 Task: Search one way flight ticket for 2 adults, 2 children, 2 infants in seat in first from Tupelo: Tupelo Regional Airport (c.d. Lemons Field) to Greenville: Pitt-greenville Airport on 5-2-2023. Choice of flights is JetBlue. Number of bags: 7 checked bags. Price is upto 50000. Outbound departure time preference is 12:00.
Action: Mouse moved to (343, 235)
Screenshot: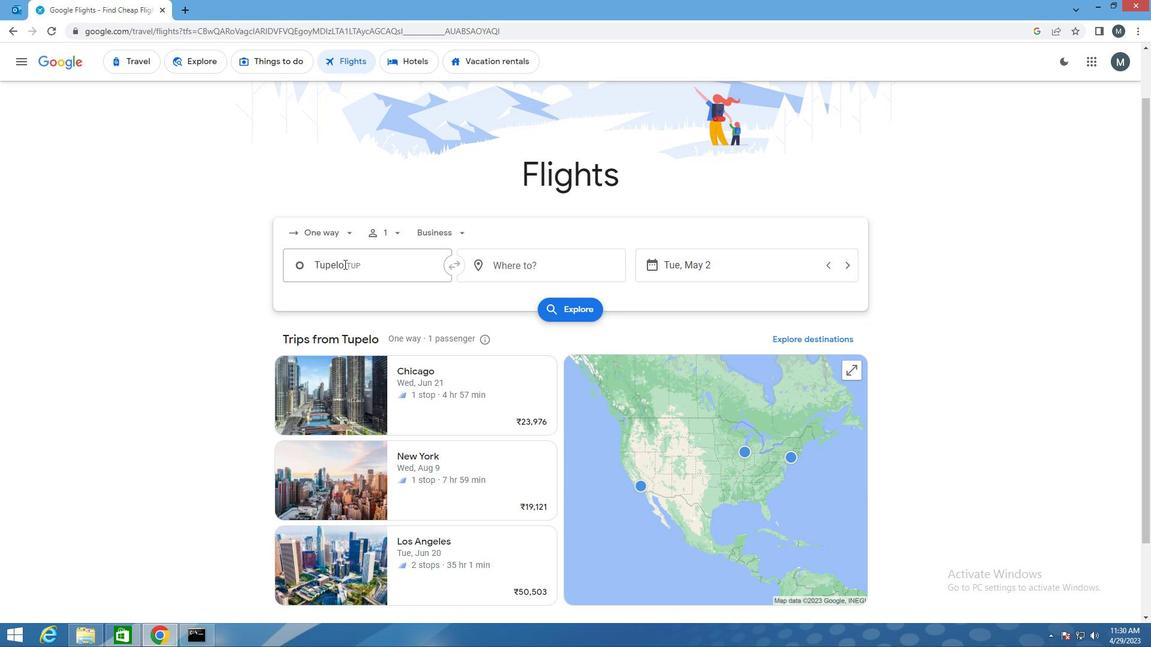 
Action: Mouse pressed left at (343, 235)
Screenshot: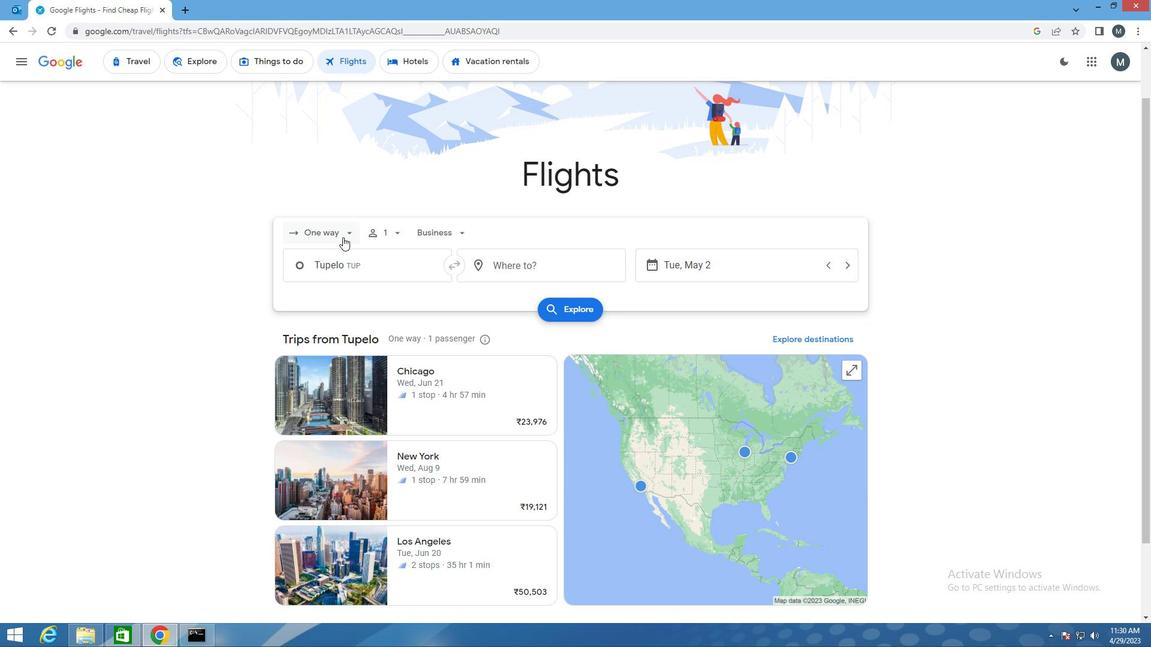 
Action: Mouse moved to (343, 291)
Screenshot: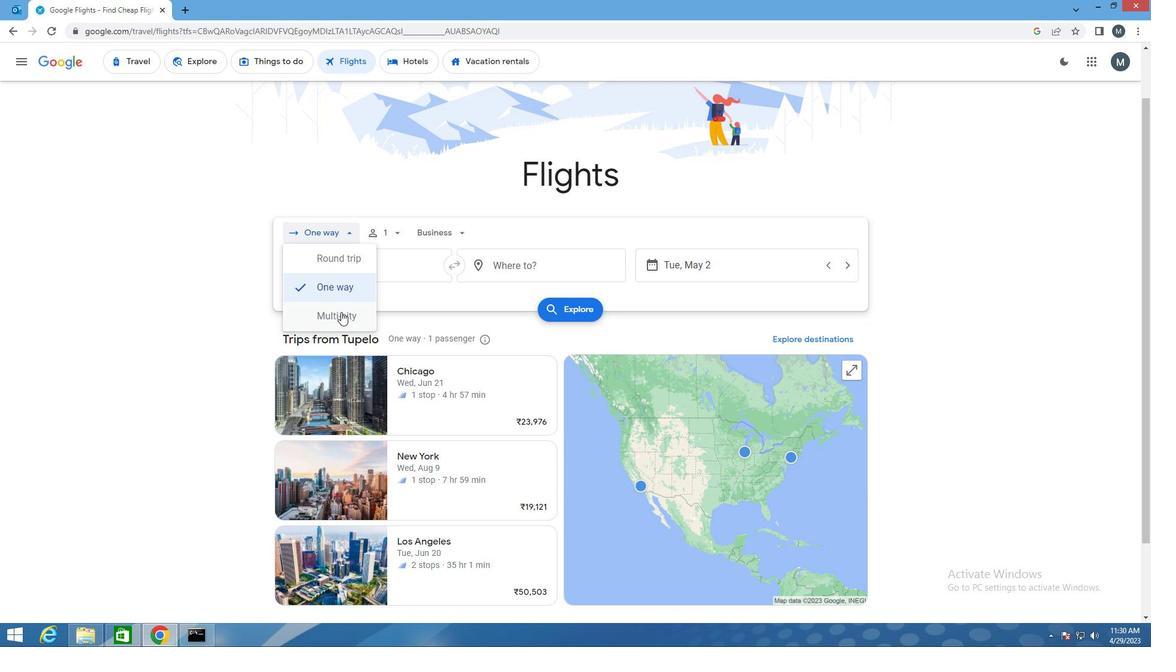 
Action: Mouse pressed left at (343, 291)
Screenshot: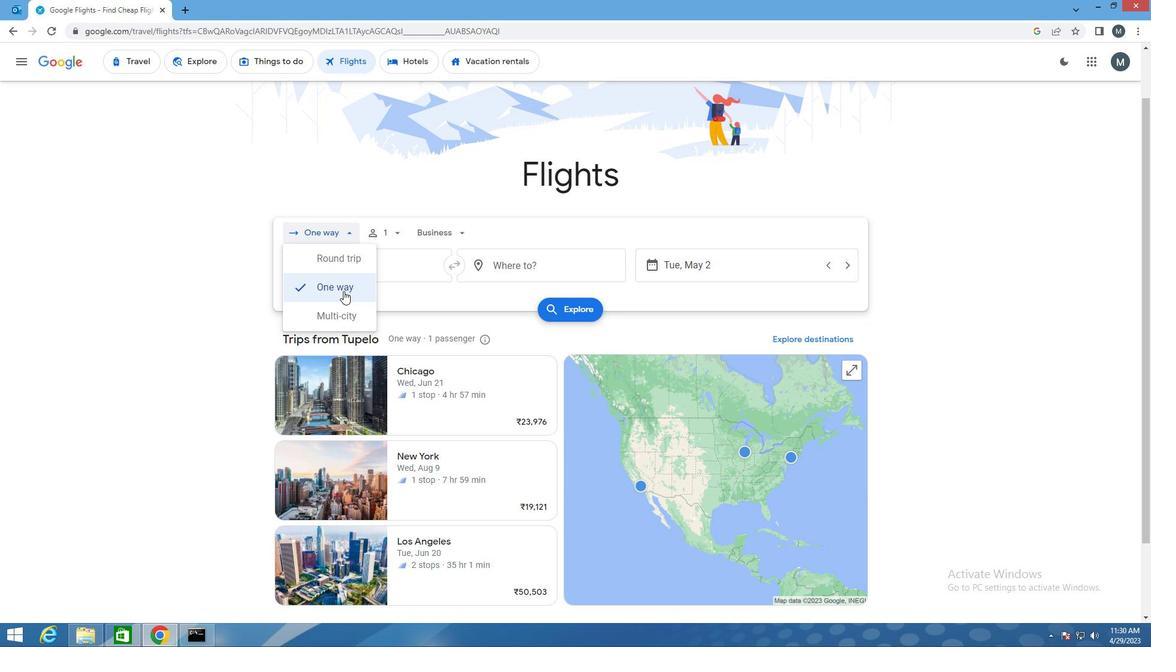
Action: Mouse moved to (395, 235)
Screenshot: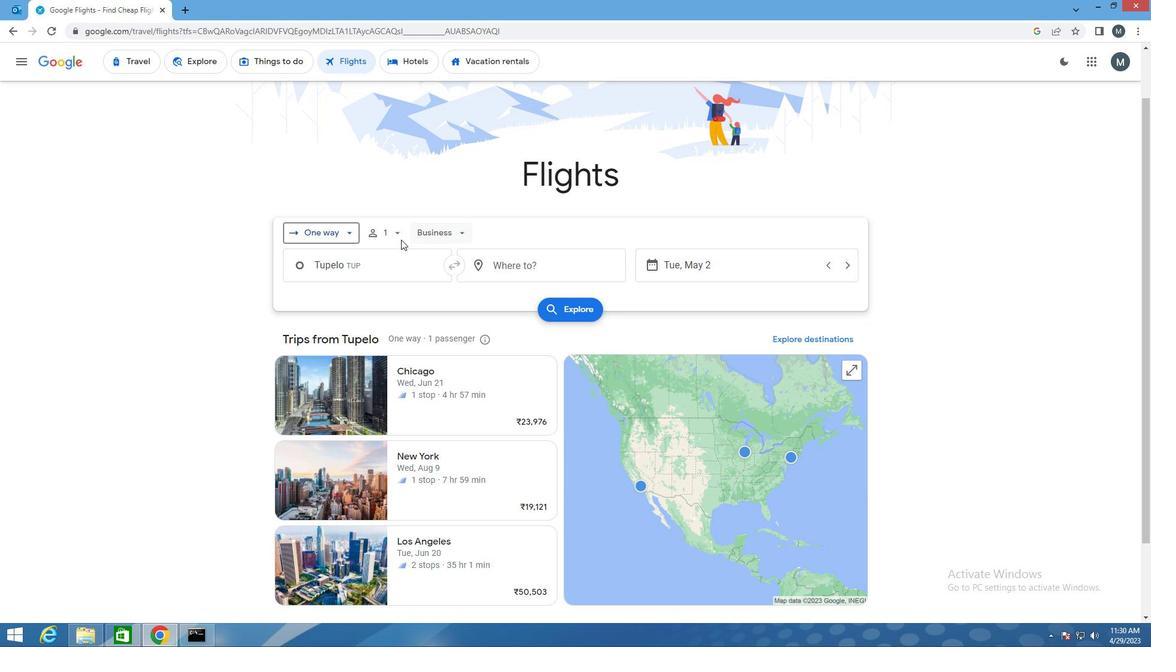 
Action: Mouse pressed left at (395, 235)
Screenshot: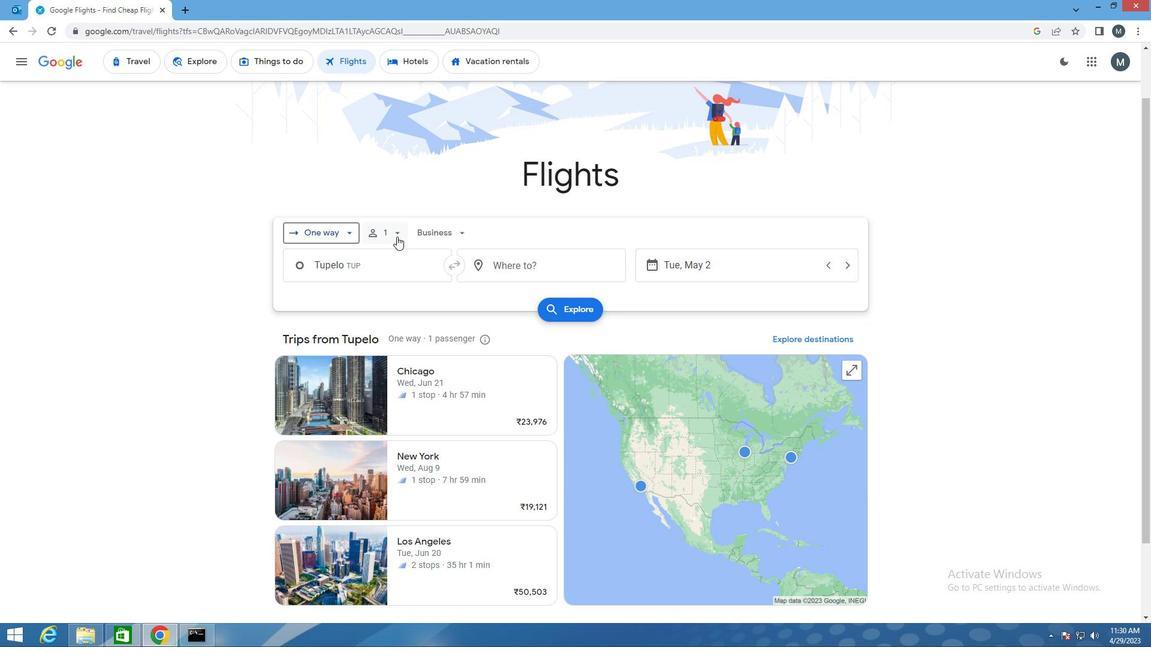 
Action: Mouse moved to (483, 264)
Screenshot: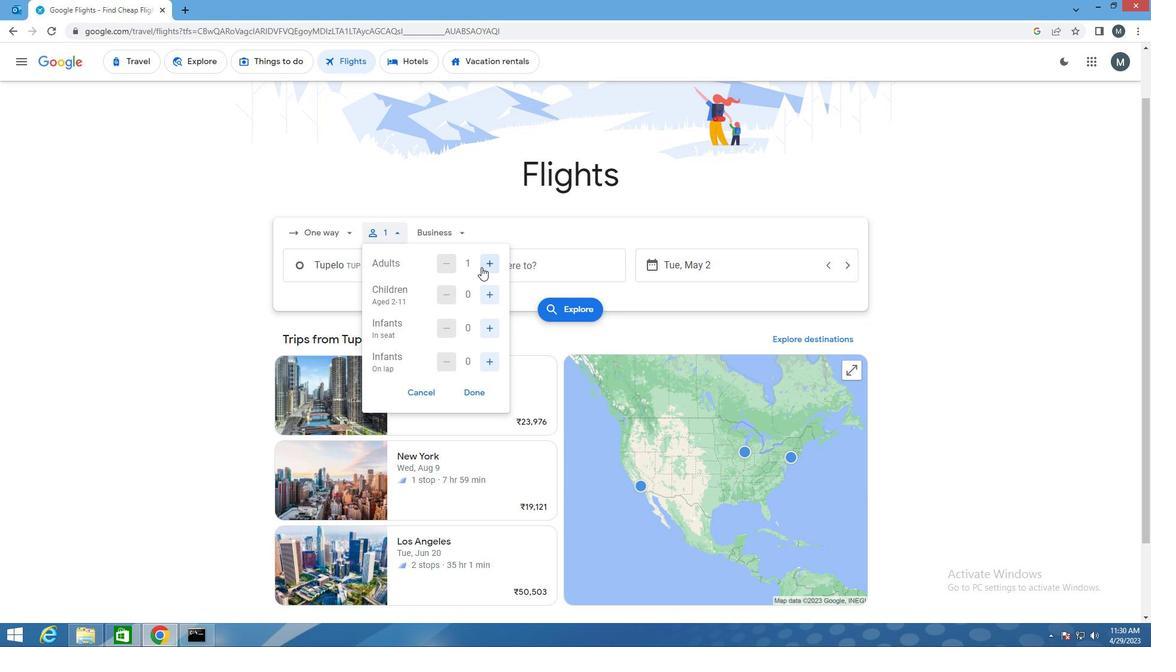 
Action: Mouse pressed left at (483, 264)
Screenshot: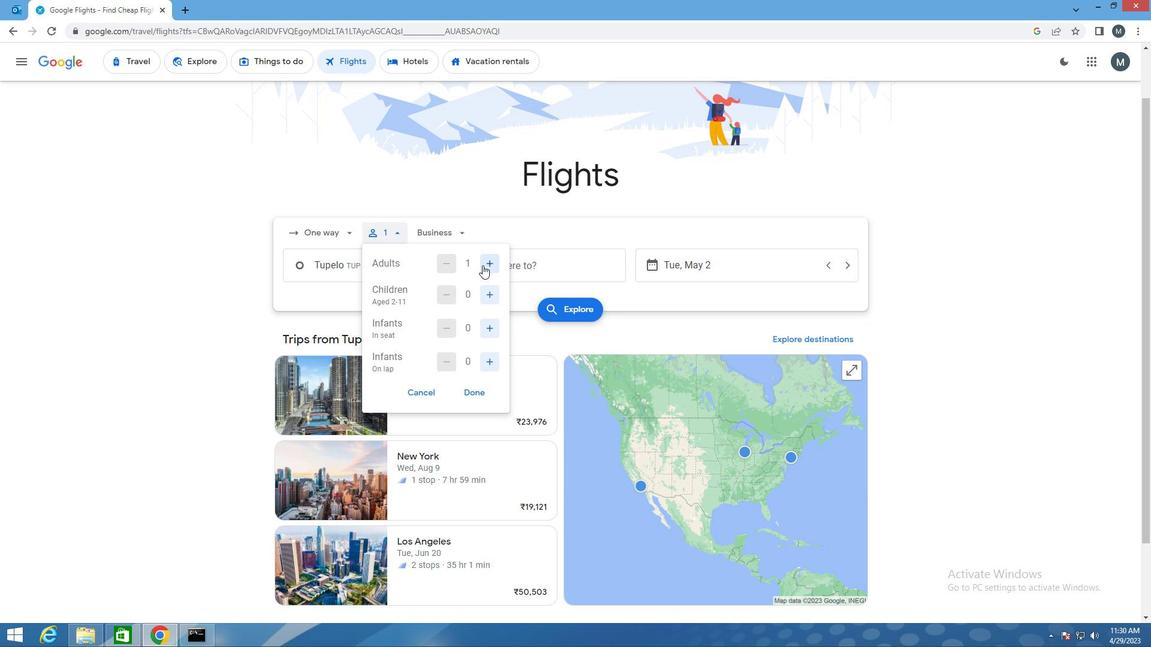 
Action: Mouse moved to (489, 295)
Screenshot: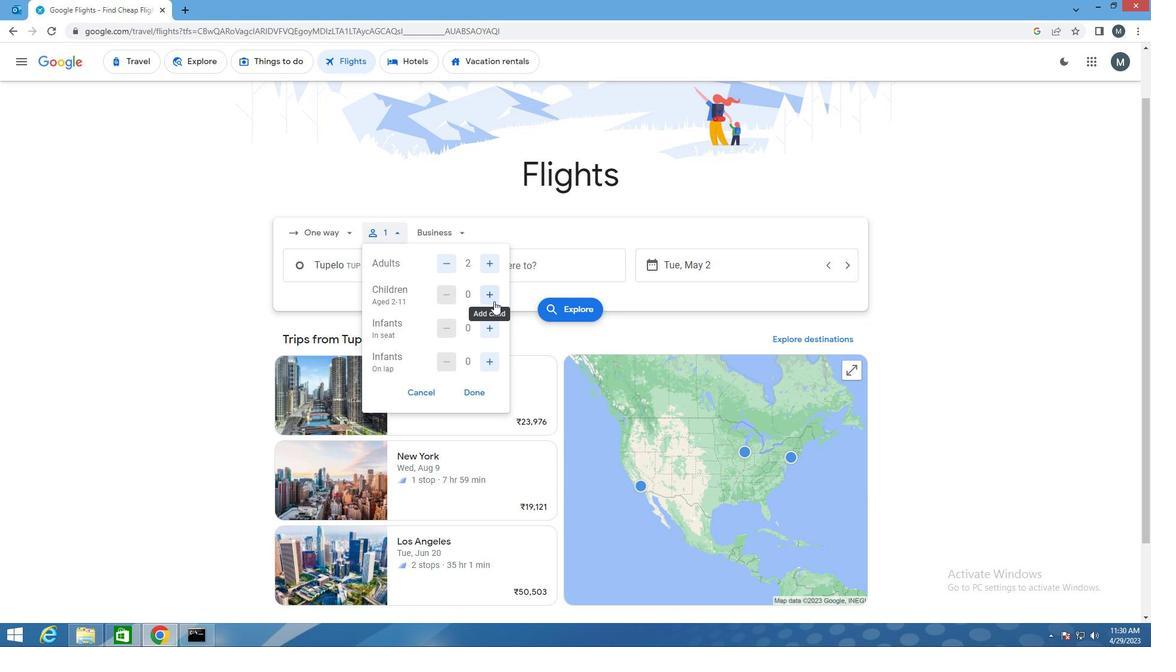 
Action: Mouse pressed left at (489, 295)
Screenshot: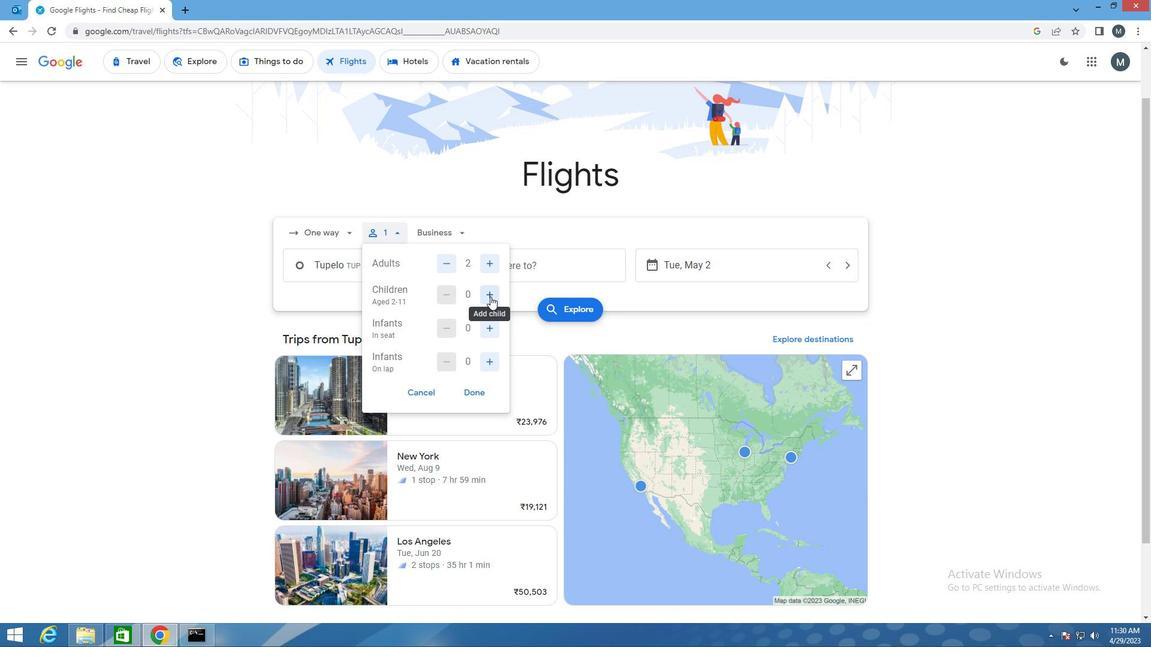 
Action: Mouse pressed left at (489, 295)
Screenshot: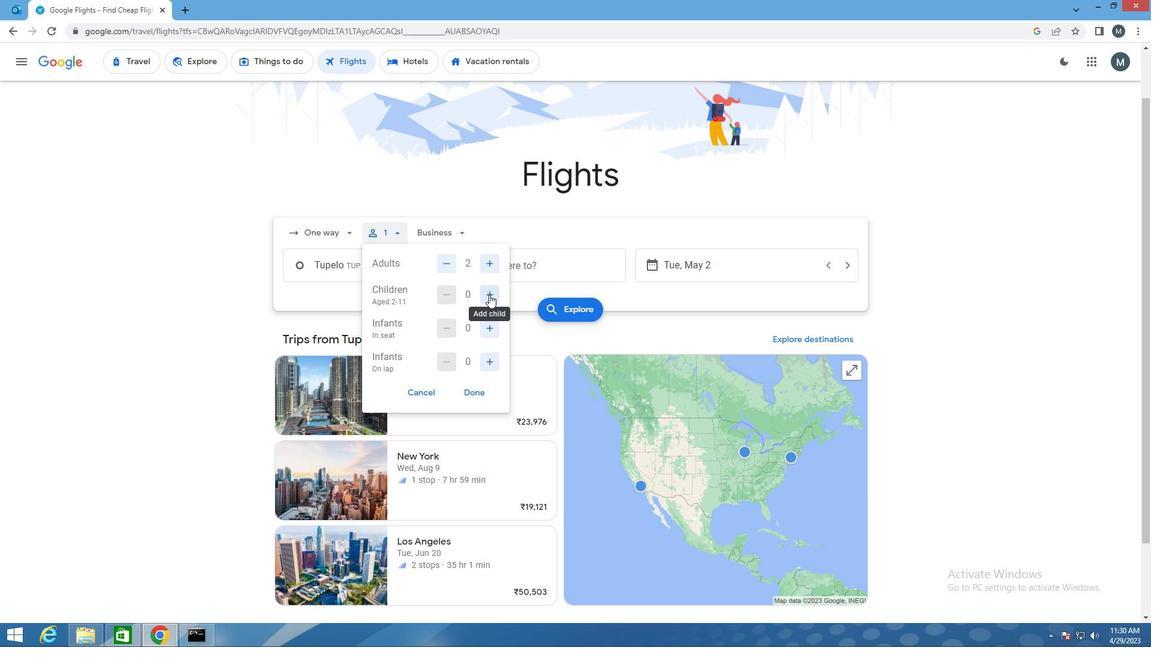 
Action: Mouse pressed left at (489, 295)
Screenshot: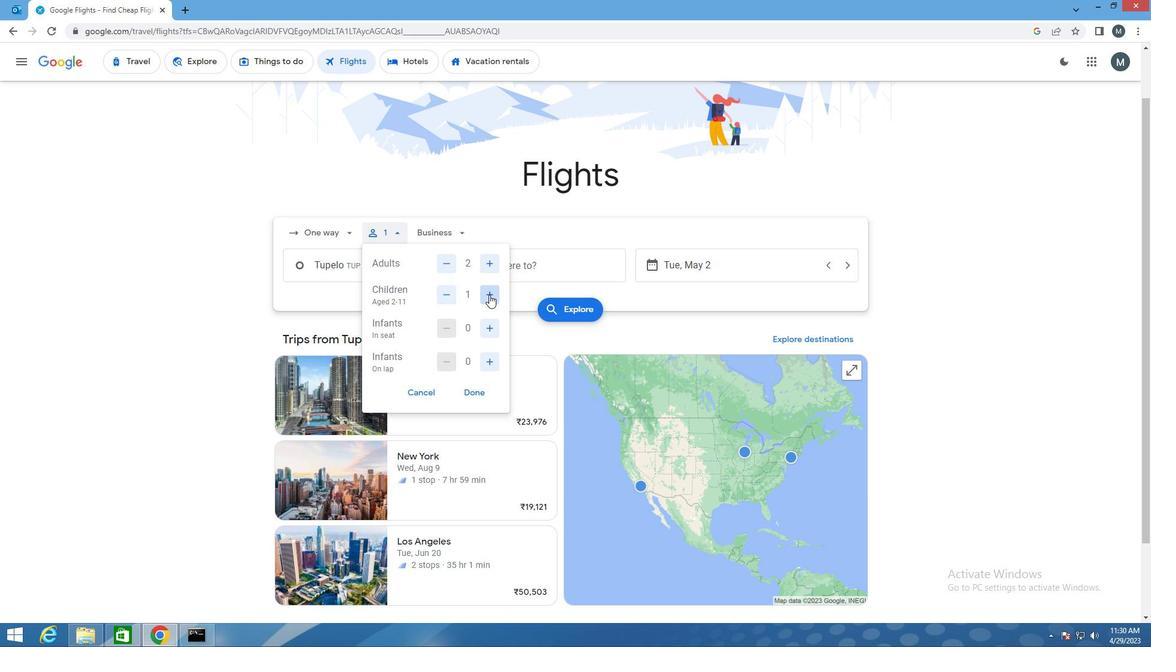 
Action: Mouse moved to (445, 296)
Screenshot: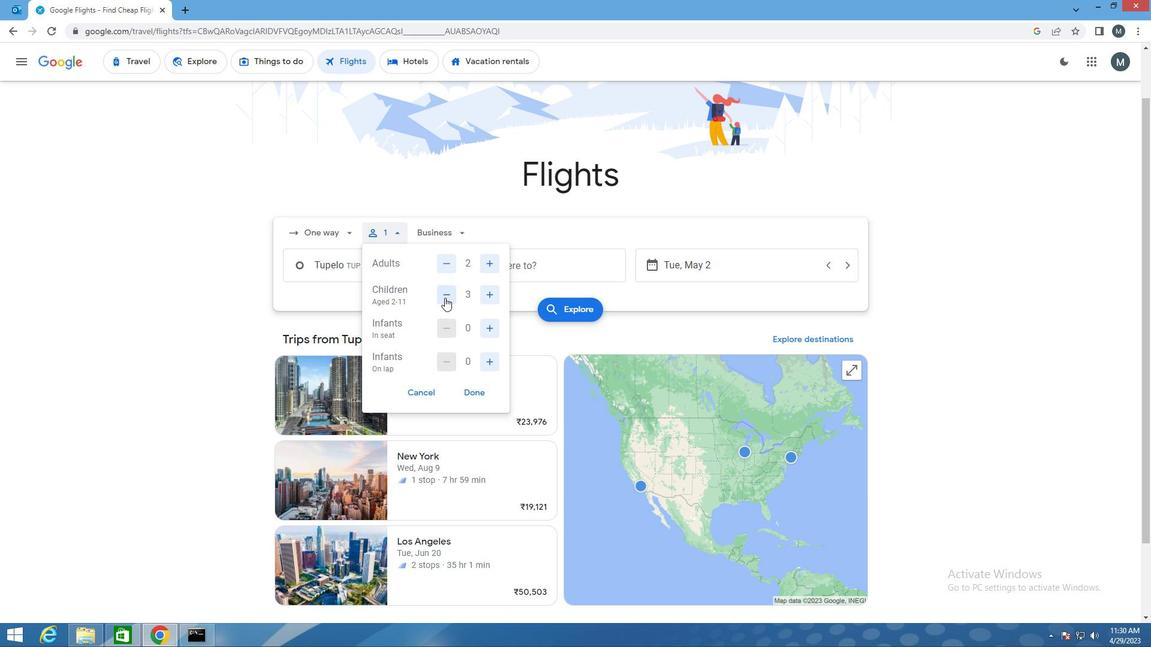 
Action: Mouse pressed left at (445, 296)
Screenshot: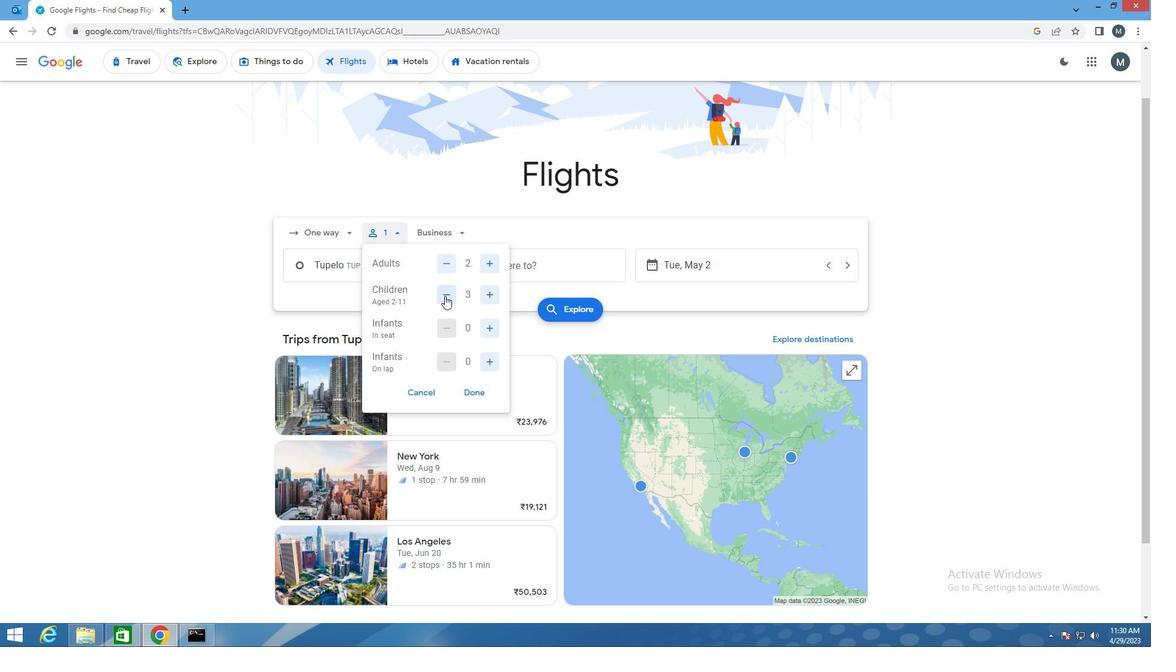 
Action: Mouse moved to (490, 328)
Screenshot: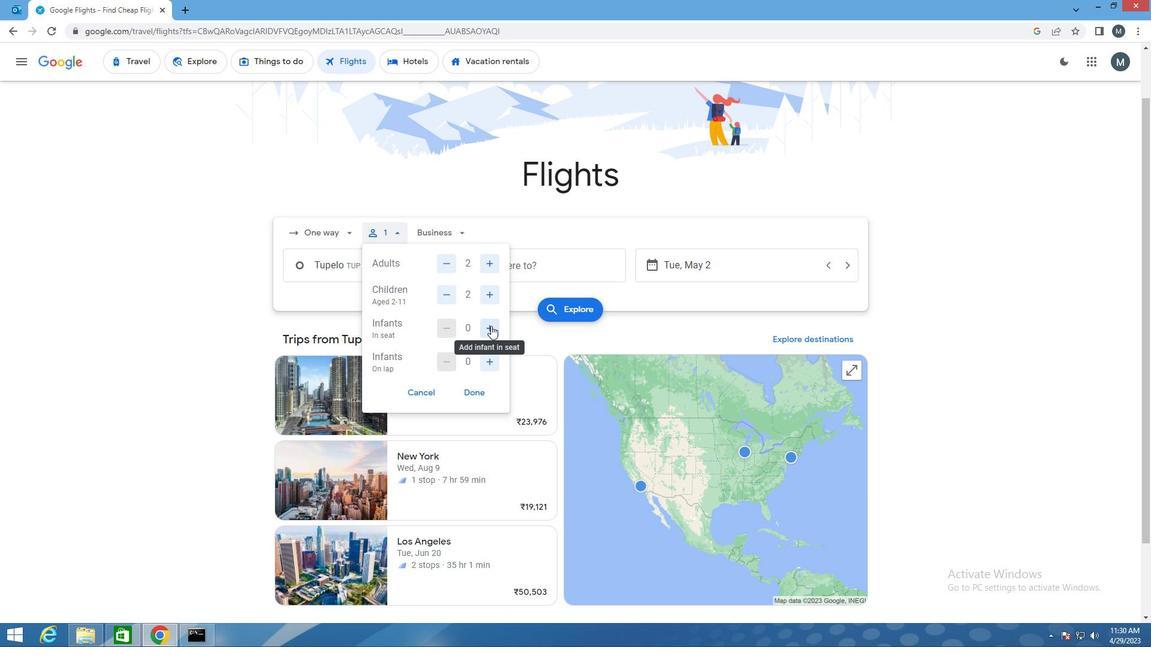 
Action: Mouse pressed left at (490, 328)
Screenshot: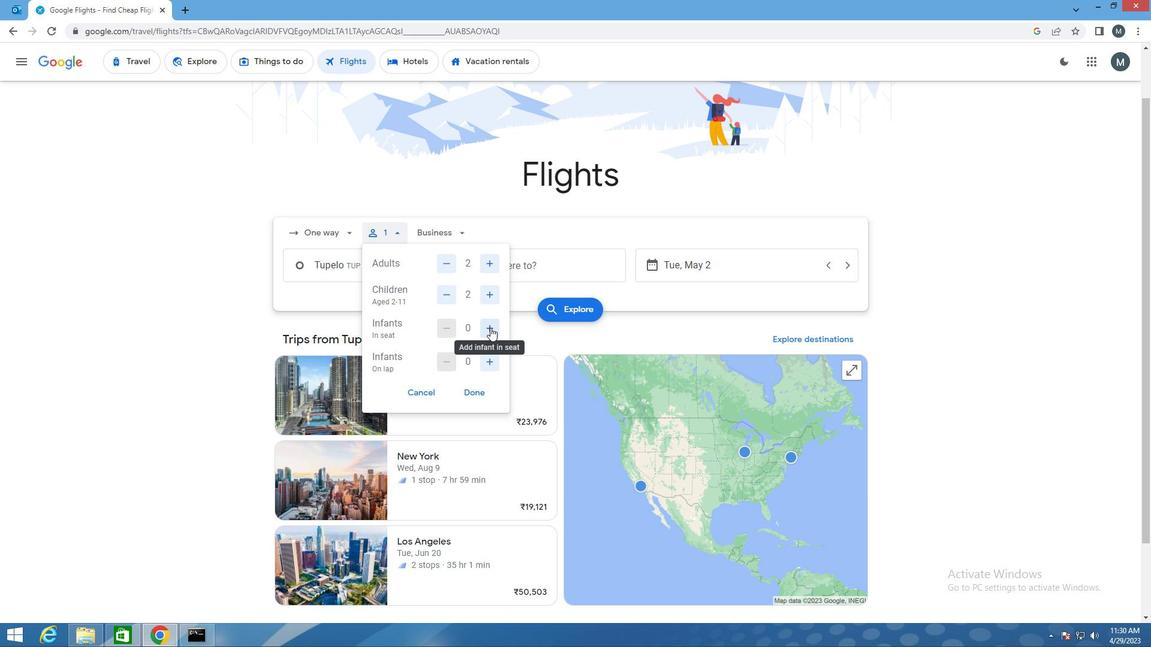 
Action: Mouse pressed left at (490, 328)
Screenshot: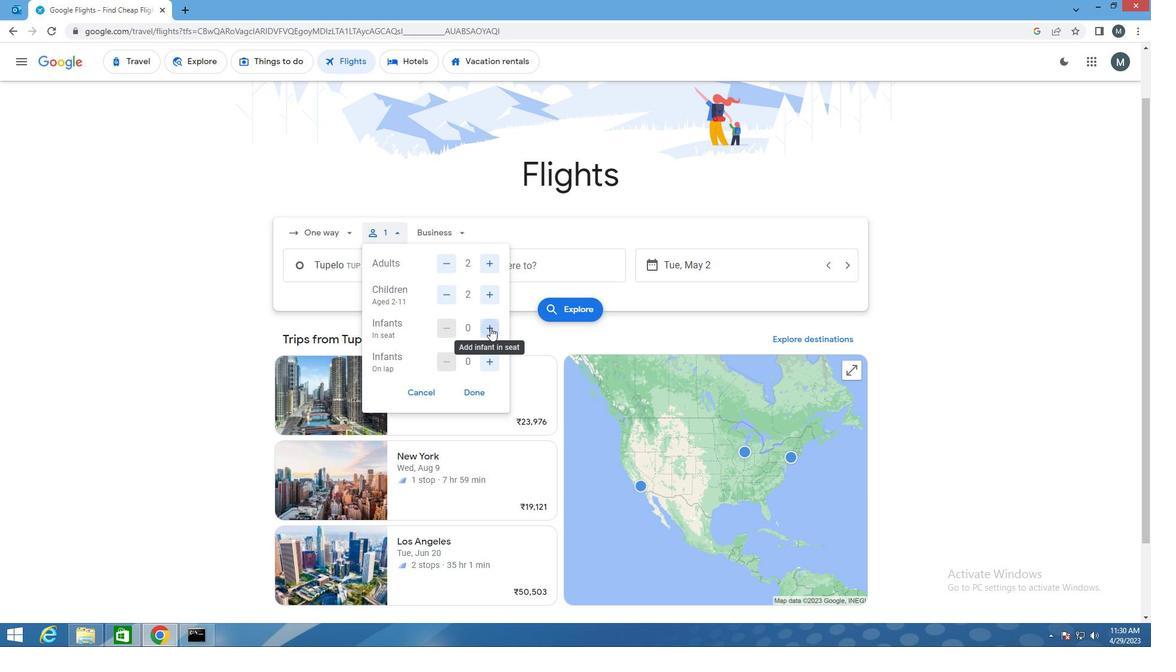 
Action: Mouse moved to (470, 392)
Screenshot: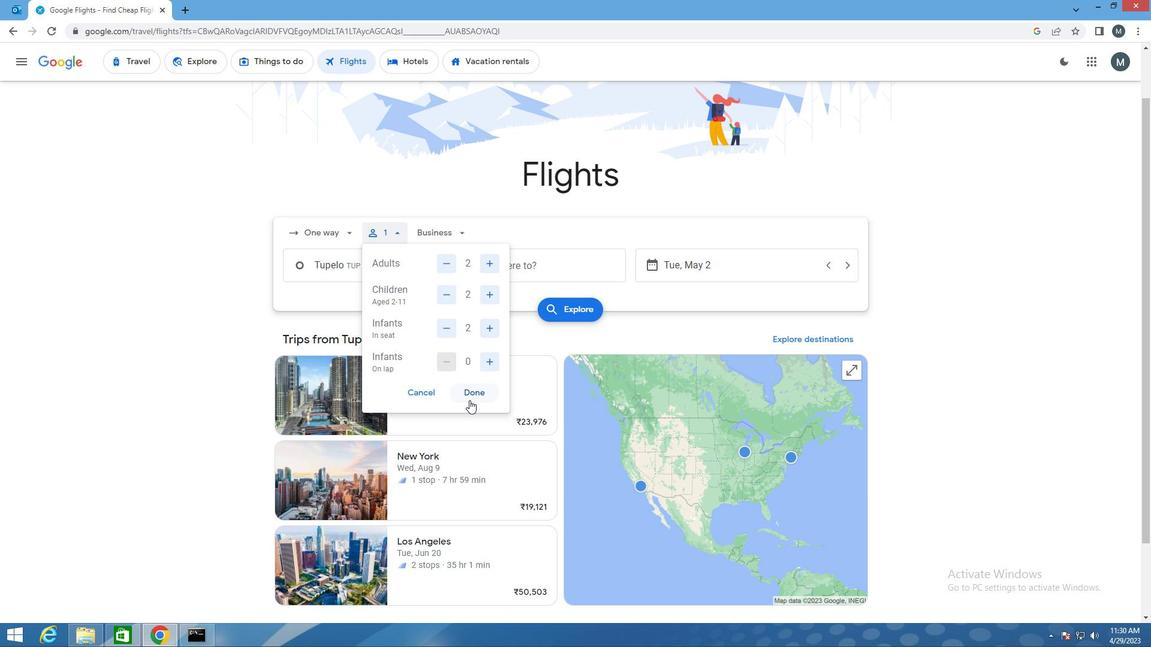 
Action: Mouse pressed left at (470, 392)
Screenshot: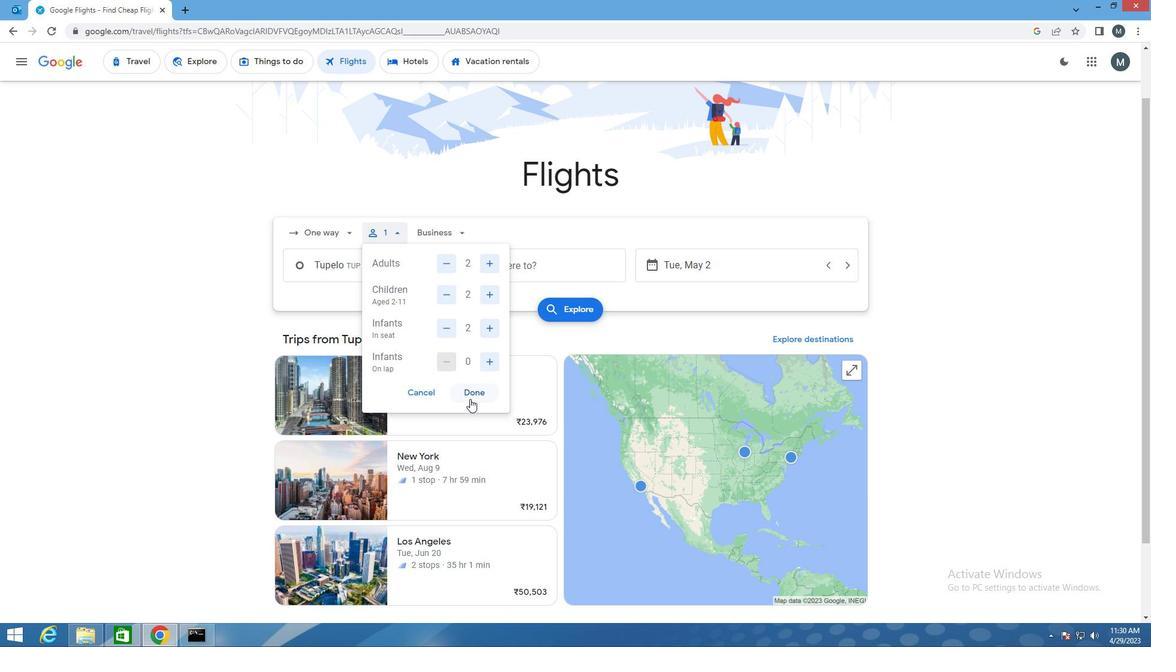 
Action: Mouse moved to (383, 269)
Screenshot: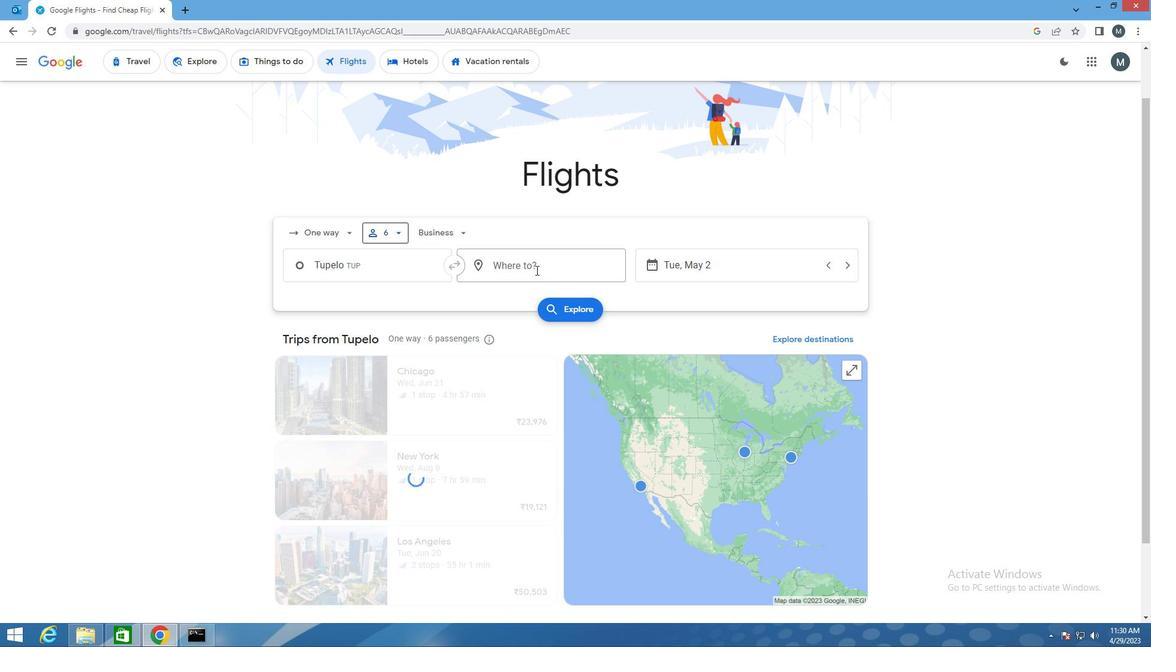 
Action: Mouse pressed left at (383, 269)
Screenshot: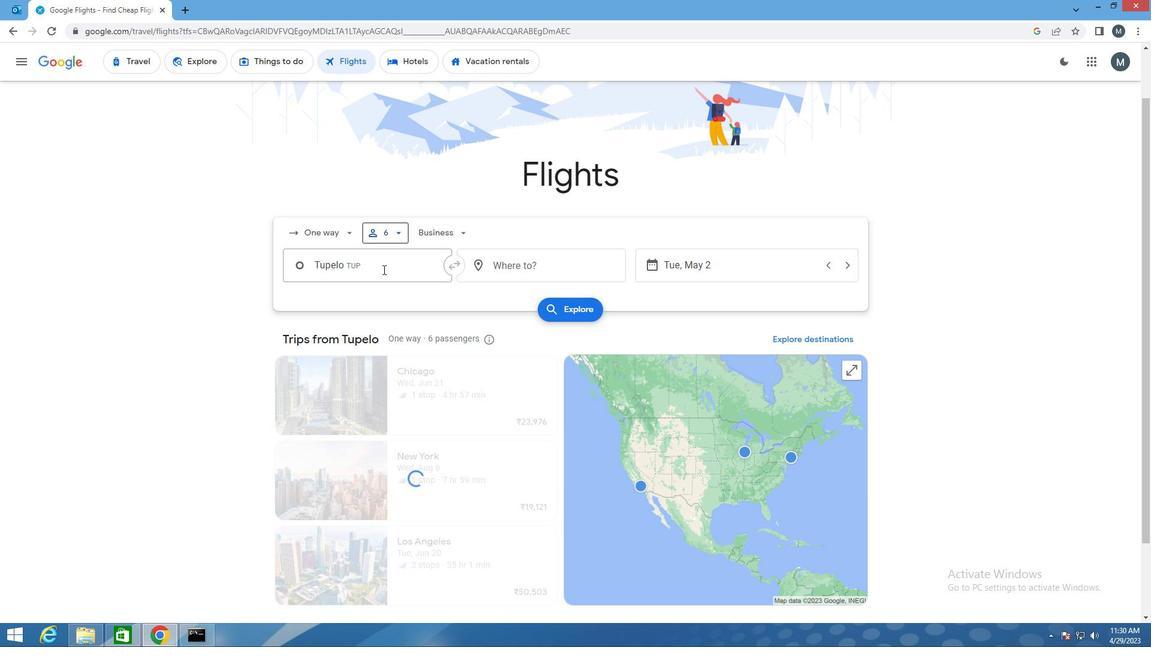 
Action: Key pressed tup
Screenshot: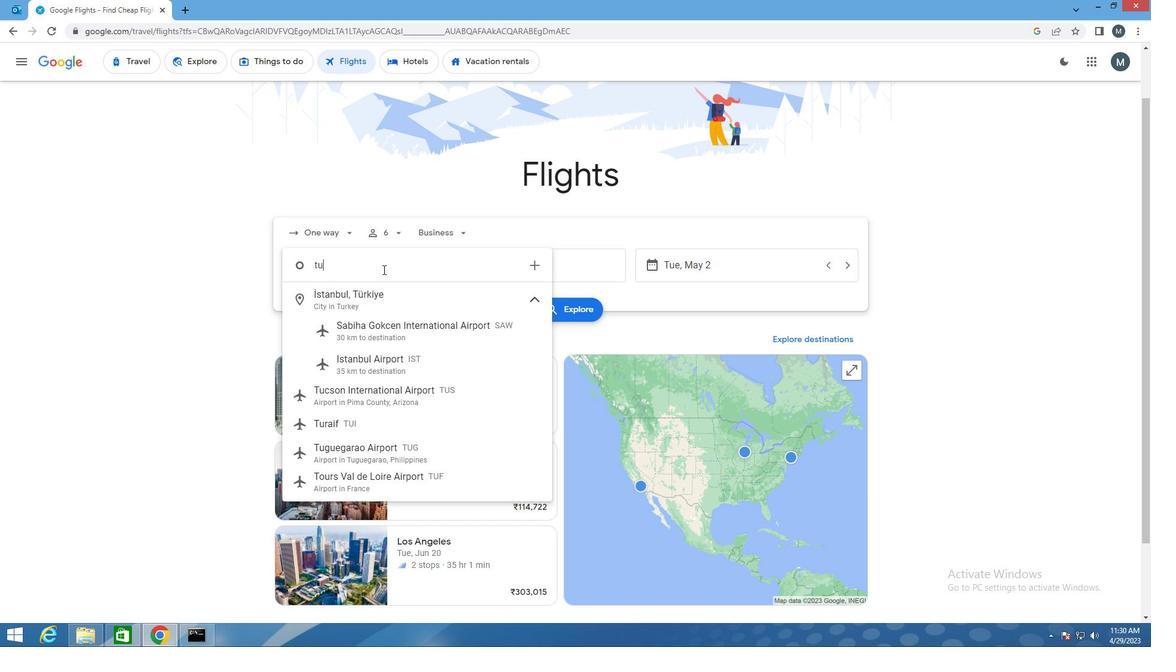 
Action: Mouse moved to (383, 296)
Screenshot: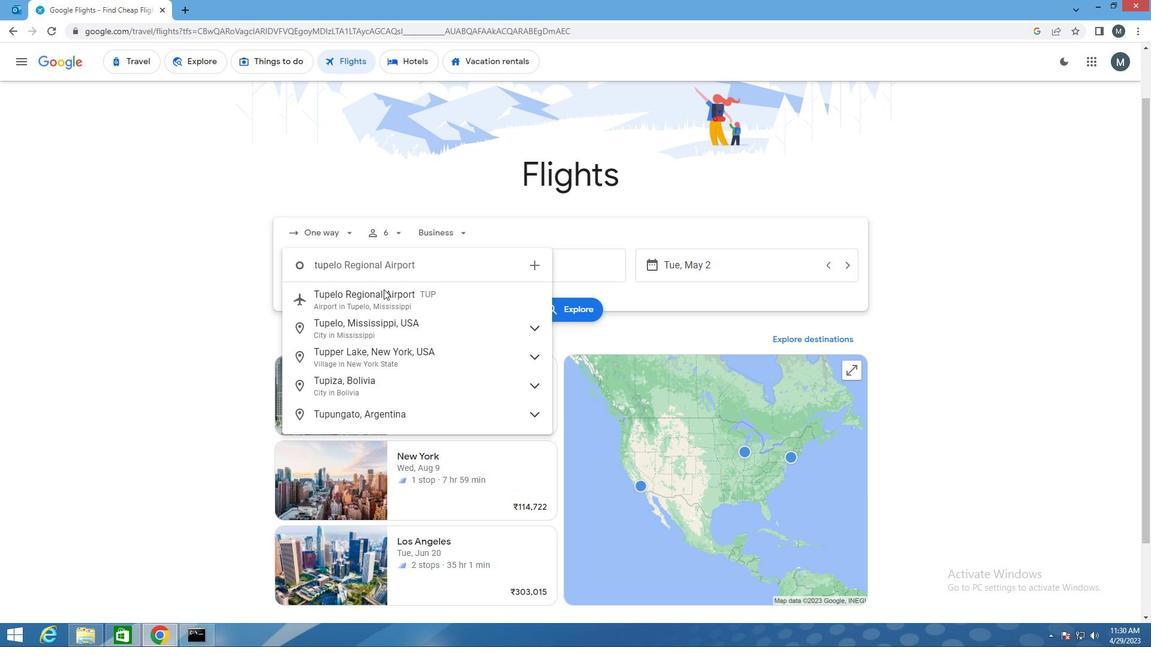 
Action: Mouse pressed left at (383, 296)
Screenshot: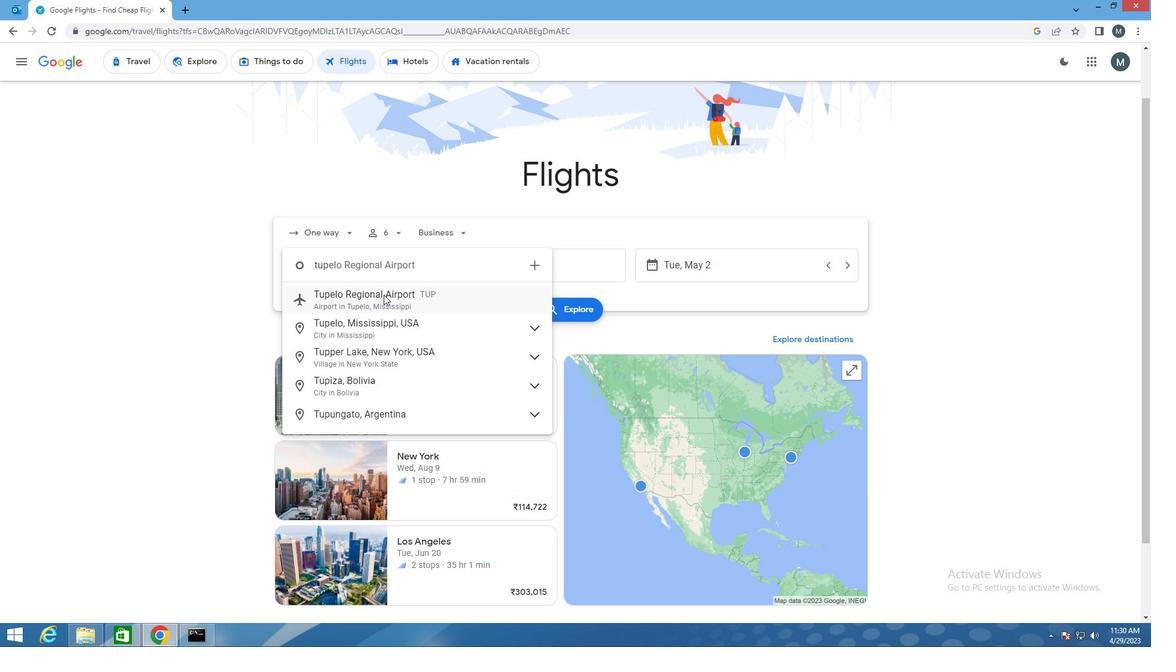 
Action: Mouse moved to (506, 263)
Screenshot: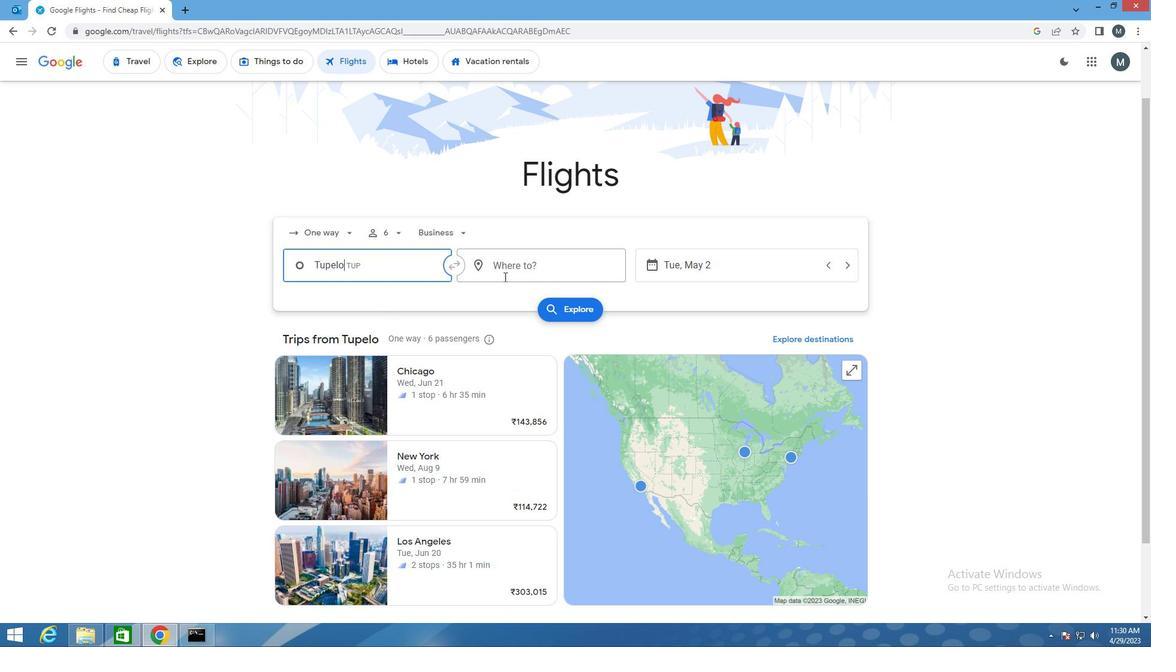 
Action: Mouse pressed left at (506, 263)
Screenshot: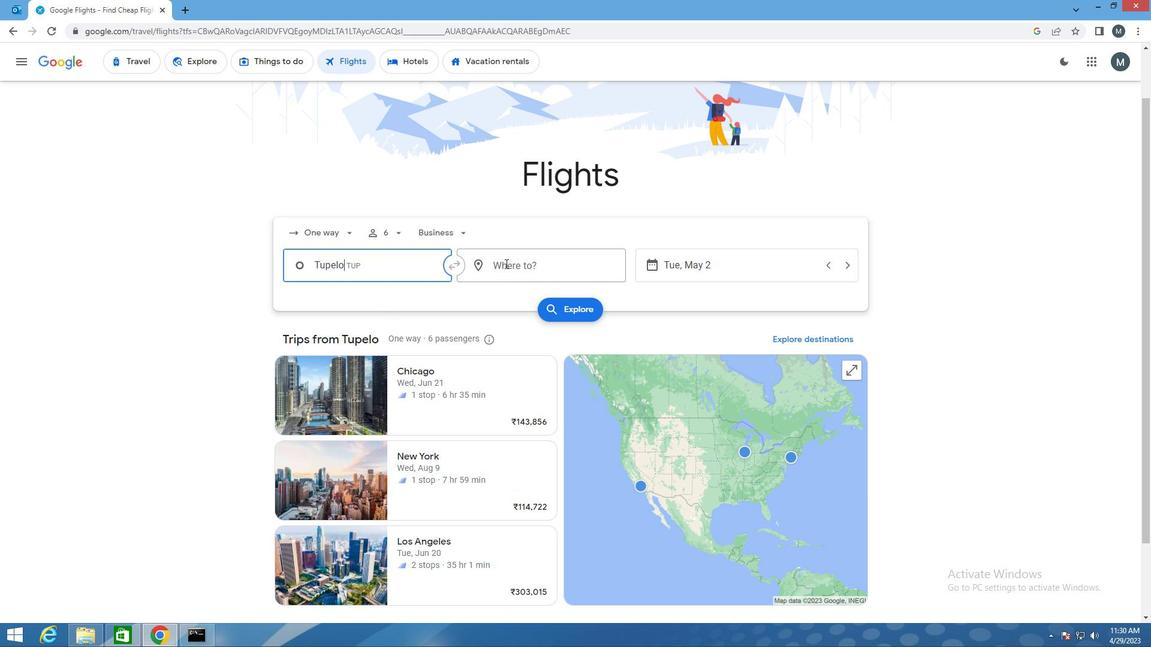
Action: Mouse moved to (498, 268)
Screenshot: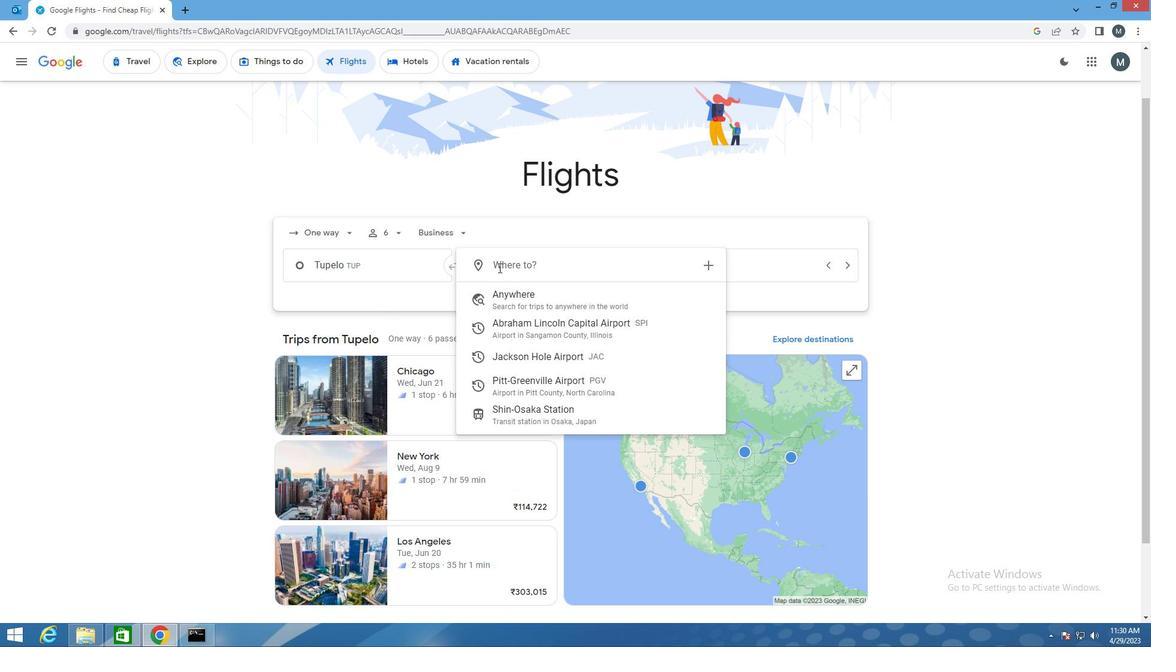 
Action: Key pressed p
Screenshot: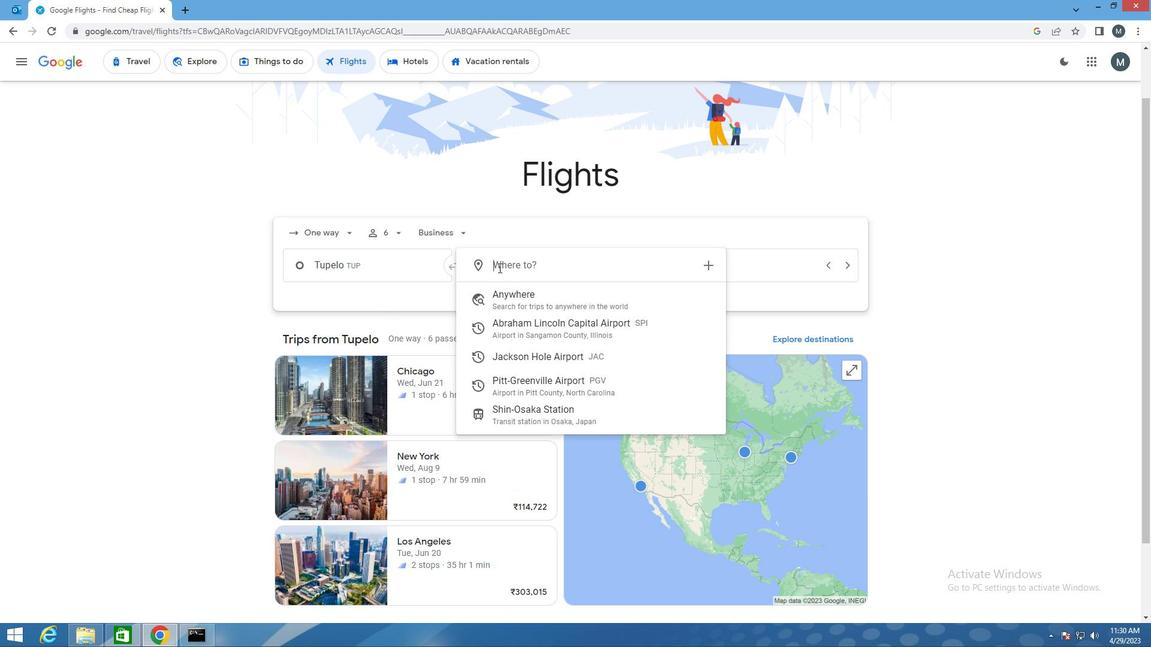 
Action: Mouse moved to (494, 271)
Screenshot: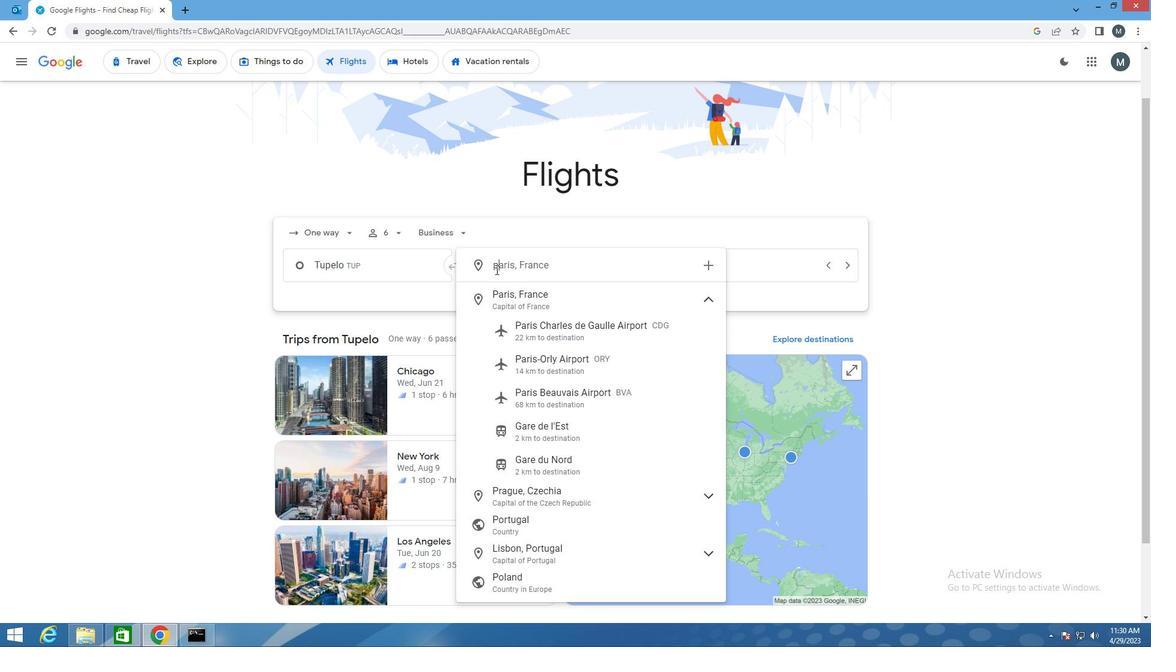
Action: Key pressed gv
Screenshot: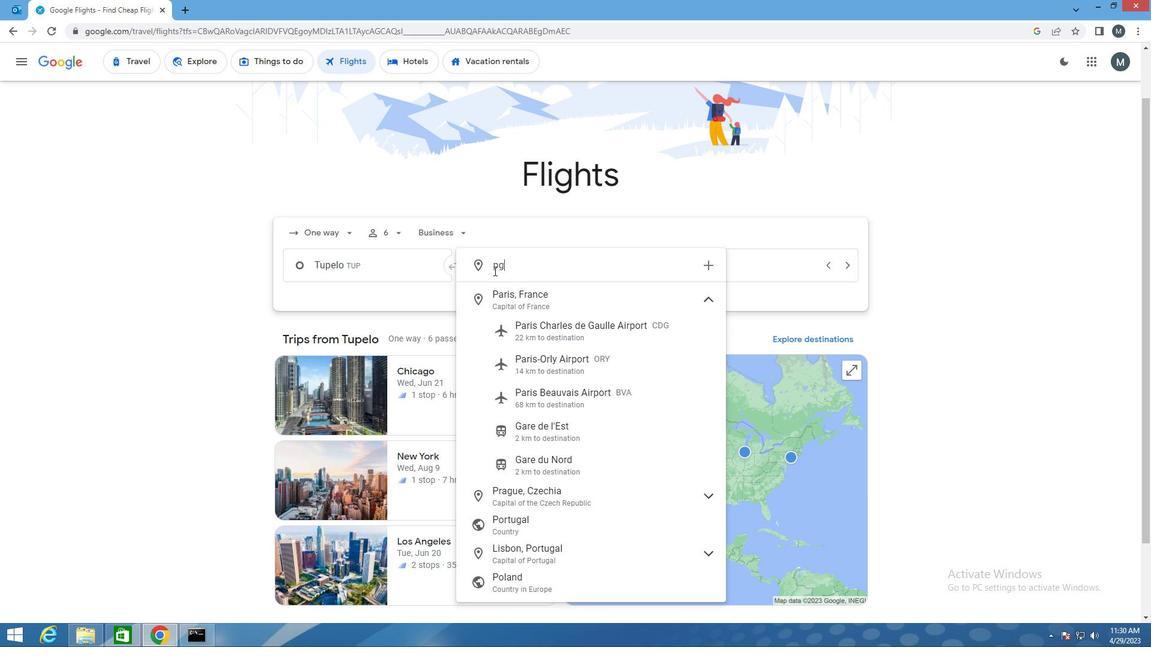 
Action: Mouse moved to (551, 296)
Screenshot: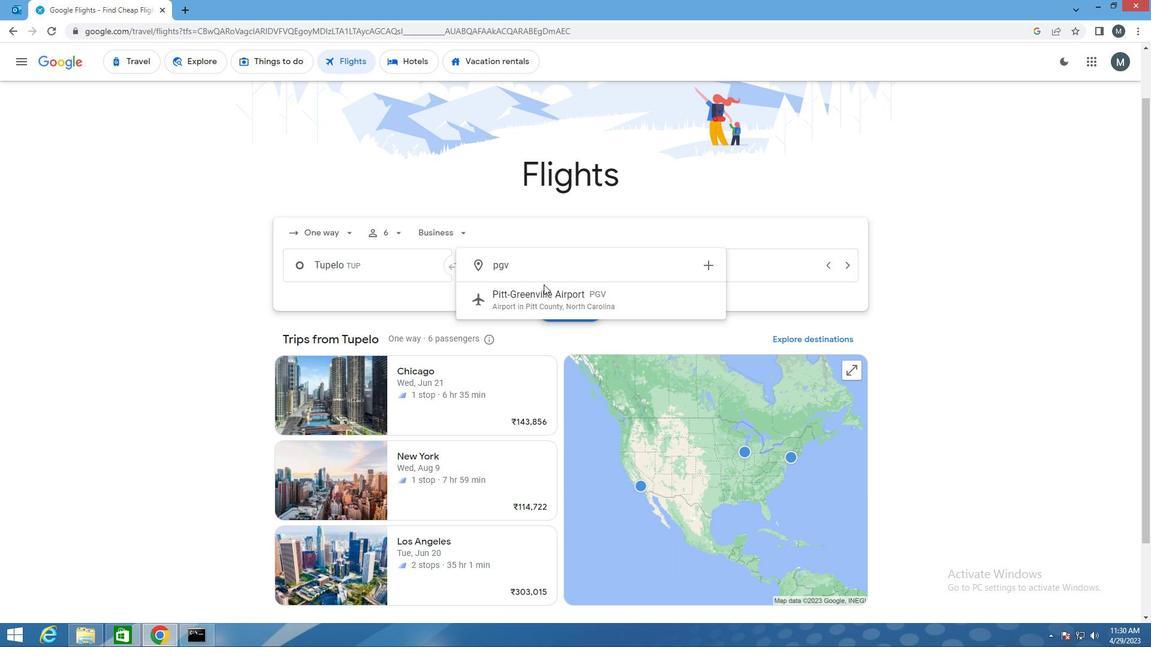 
Action: Mouse pressed left at (551, 296)
Screenshot: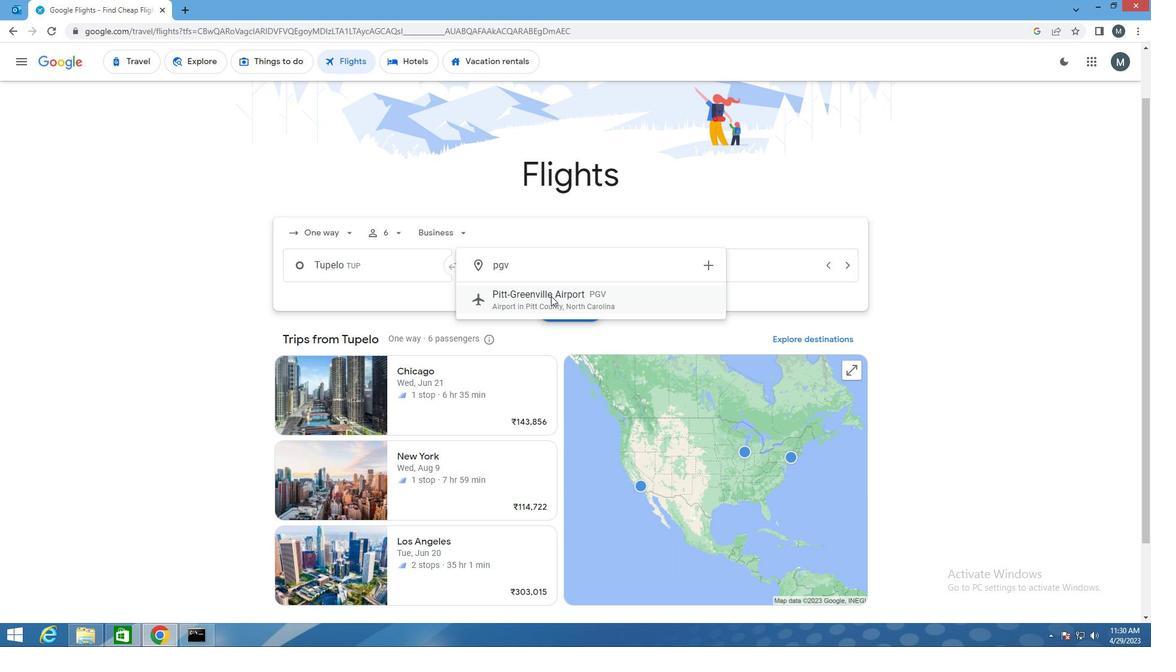 
Action: Mouse moved to (656, 265)
Screenshot: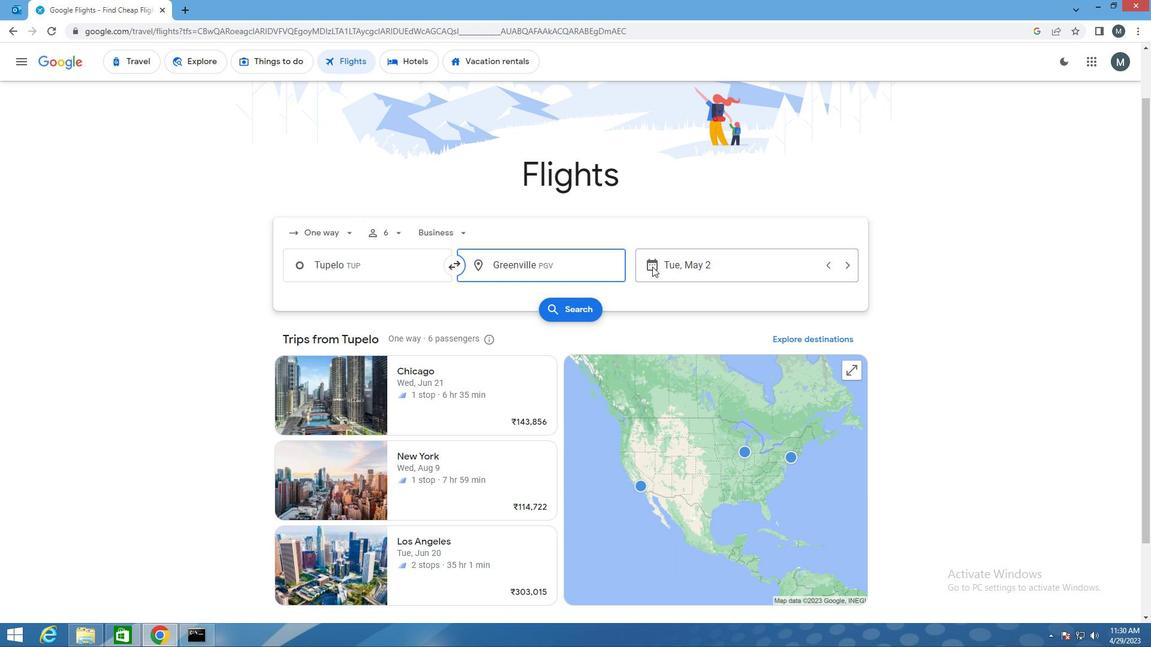 
Action: Mouse pressed left at (656, 265)
Screenshot: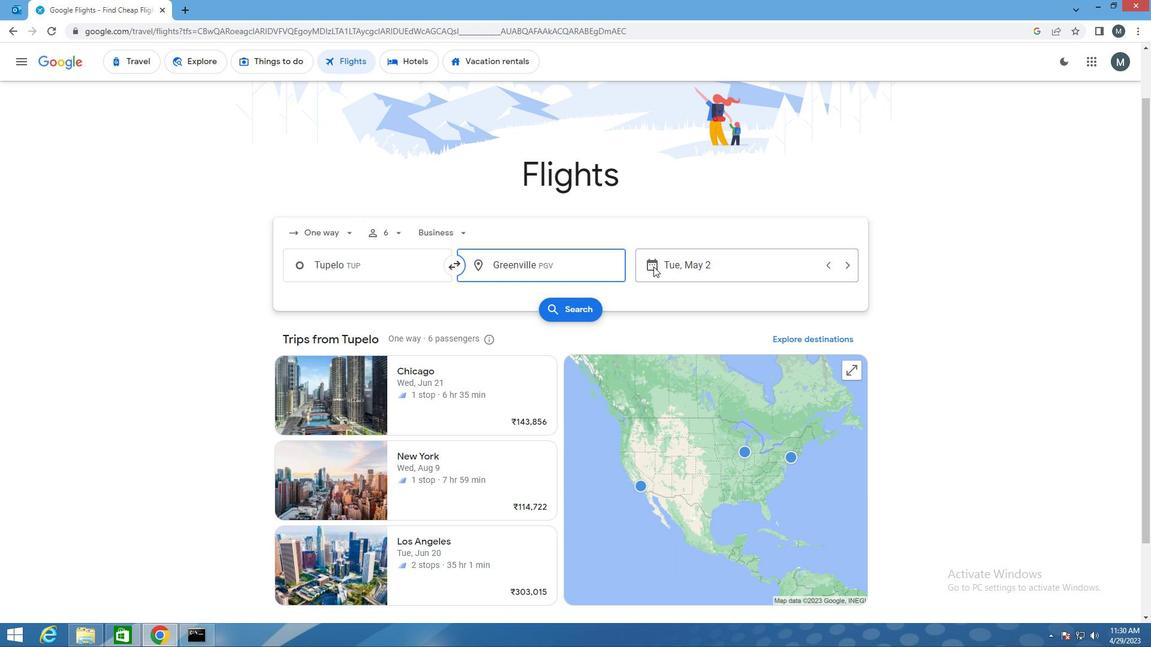 
Action: Mouse moved to (716, 363)
Screenshot: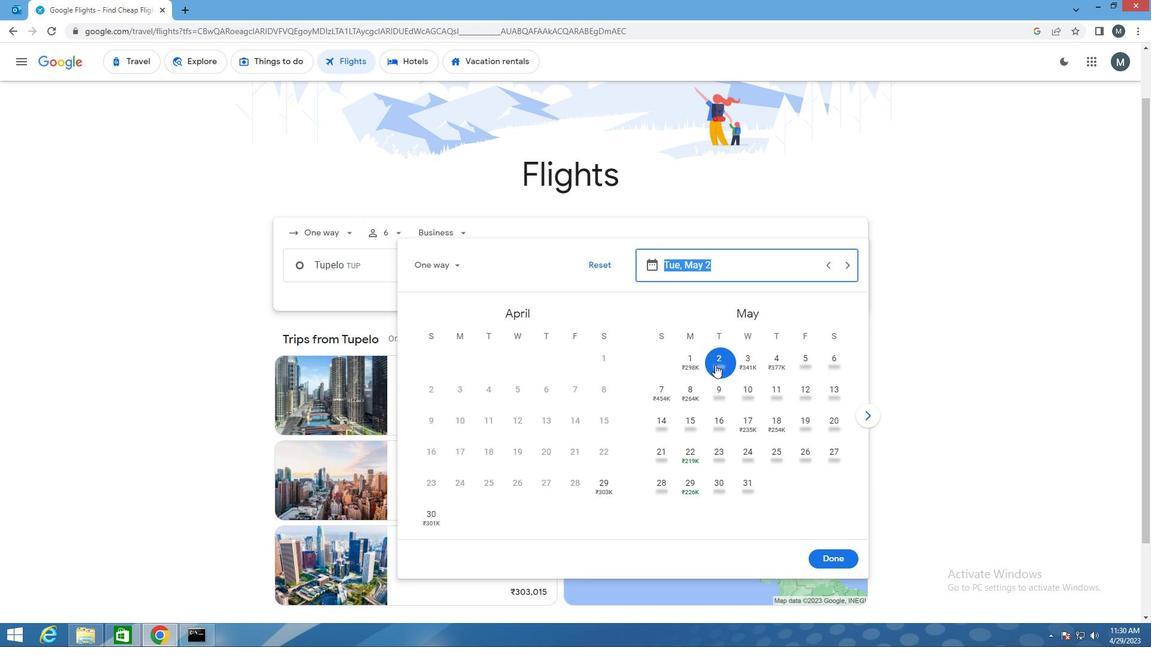 
Action: Mouse pressed left at (716, 363)
Screenshot: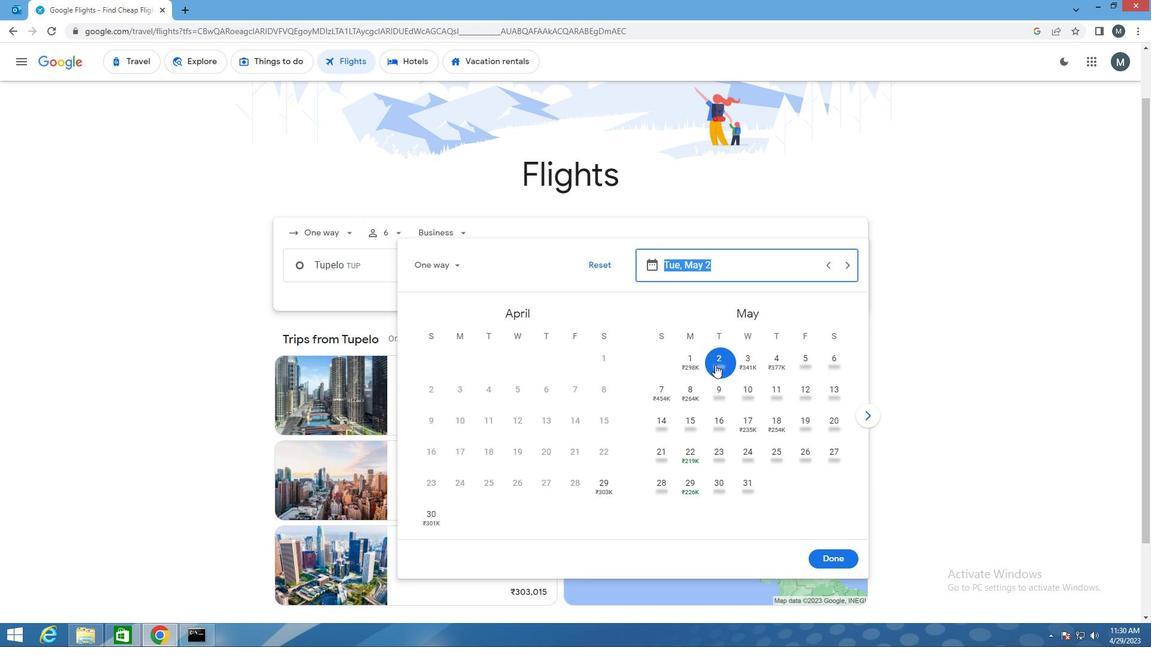 
Action: Mouse moved to (829, 553)
Screenshot: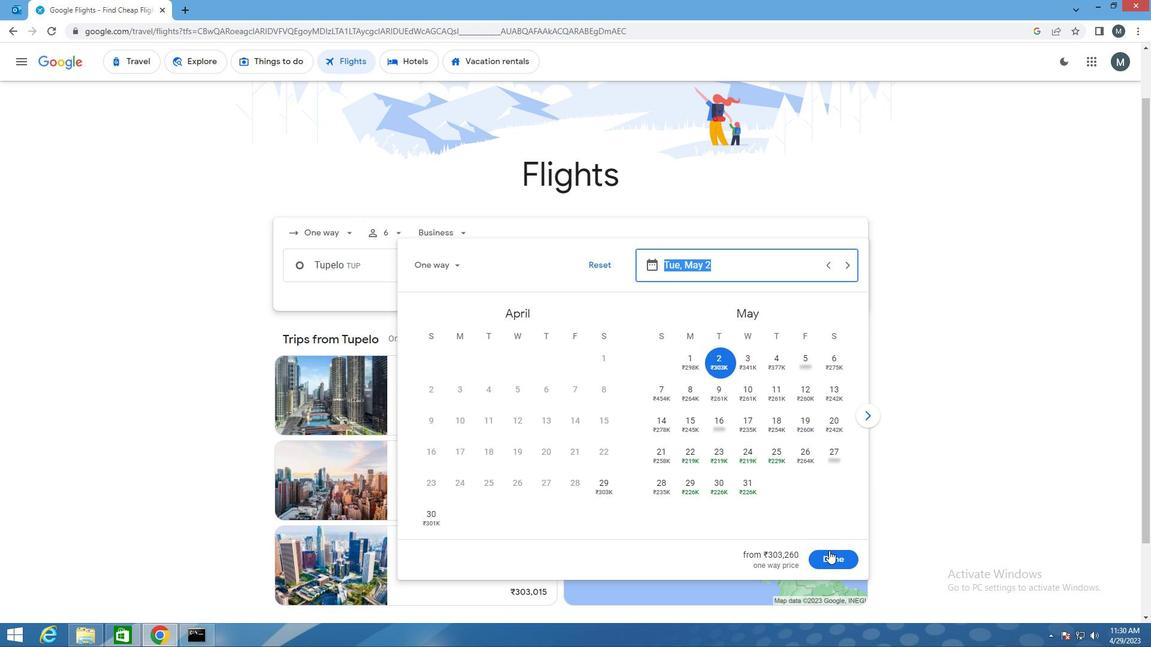 
Action: Mouse pressed left at (829, 553)
Screenshot: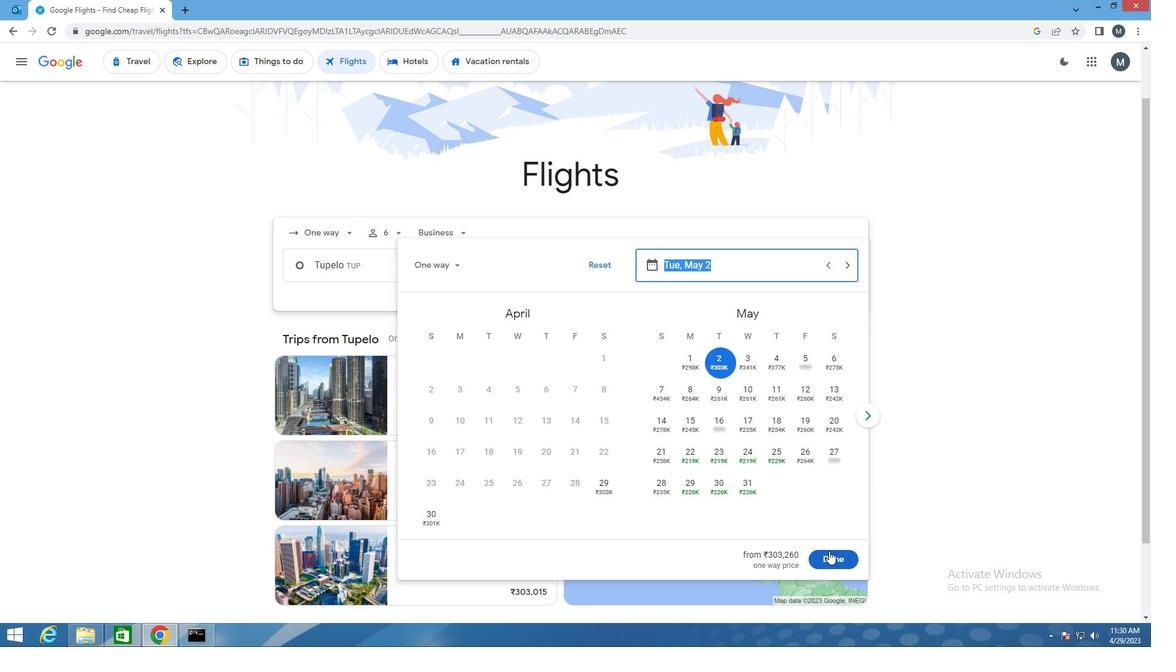 
Action: Mouse moved to (505, 283)
Screenshot: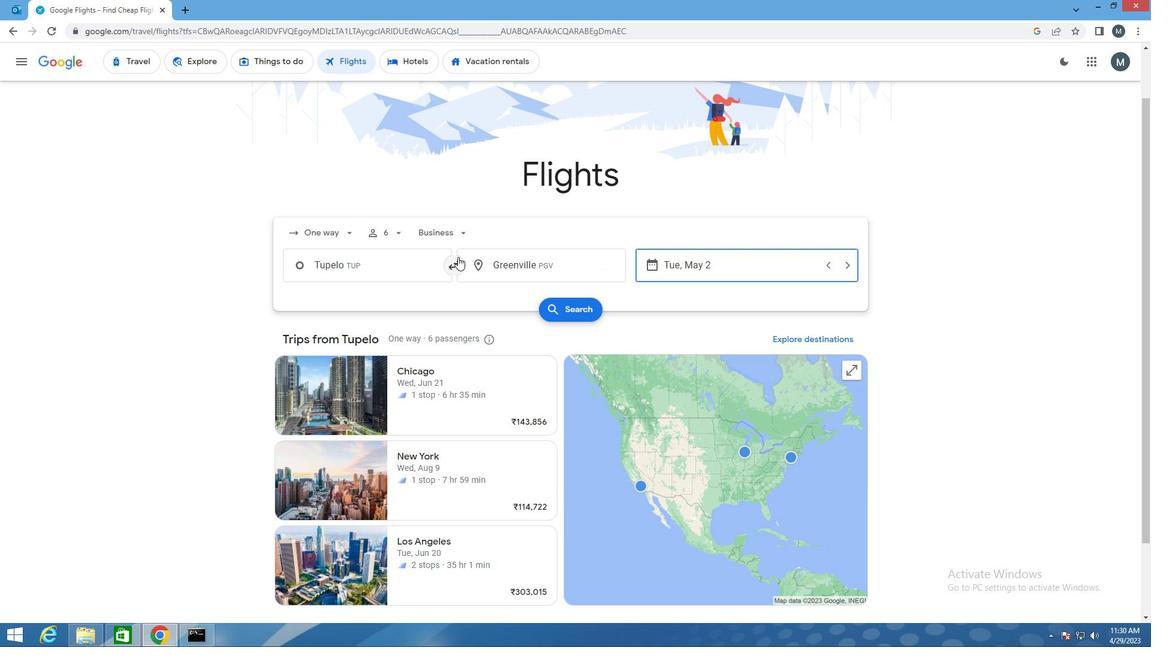 
Action: Mouse scrolled (497, 281) with delta (0, 0)
Screenshot: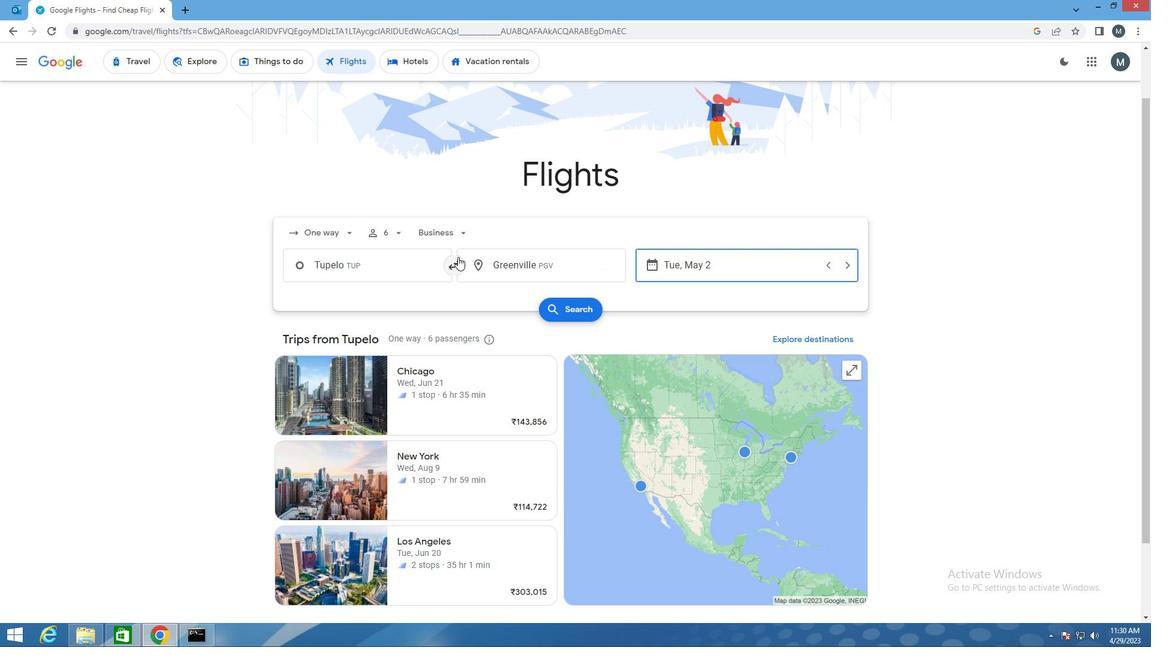 
Action: Mouse moved to (571, 252)
Screenshot: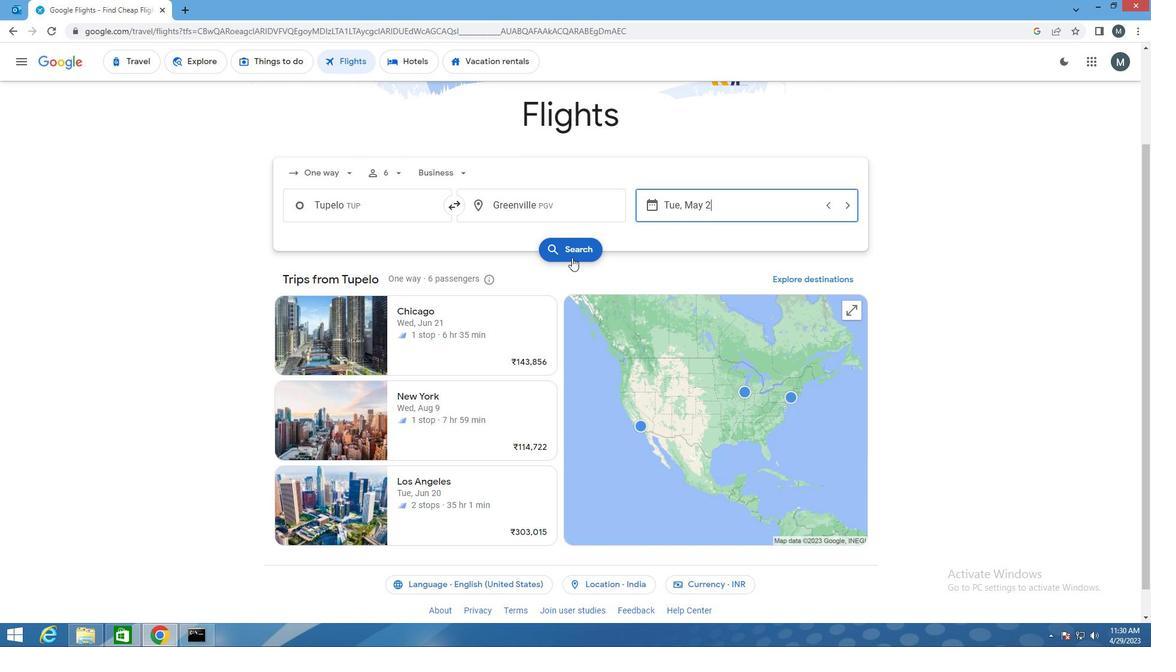 
Action: Mouse pressed left at (571, 252)
Screenshot: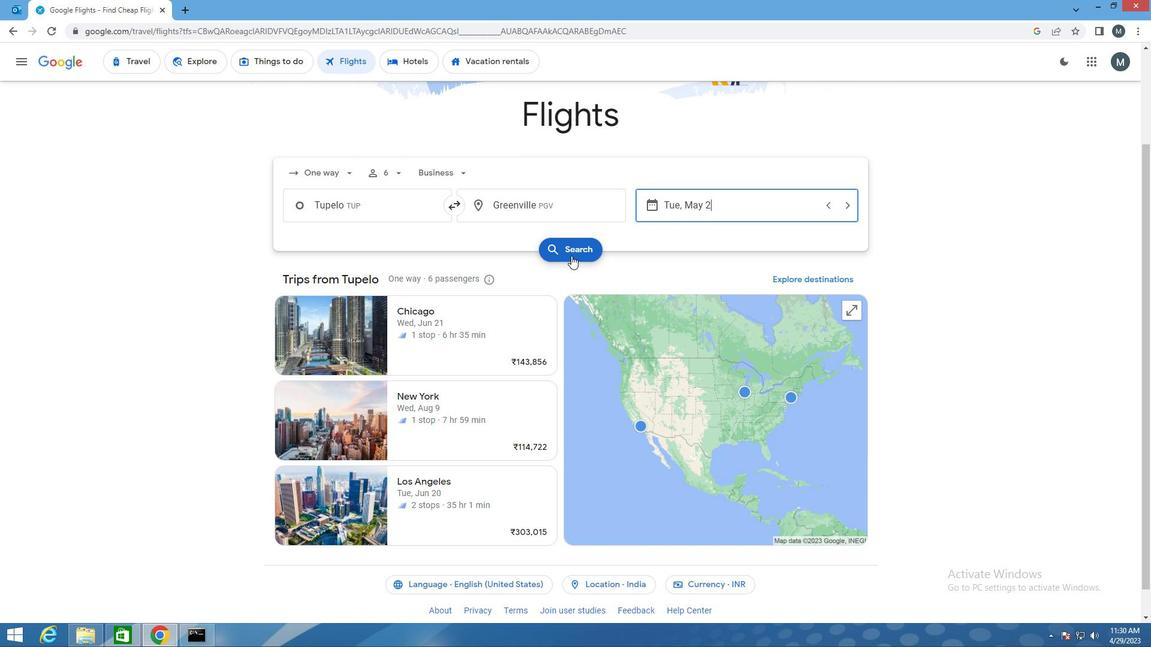 
Action: Mouse moved to (302, 173)
Screenshot: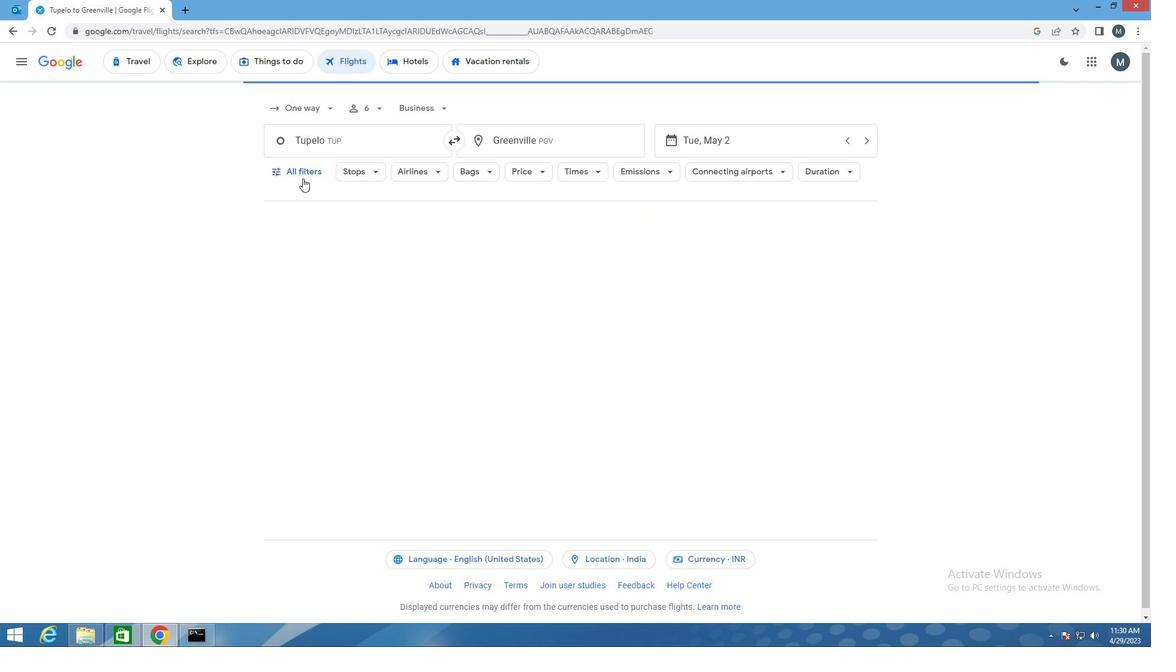 
Action: Mouse pressed left at (302, 173)
Screenshot: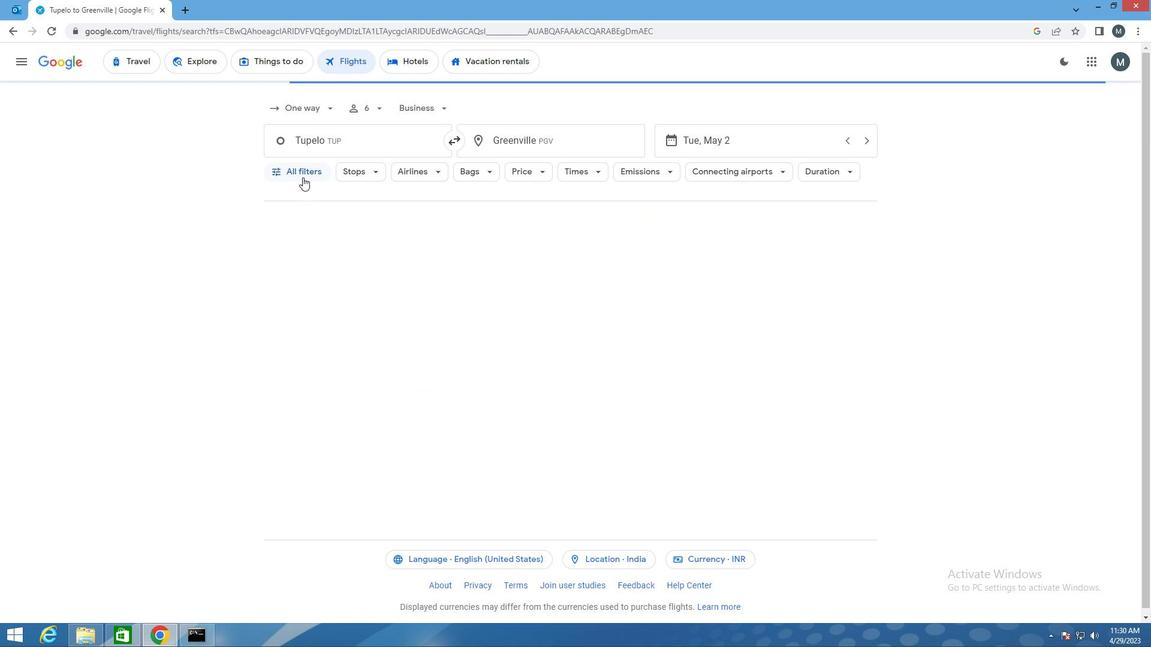 
Action: Mouse moved to (349, 364)
Screenshot: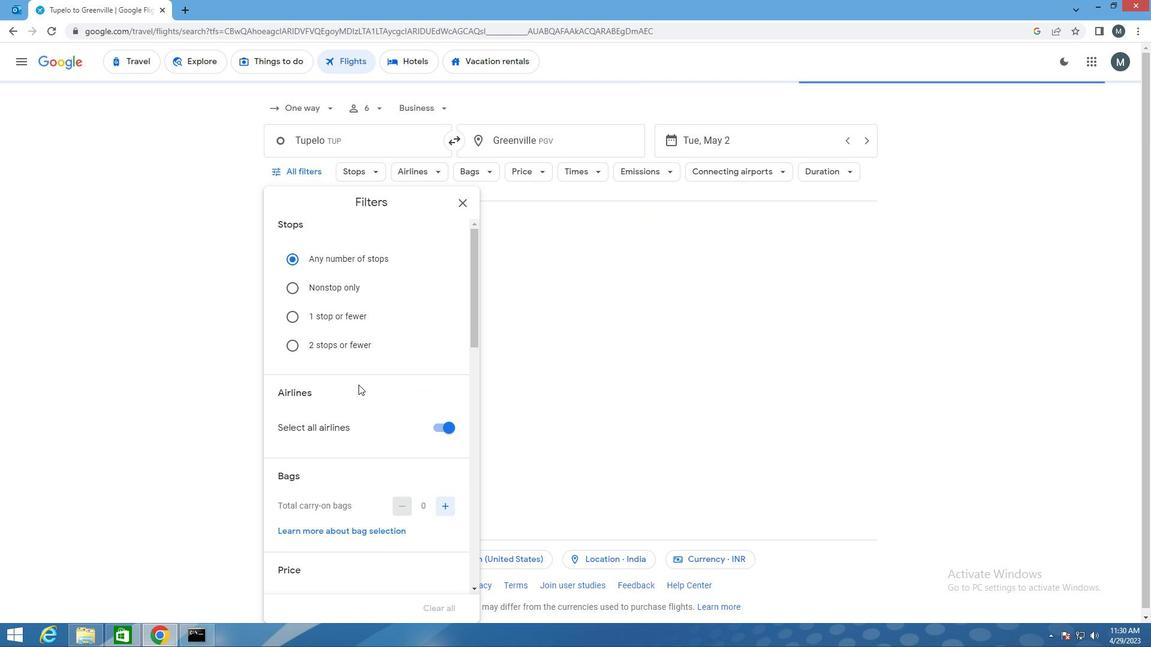 
Action: Mouse scrolled (349, 363) with delta (0, 0)
Screenshot: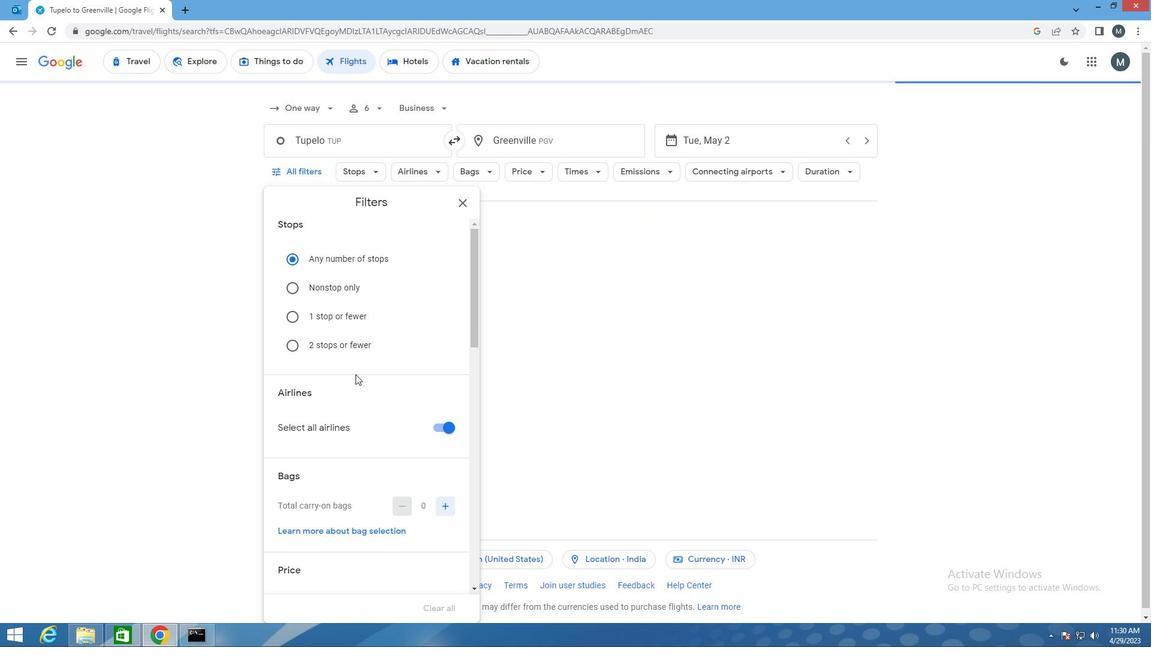 
Action: Mouse moved to (446, 367)
Screenshot: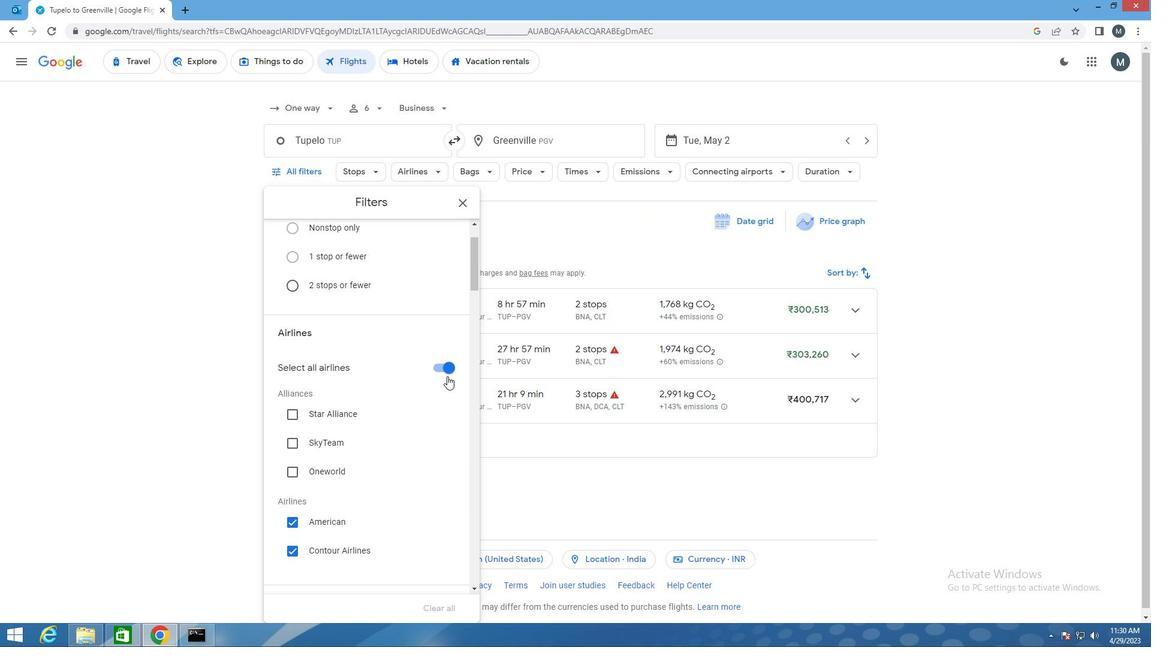 
Action: Mouse pressed left at (446, 367)
Screenshot: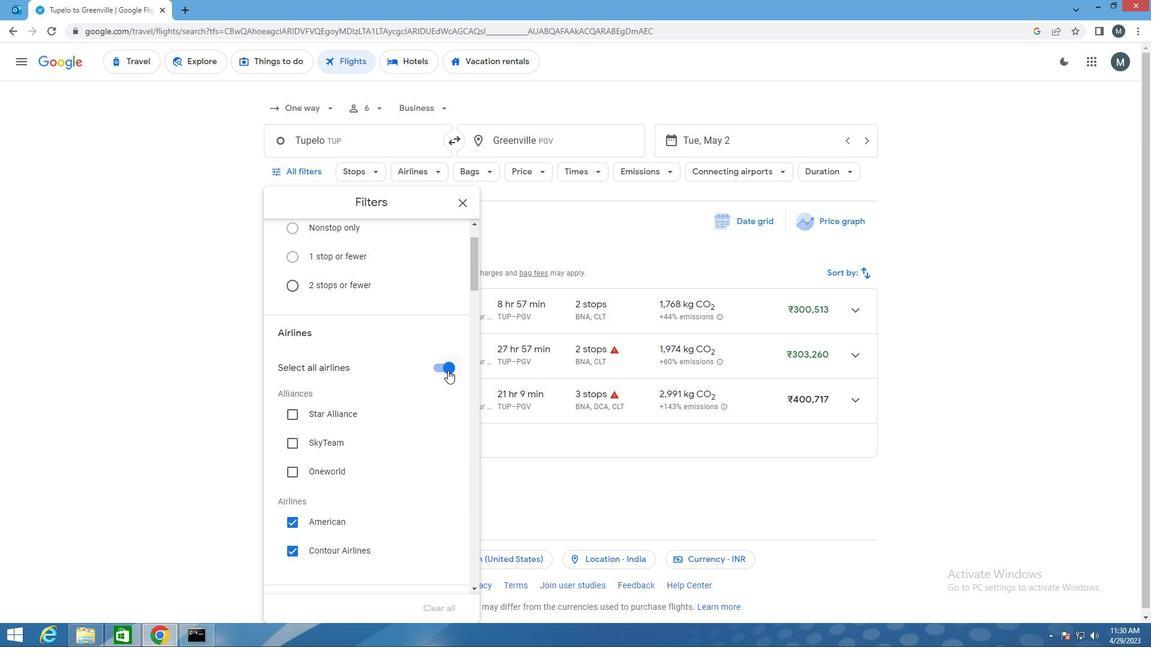
Action: Mouse moved to (326, 373)
Screenshot: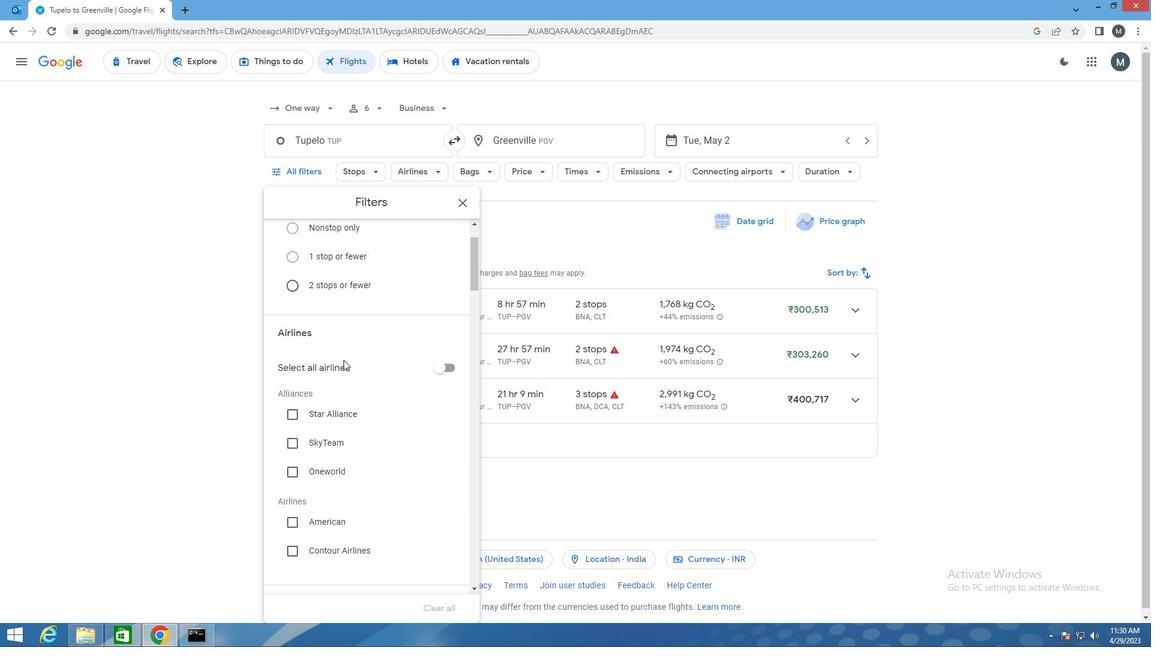 
Action: Mouse scrolled (326, 373) with delta (0, 0)
Screenshot: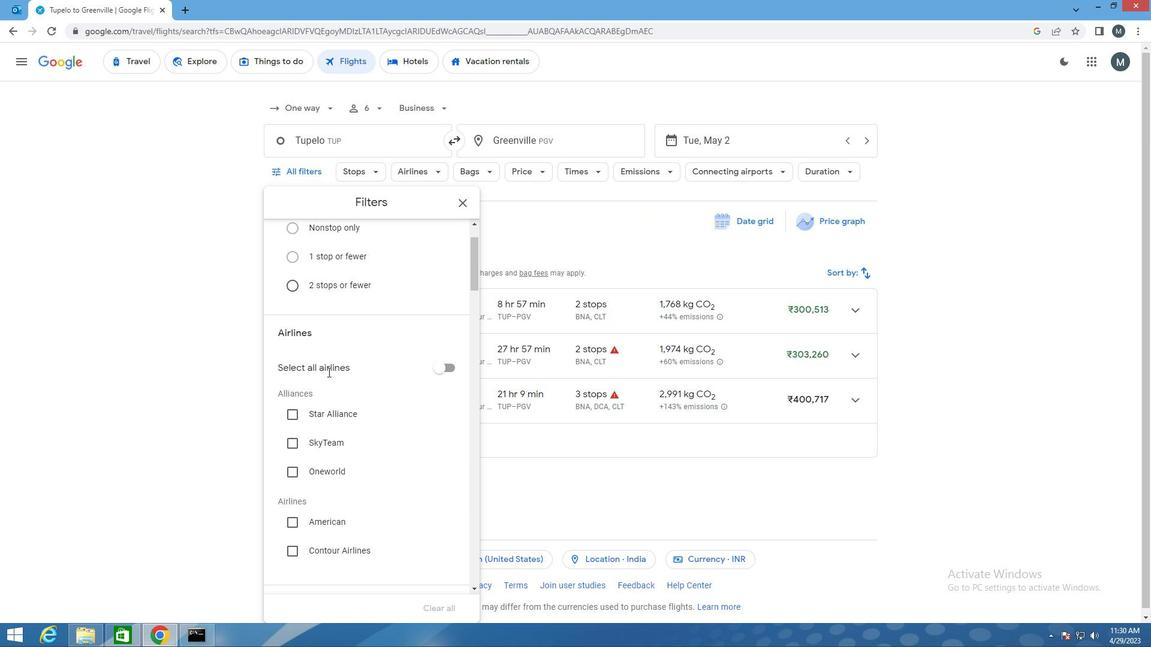 
Action: Mouse moved to (326, 374)
Screenshot: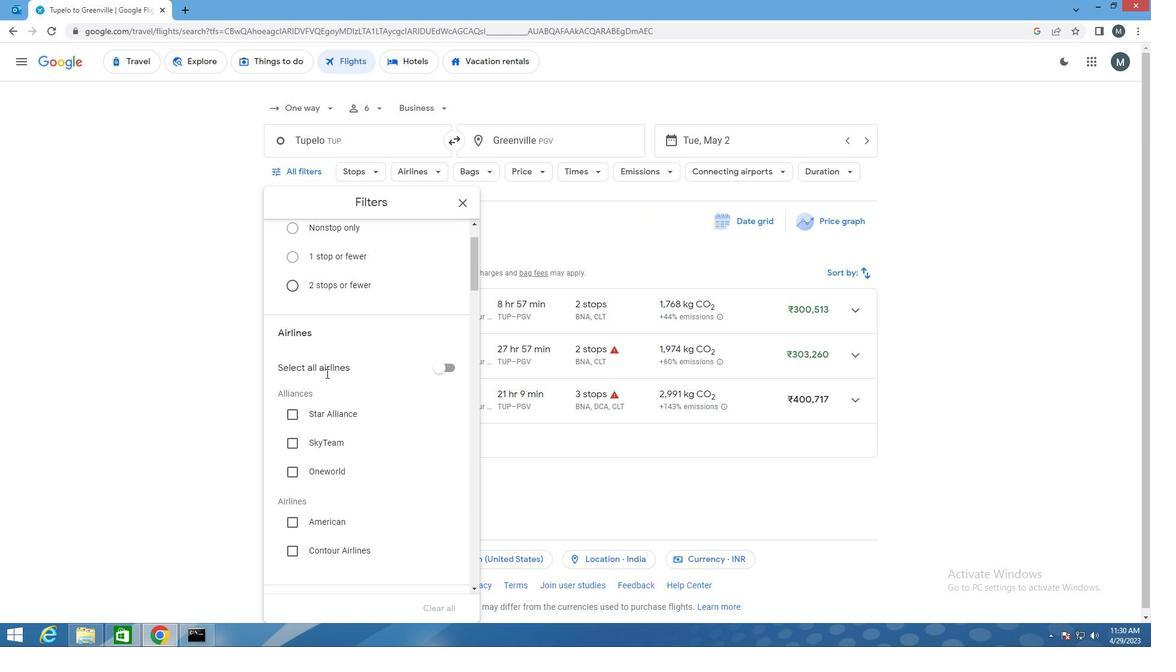 
Action: Mouse scrolled (326, 374) with delta (0, 0)
Screenshot: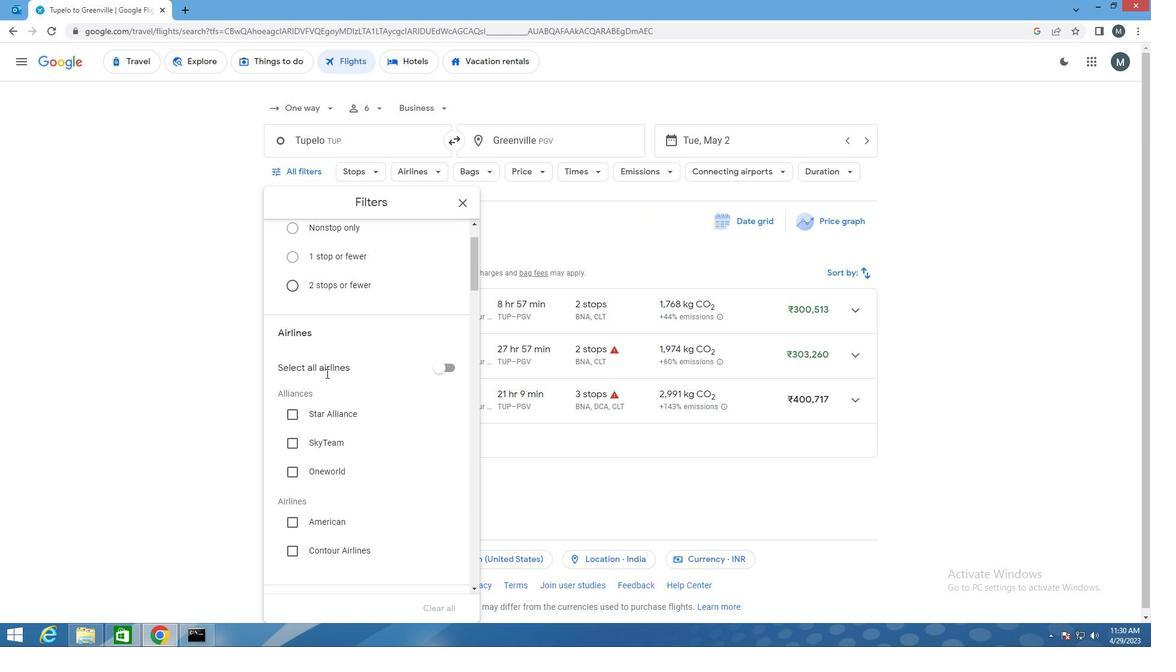 
Action: Mouse moved to (345, 356)
Screenshot: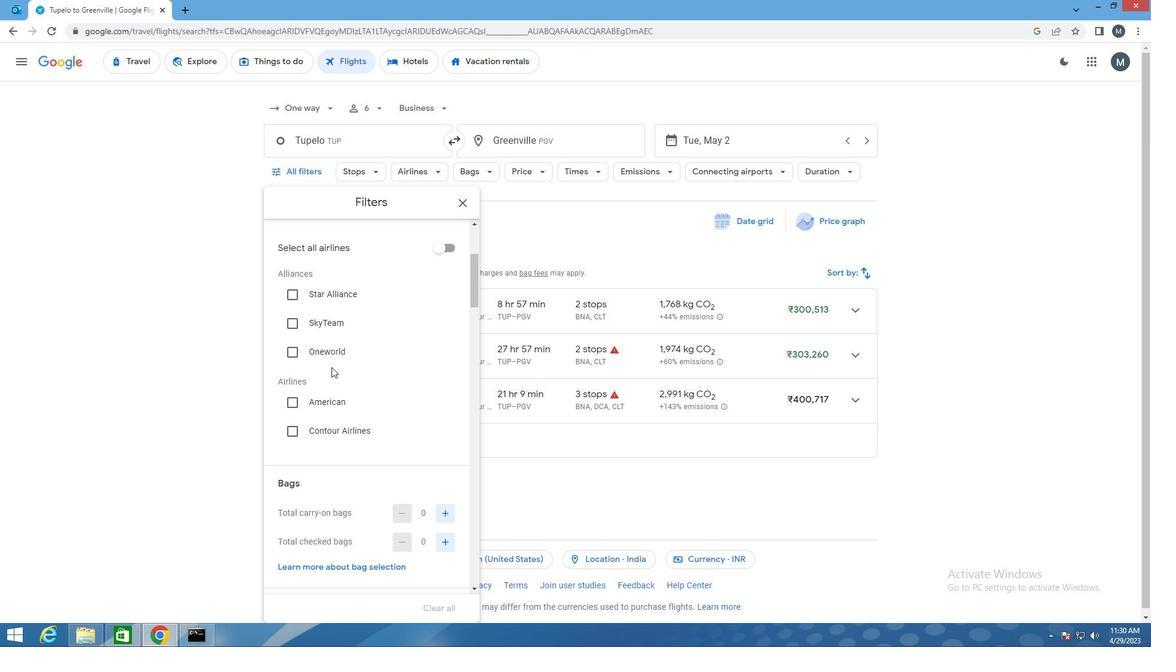 
Action: Mouse scrolled (345, 356) with delta (0, 0)
Screenshot: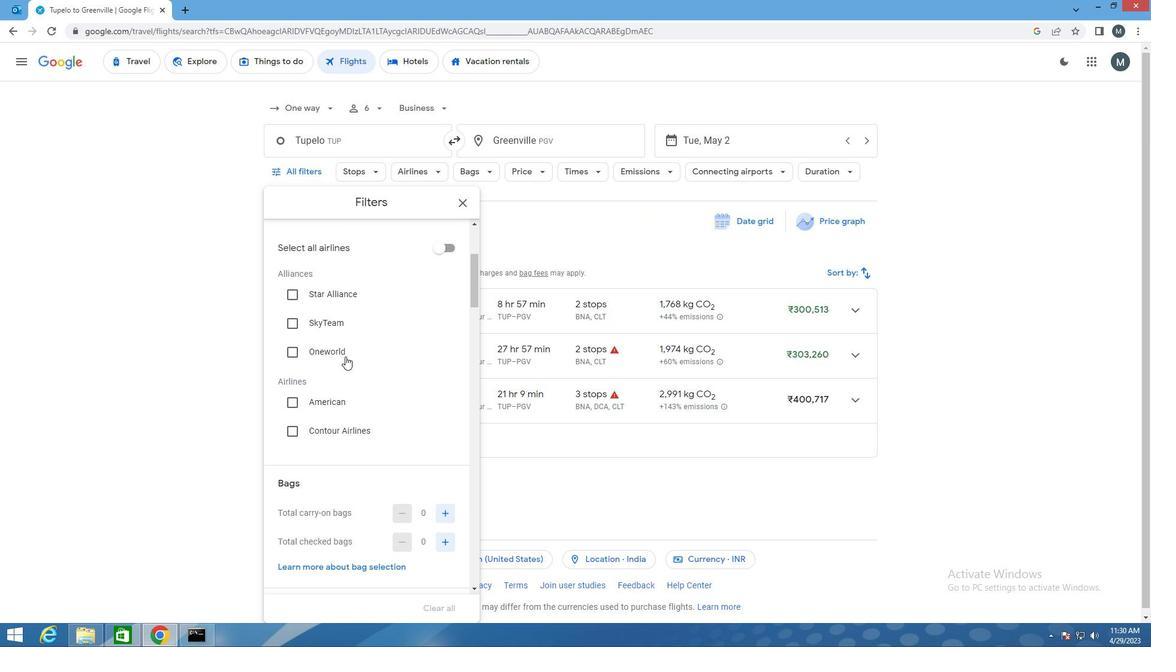 
Action: Mouse moved to (343, 355)
Screenshot: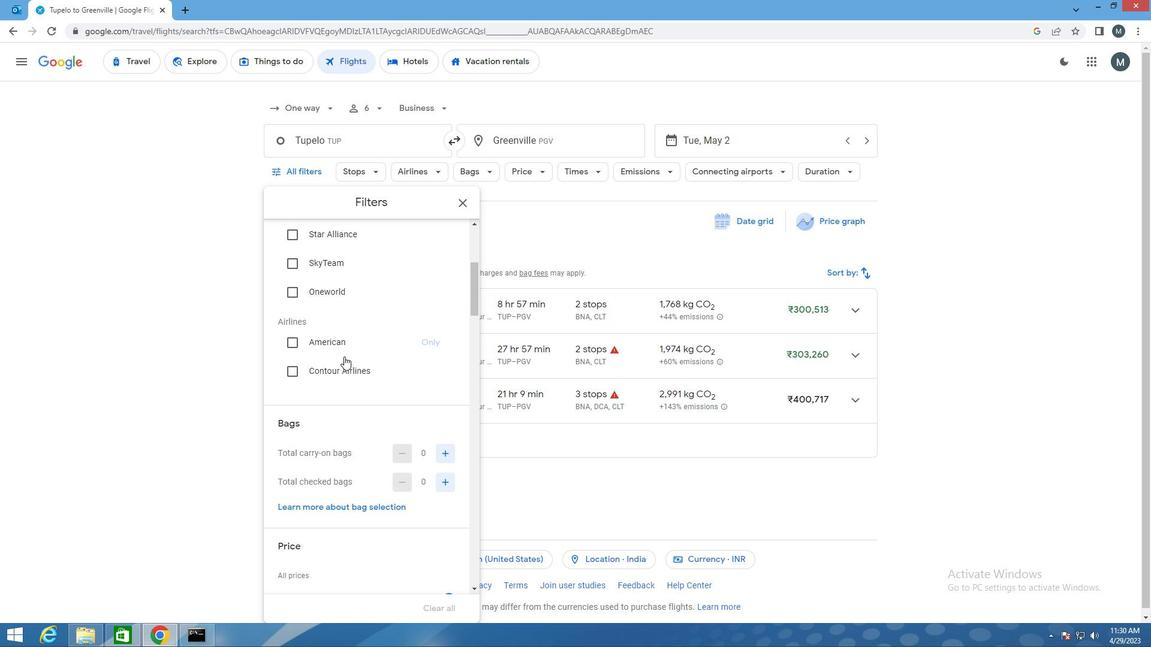 
Action: Mouse scrolled (343, 354) with delta (0, 0)
Screenshot: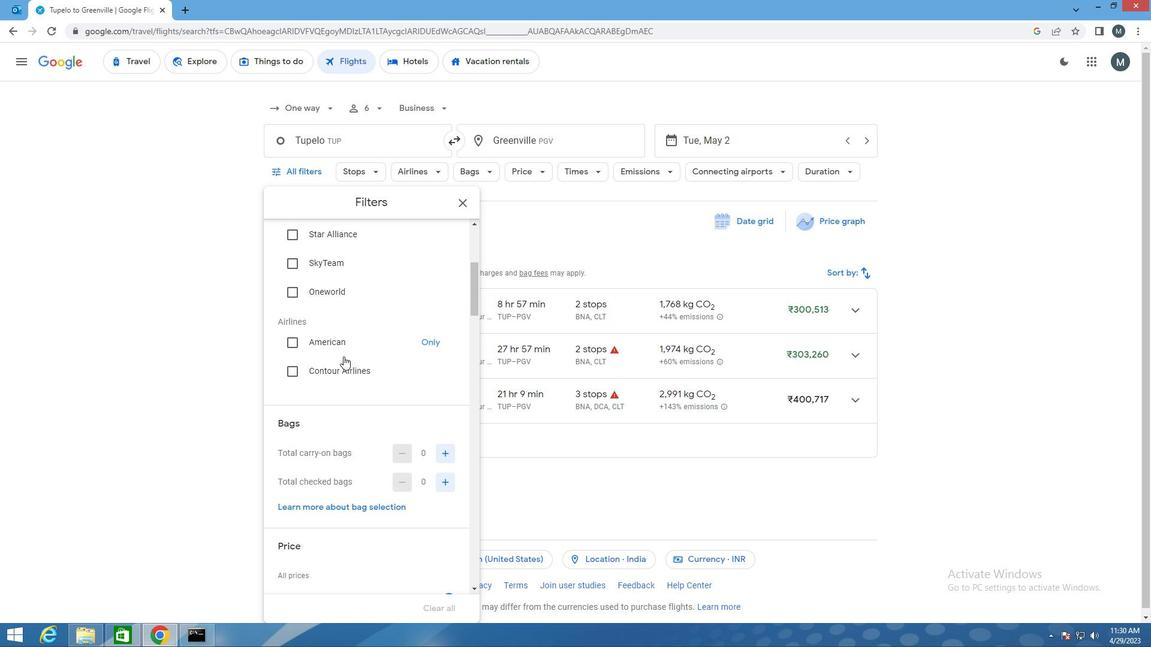 
Action: Mouse moved to (447, 423)
Screenshot: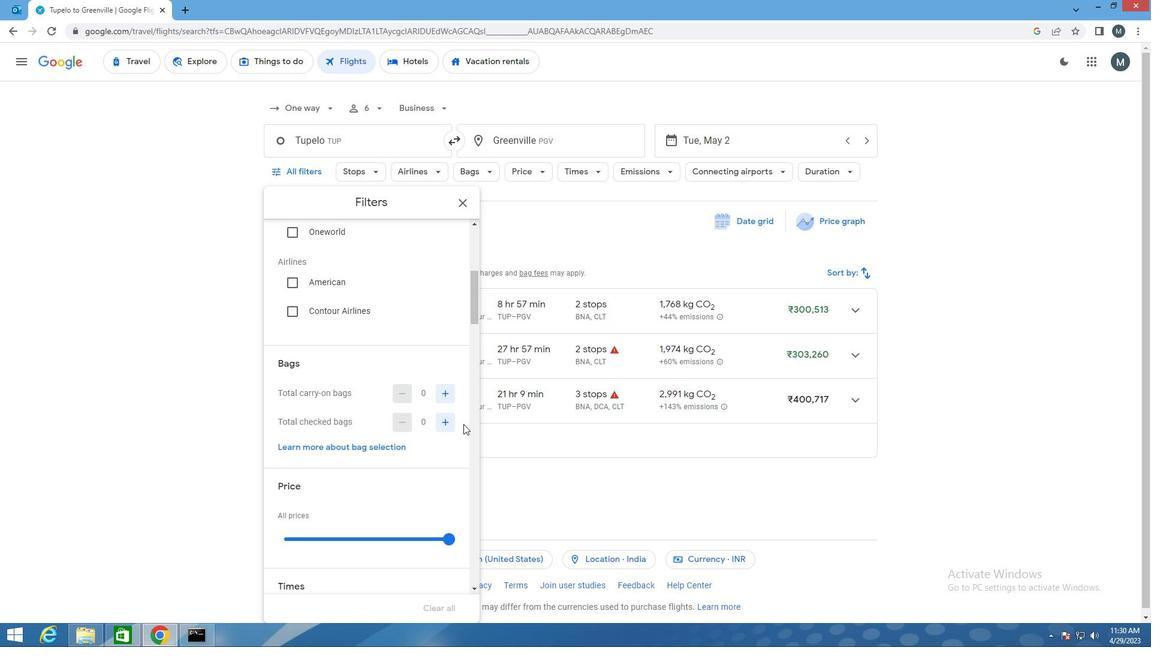 
Action: Mouse pressed left at (447, 423)
Screenshot: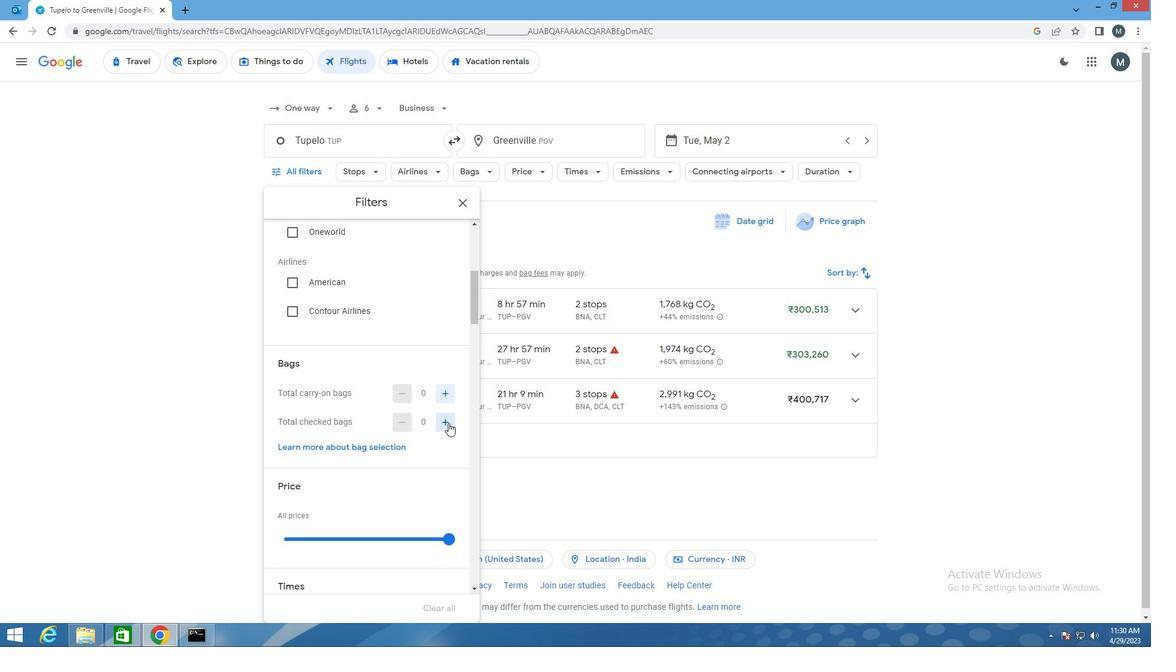 
Action: Mouse pressed left at (447, 423)
Screenshot: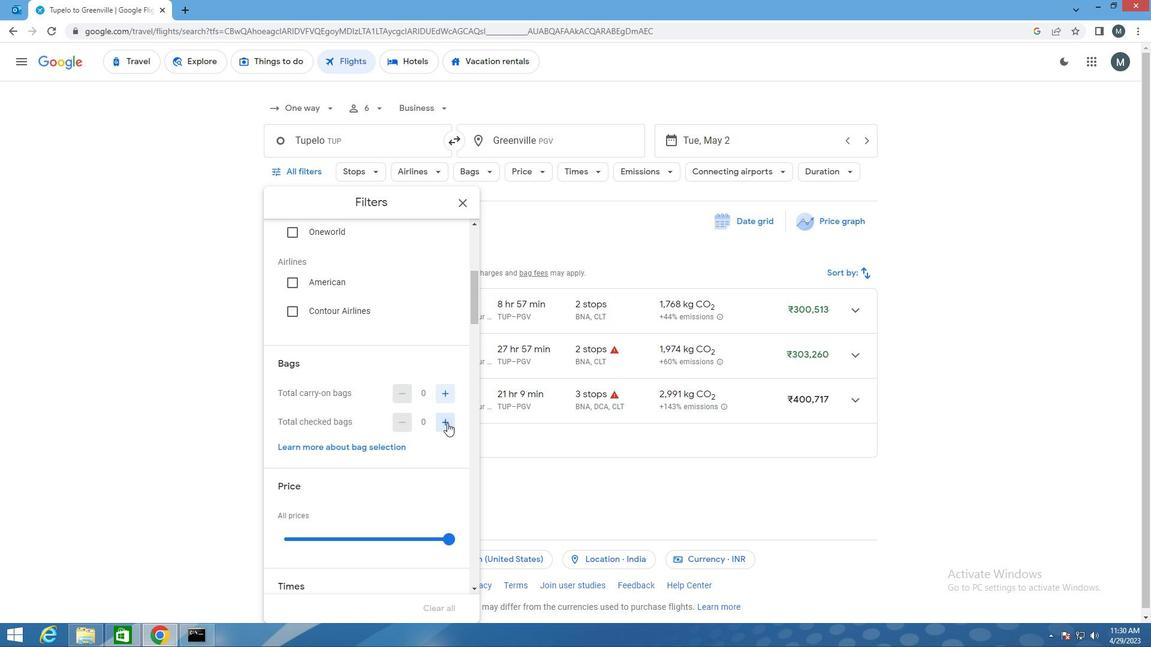 
Action: Mouse pressed left at (447, 423)
Screenshot: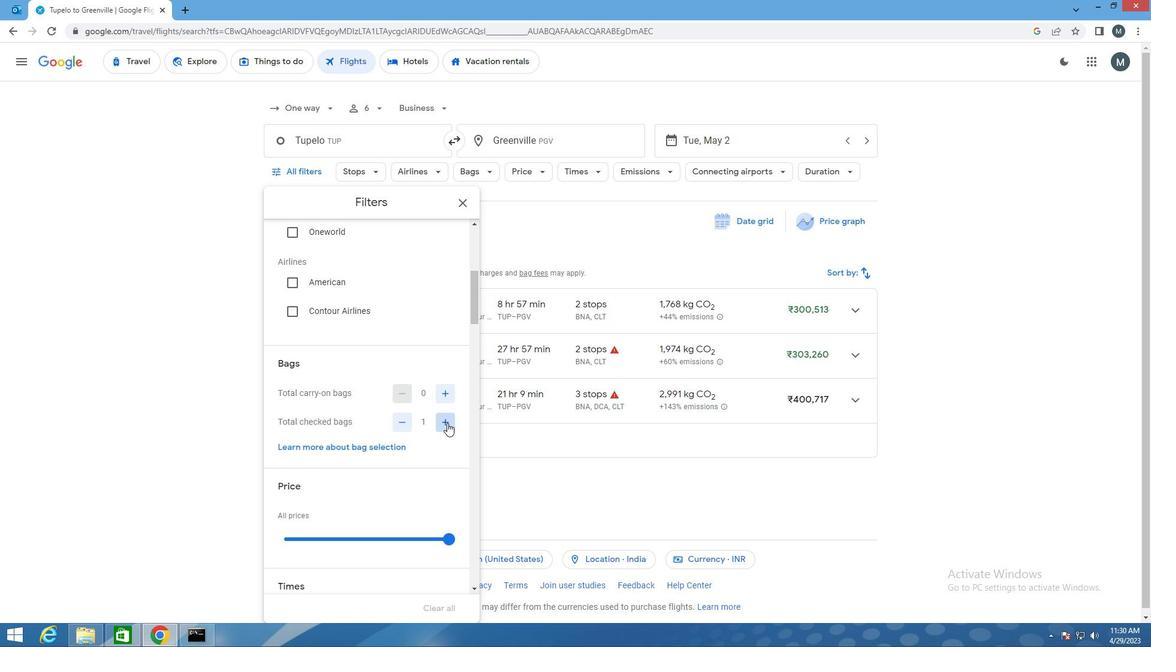 
Action: Mouse pressed left at (447, 423)
Screenshot: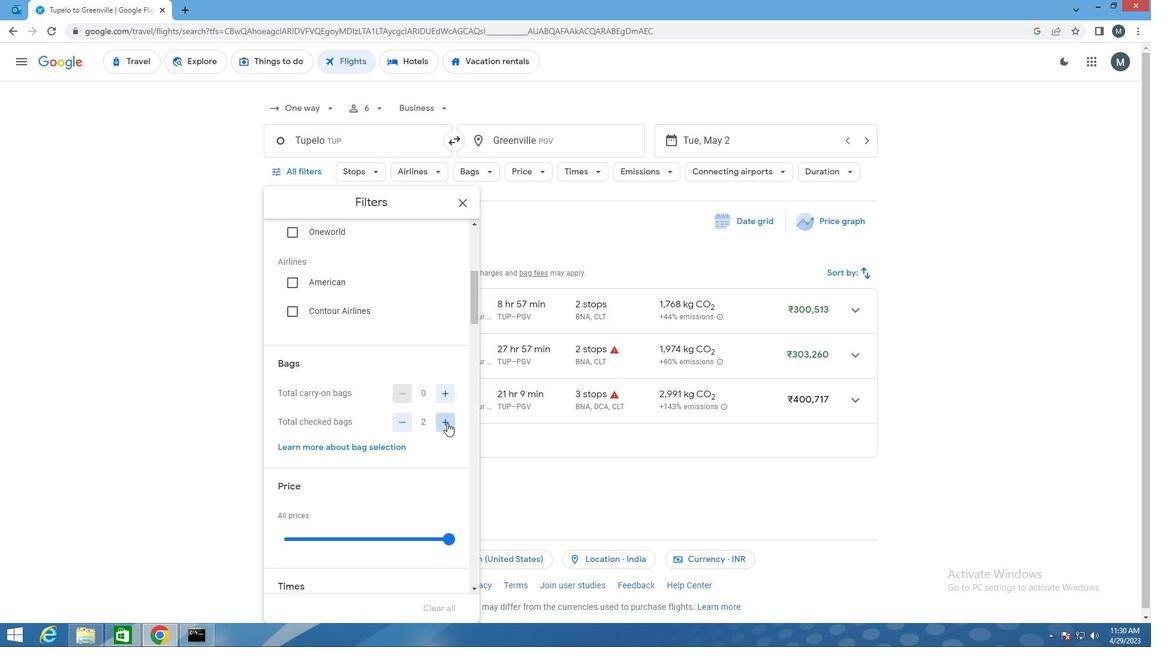 
Action: Mouse pressed left at (447, 423)
Screenshot: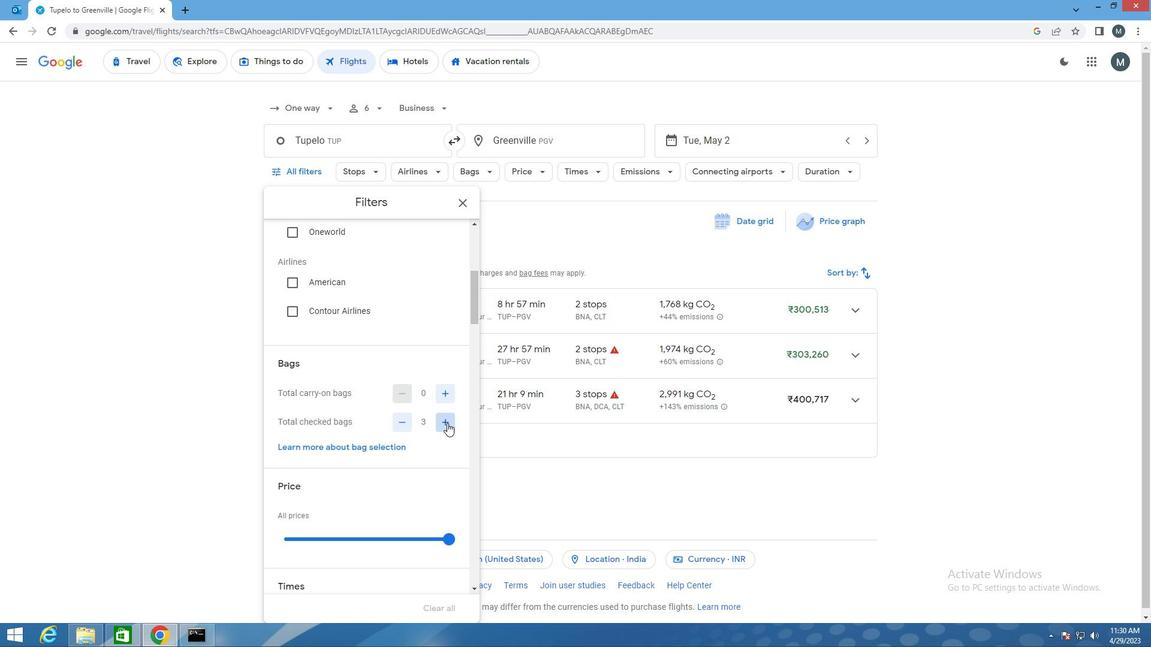
Action: Mouse pressed left at (447, 423)
Screenshot: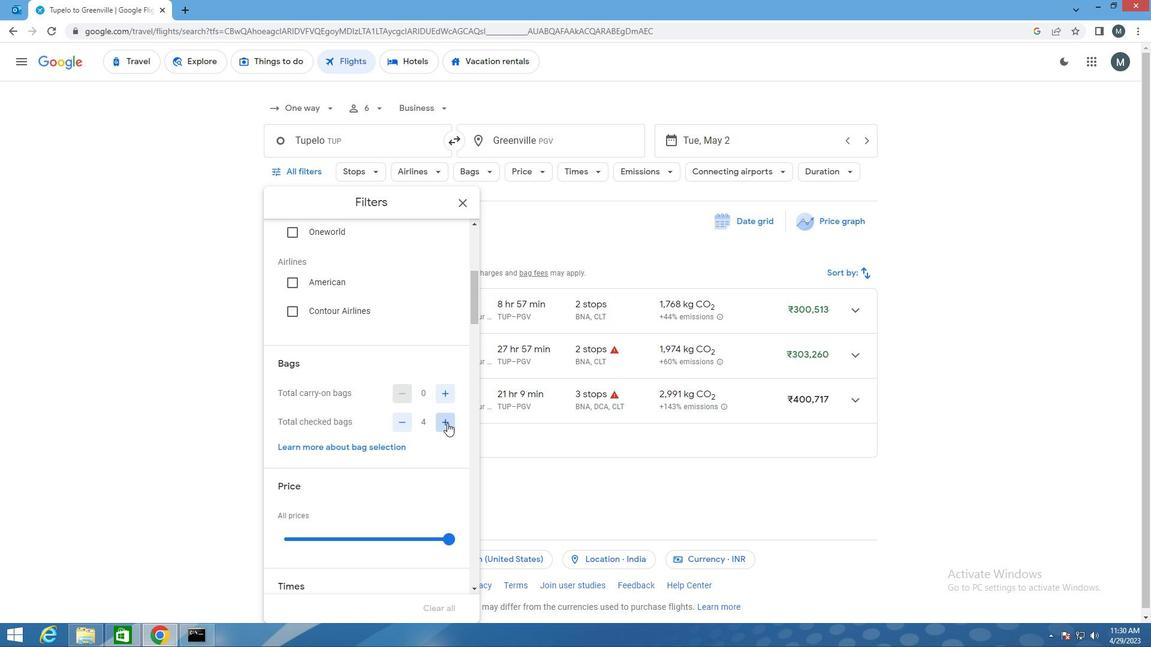 
Action: Mouse pressed left at (447, 423)
Screenshot: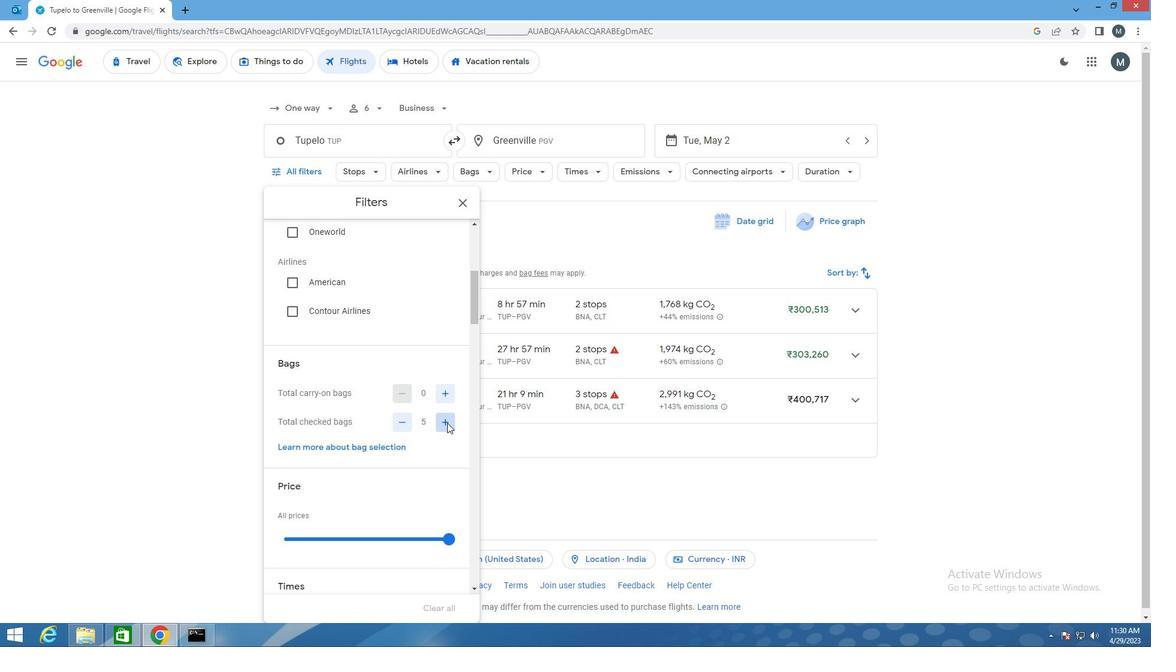 
Action: Mouse moved to (369, 392)
Screenshot: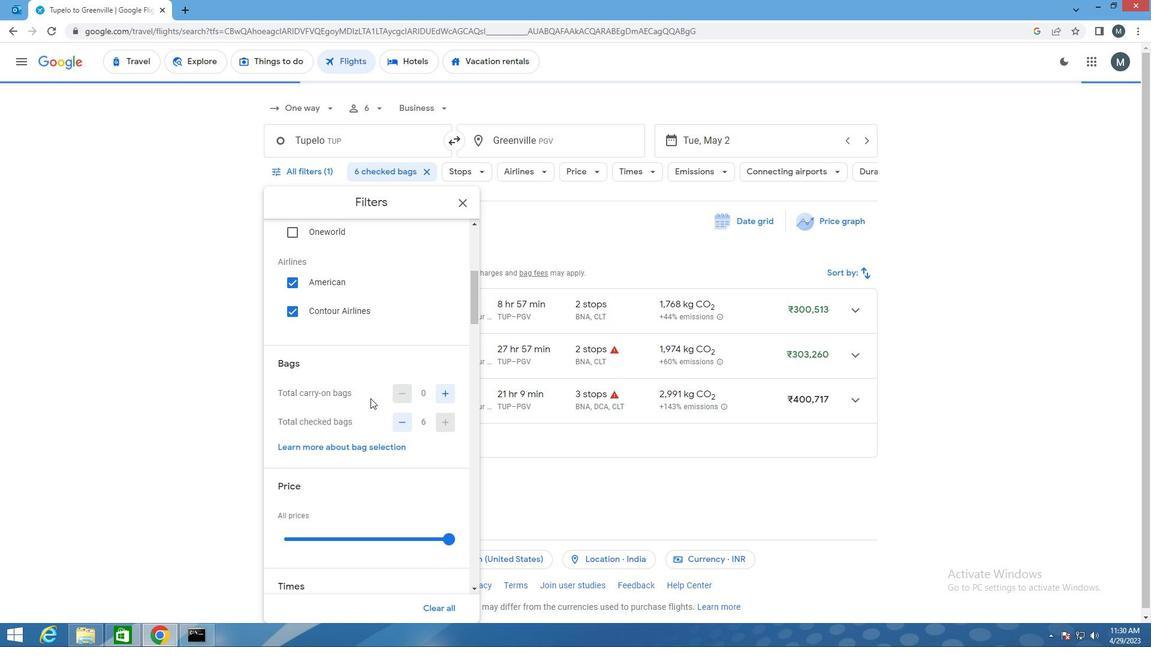 
Action: Mouse scrolled (369, 391) with delta (0, 0)
Screenshot: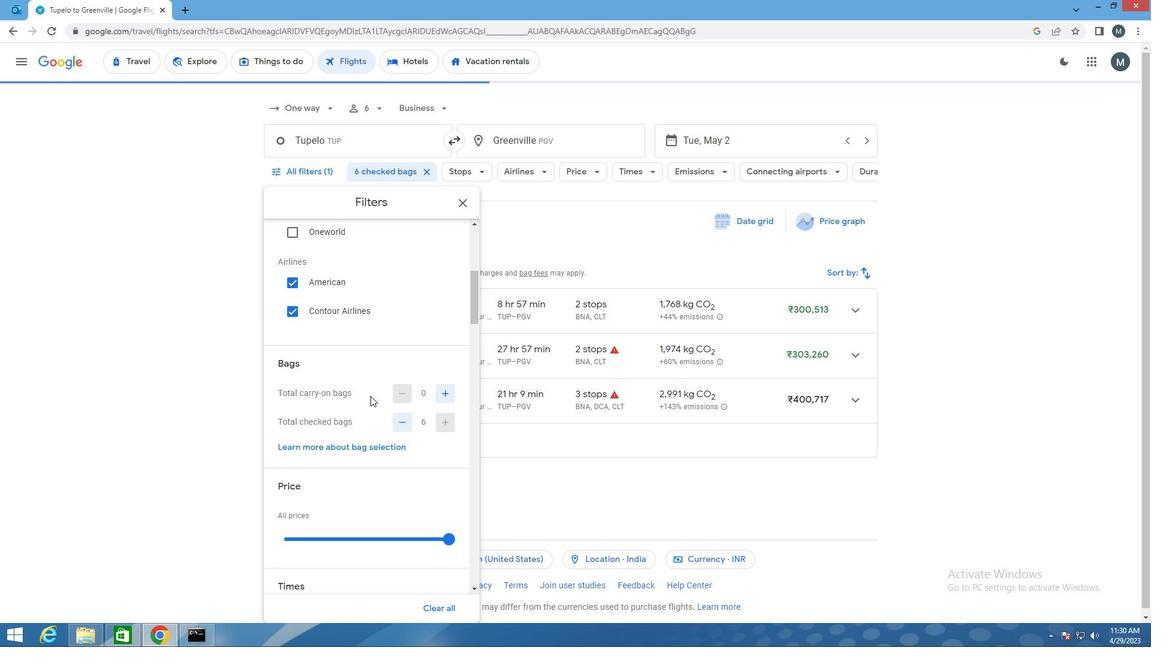 
Action: Mouse scrolled (369, 391) with delta (0, 0)
Screenshot: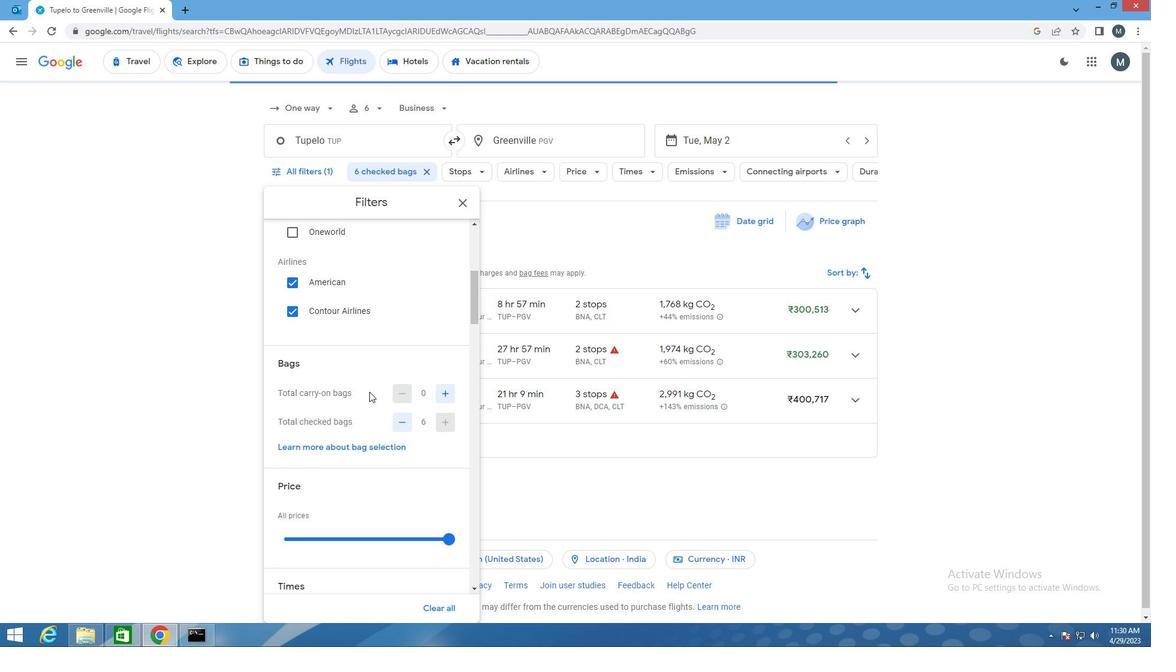 
Action: Mouse moved to (363, 394)
Screenshot: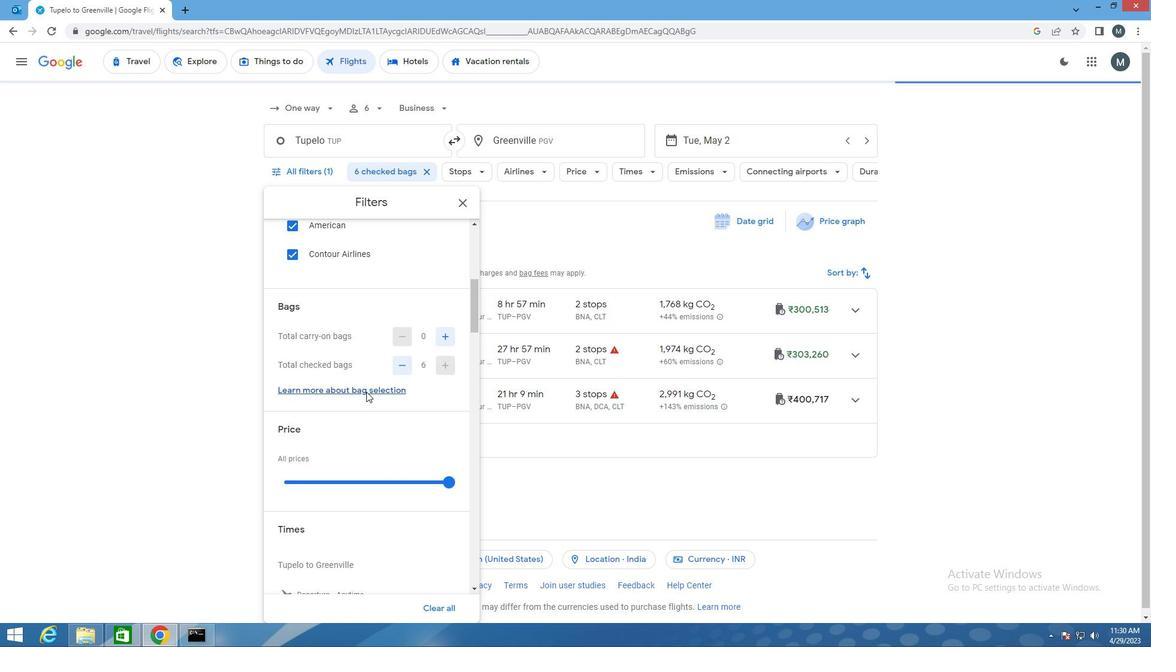 
Action: Mouse scrolled (363, 393) with delta (0, 0)
Screenshot: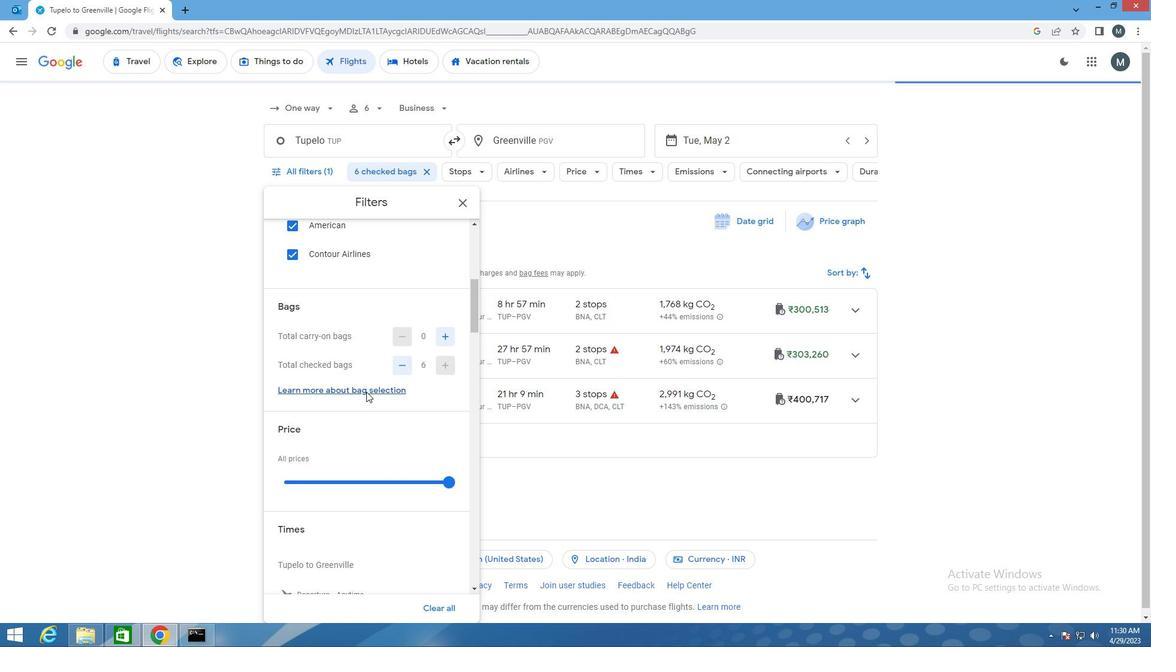 
Action: Mouse moved to (369, 357)
Screenshot: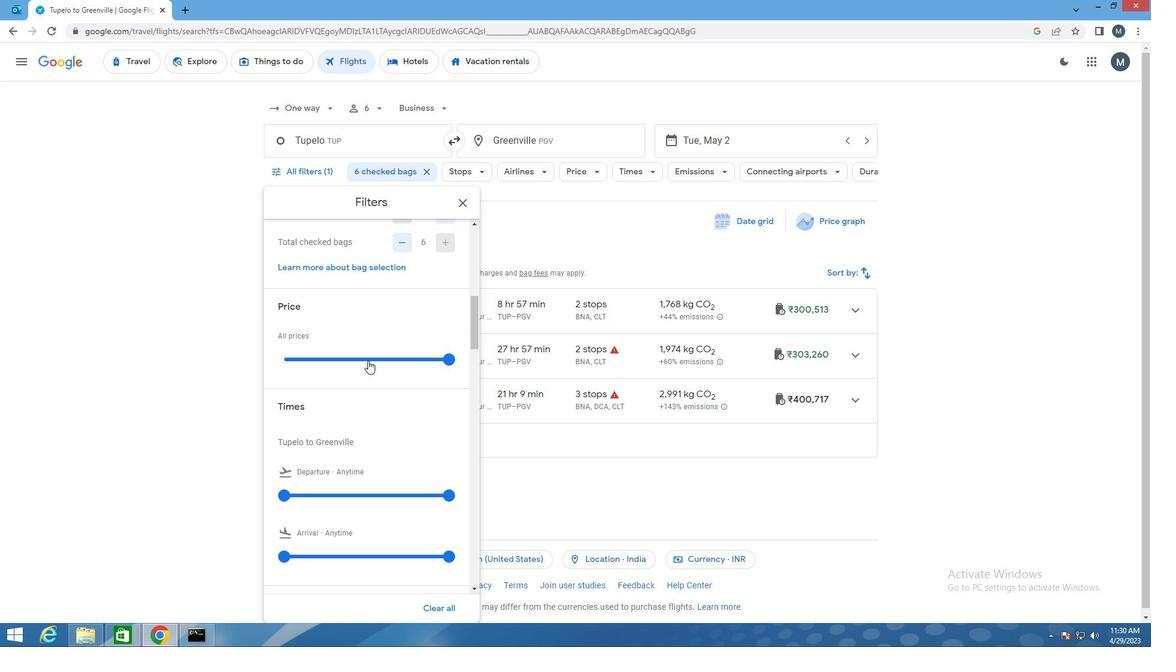
Action: Mouse pressed left at (369, 357)
Screenshot: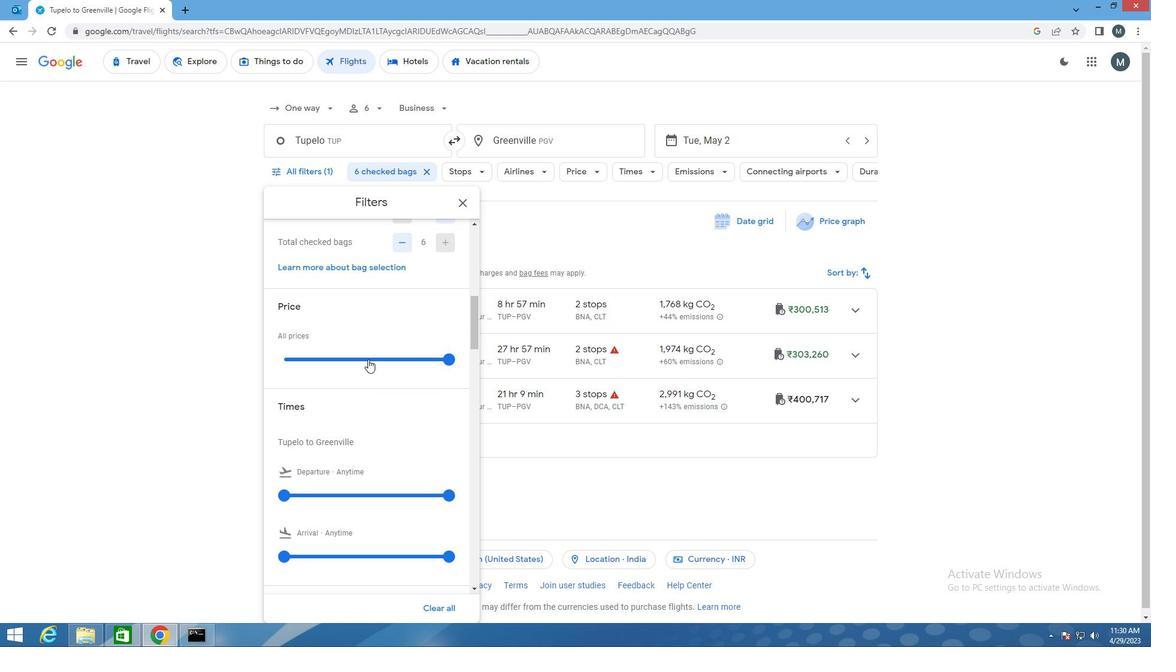 
Action: Mouse pressed left at (369, 357)
Screenshot: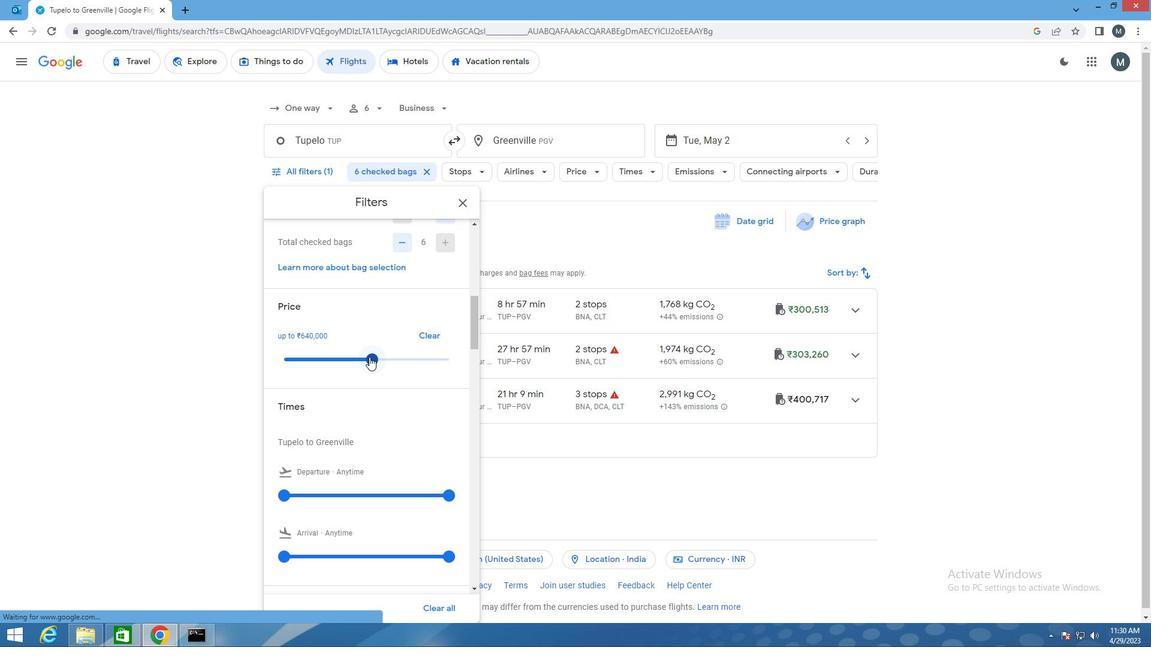 
Action: Mouse moved to (352, 359)
Screenshot: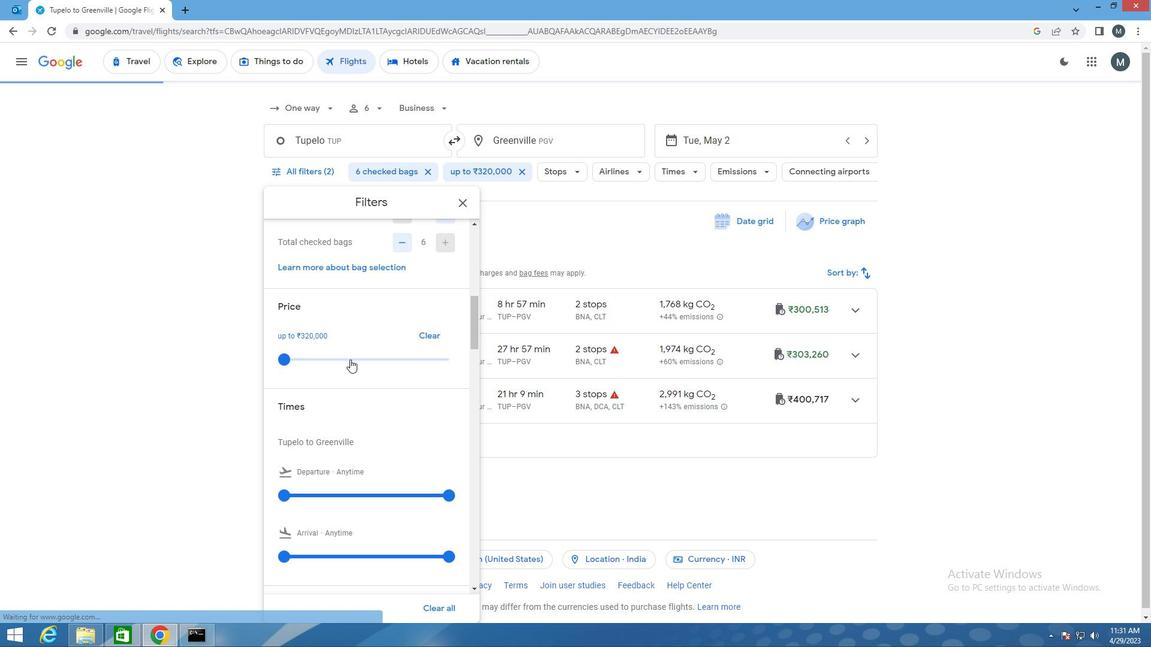 
Action: Mouse scrolled (352, 359) with delta (0, 0)
Screenshot: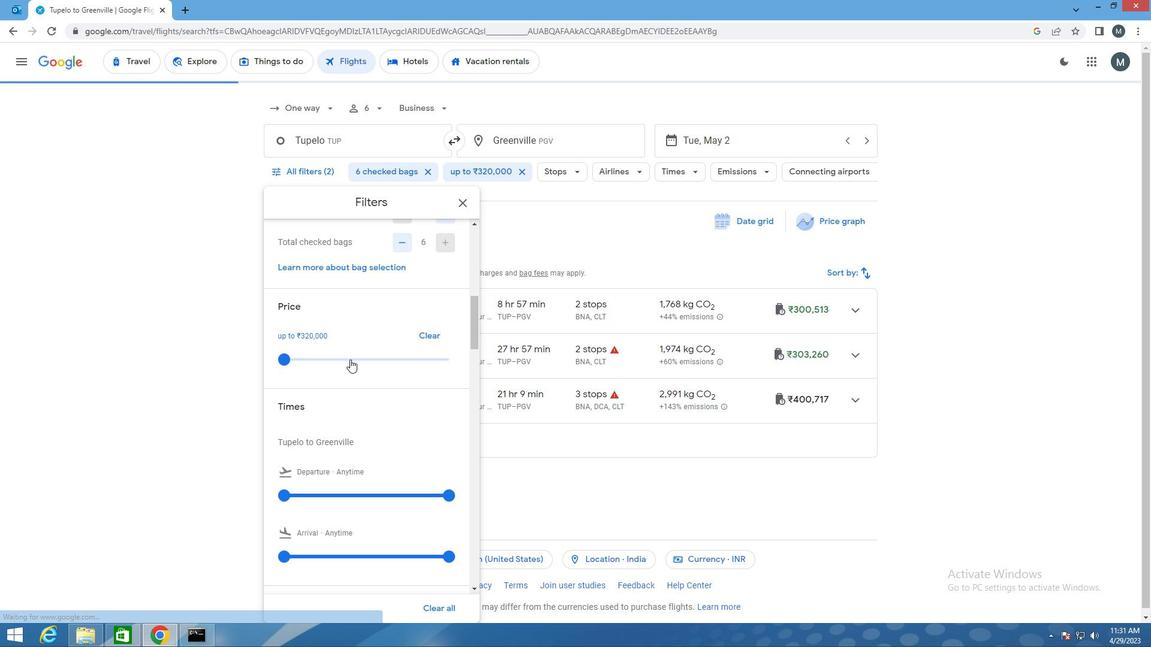 
Action: Mouse moved to (353, 359)
Screenshot: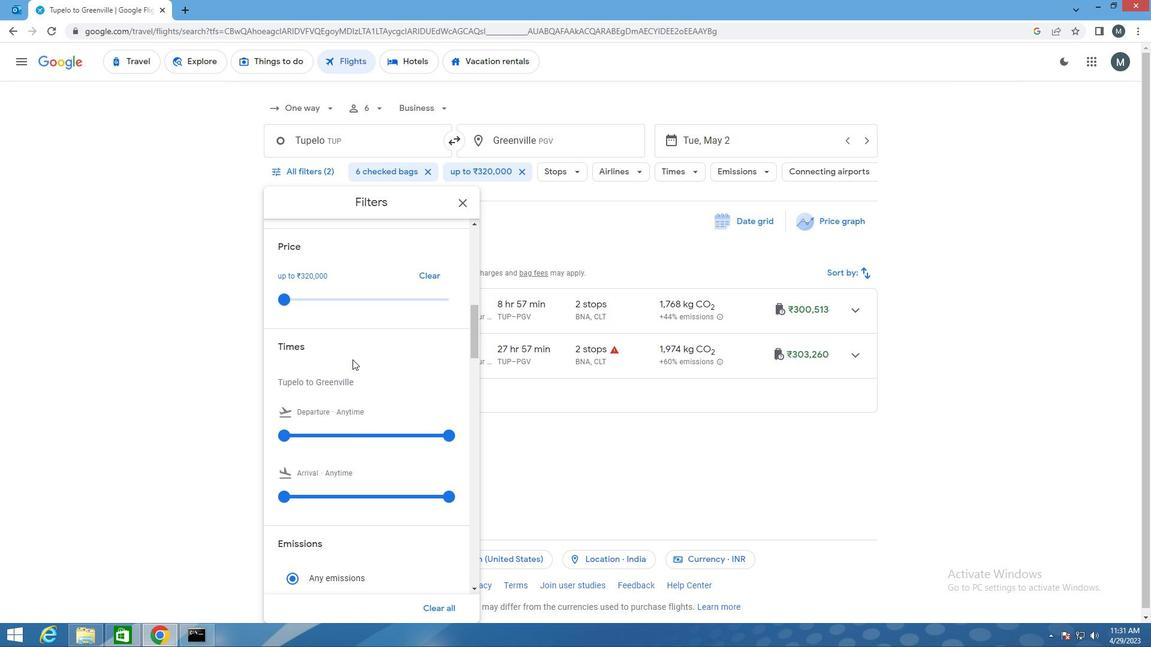 
Action: Mouse scrolled (353, 359) with delta (0, 0)
Screenshot: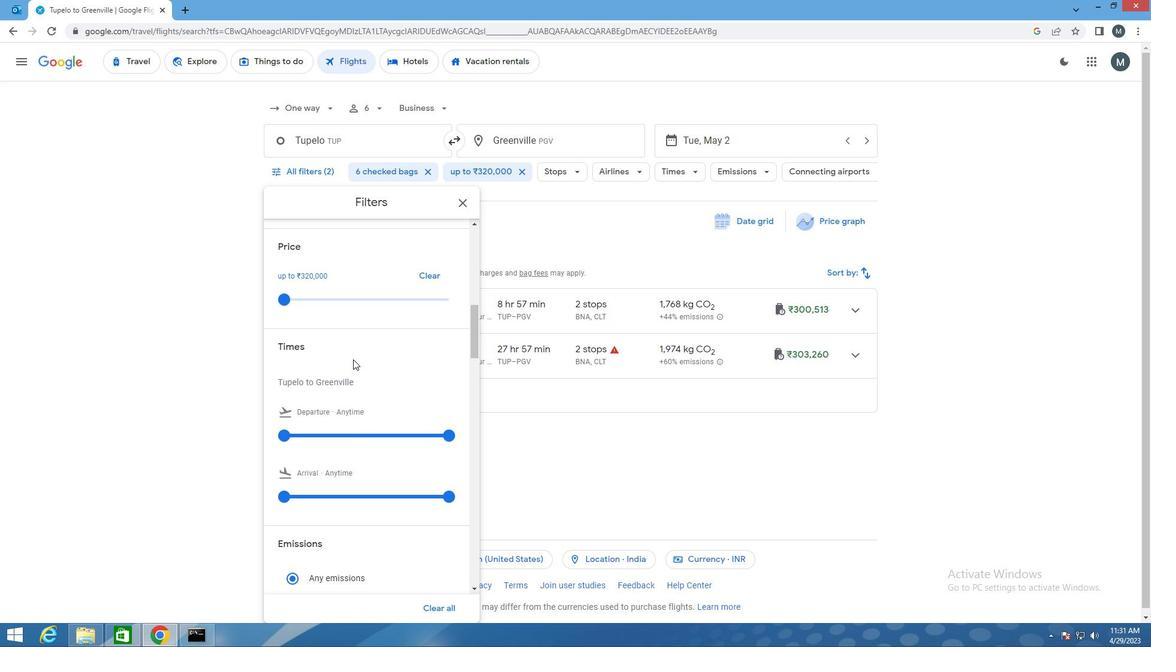 
Action: Mouse moved to (343, 371)
Screenshot: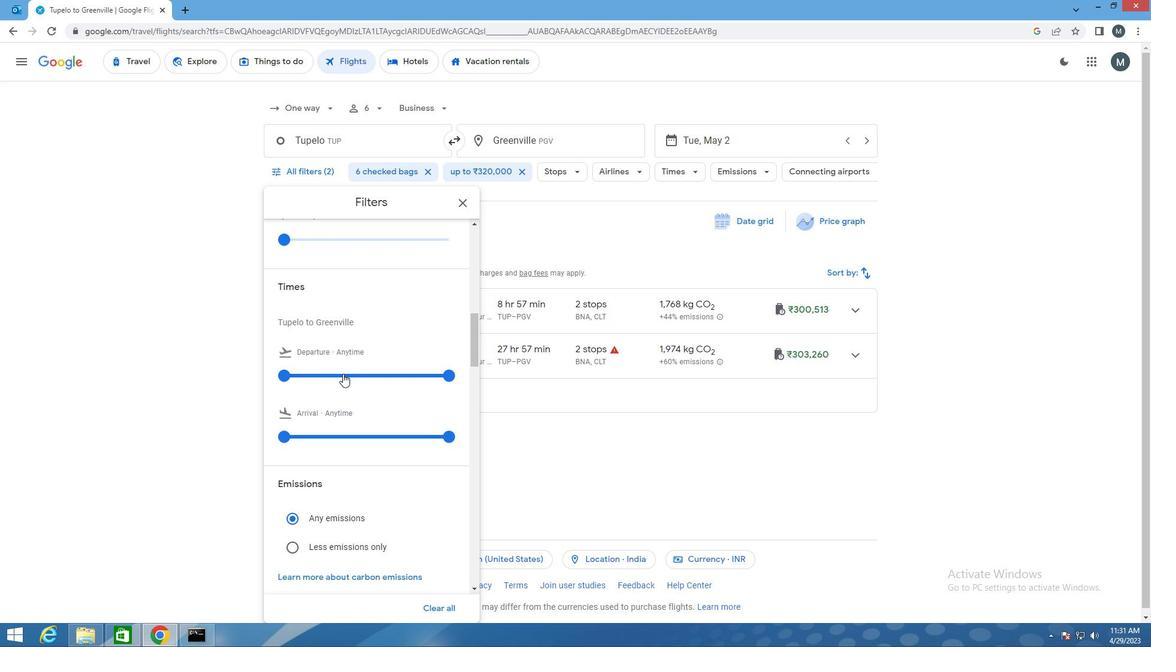 
Action: Mouse pressed left at (343, 371)
Screenshot: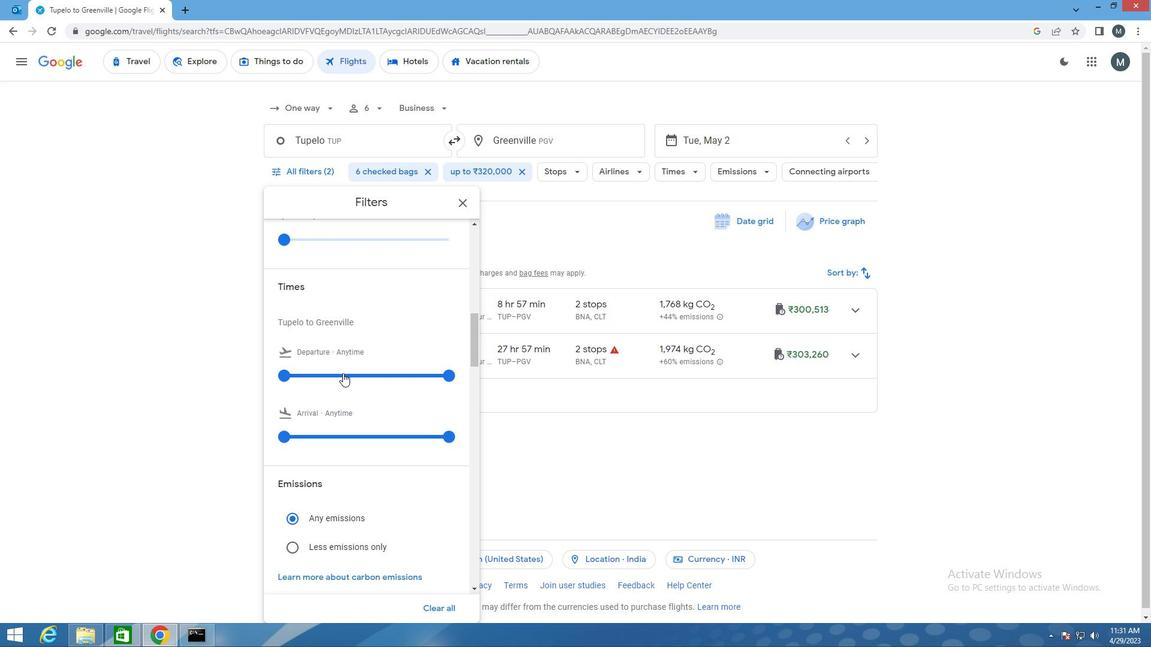 
Action: Mouse moved to (344, 371)
Screenshot: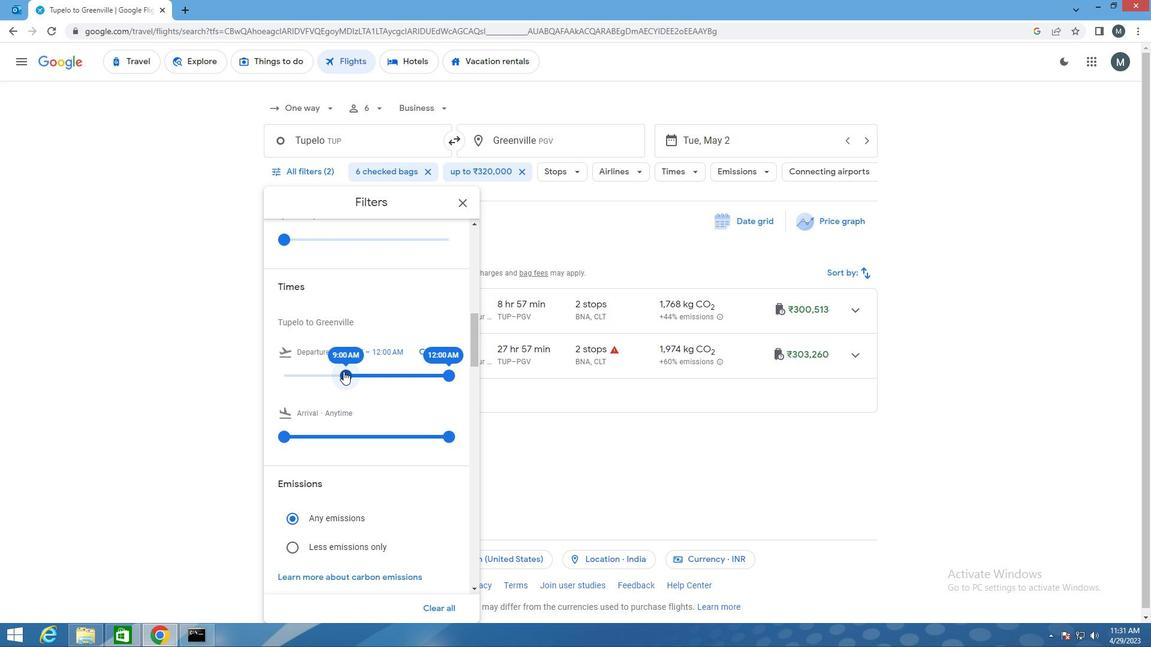 
Action: Mouse pressed left at (344, 371)
Screenshot: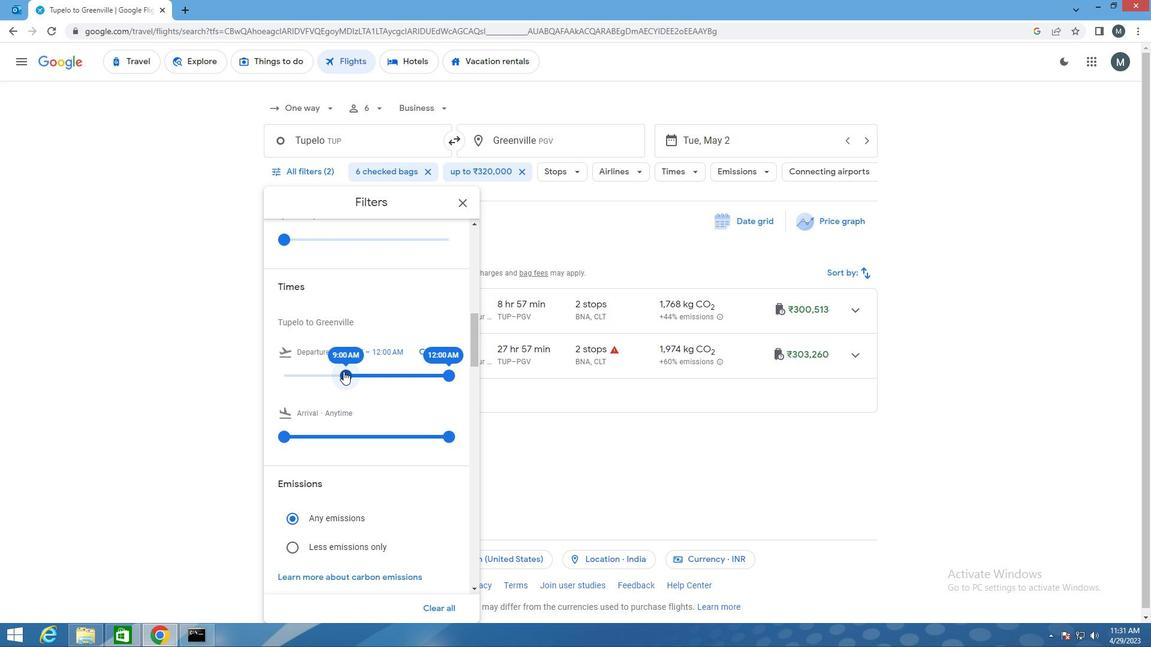 
Action: Mouse moved to (441, 377)
Screenshot: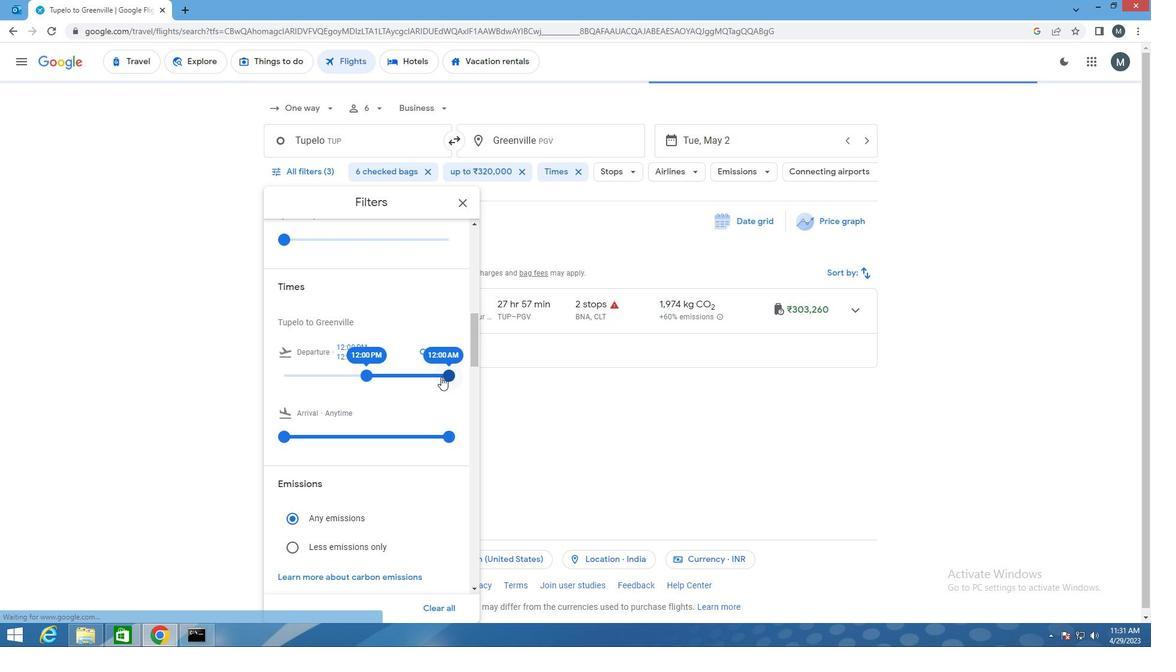 
Action: Mouse pressed left at (441, 377)
Screenshot: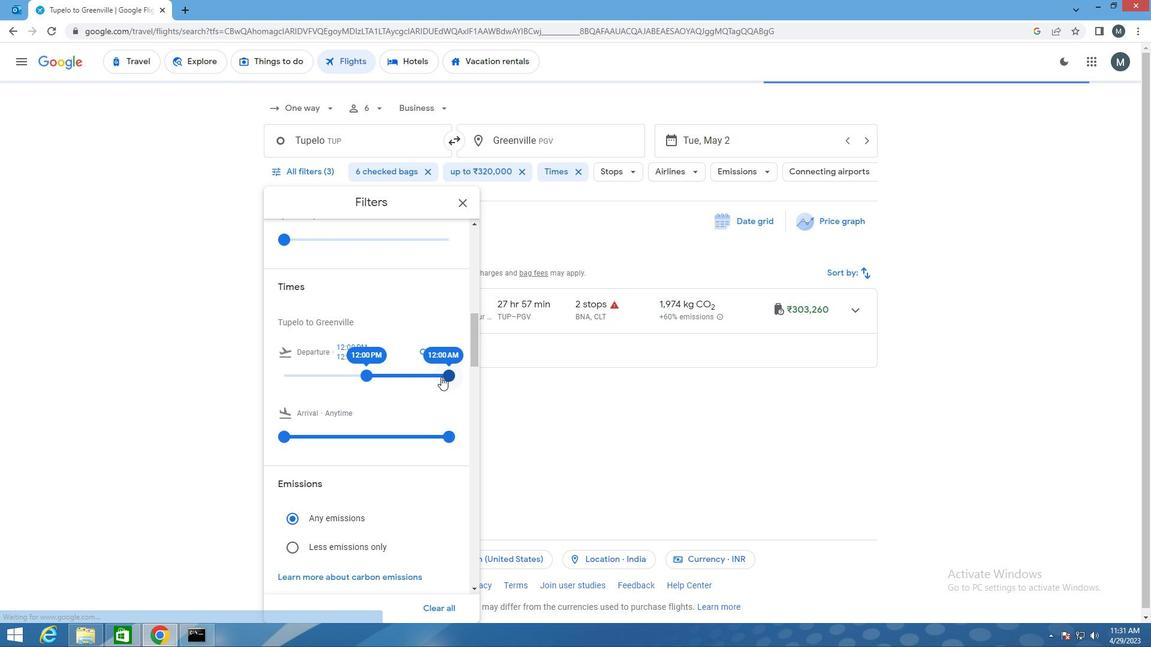 
Action: Mouse moved to (366, 376)
Screenshot: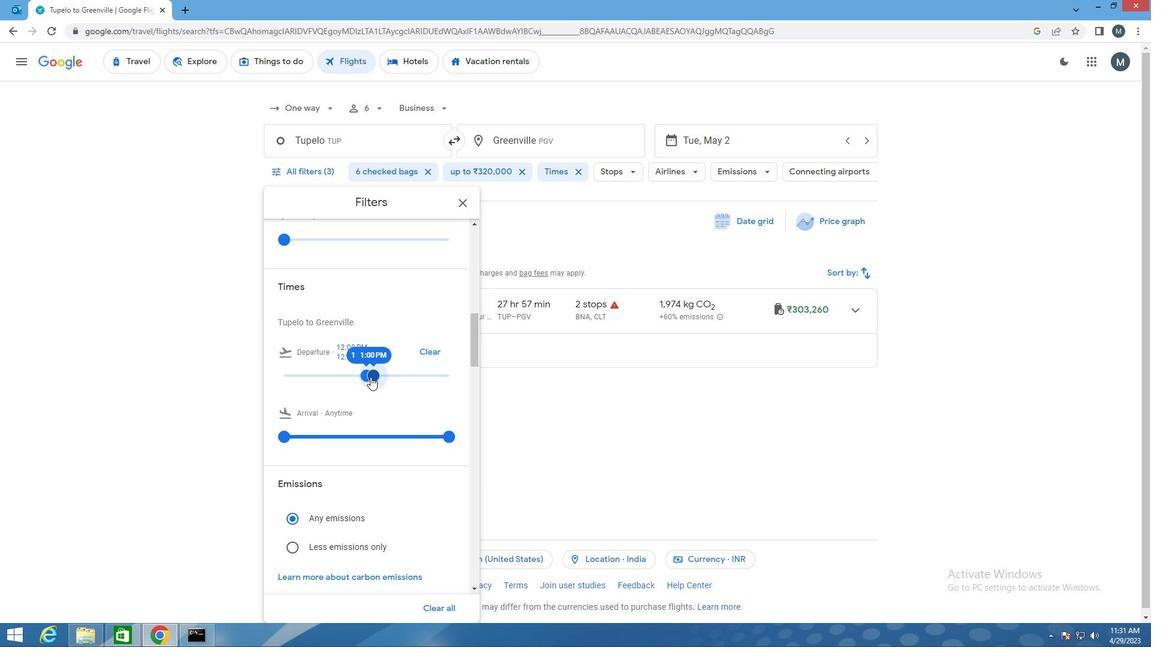
Action: Mouse scrolled (366, 375) with delta (0, 0)
Screenshot: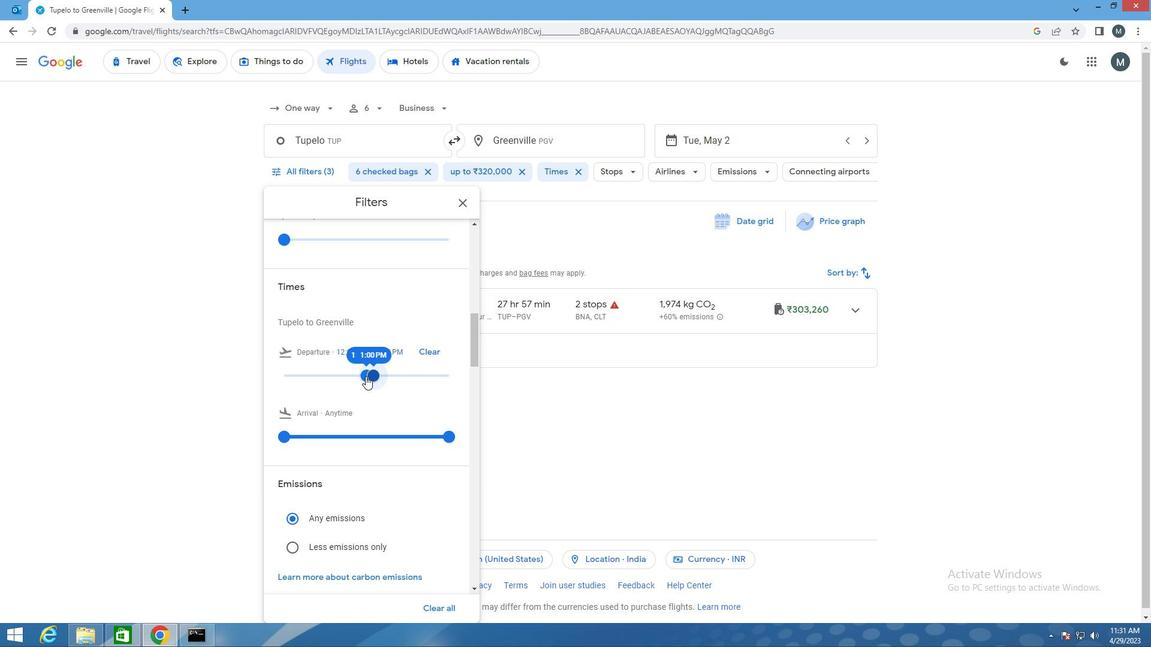 
Action: Mouse scrolled (366, 375) with delta (0, 0)
Screenshot: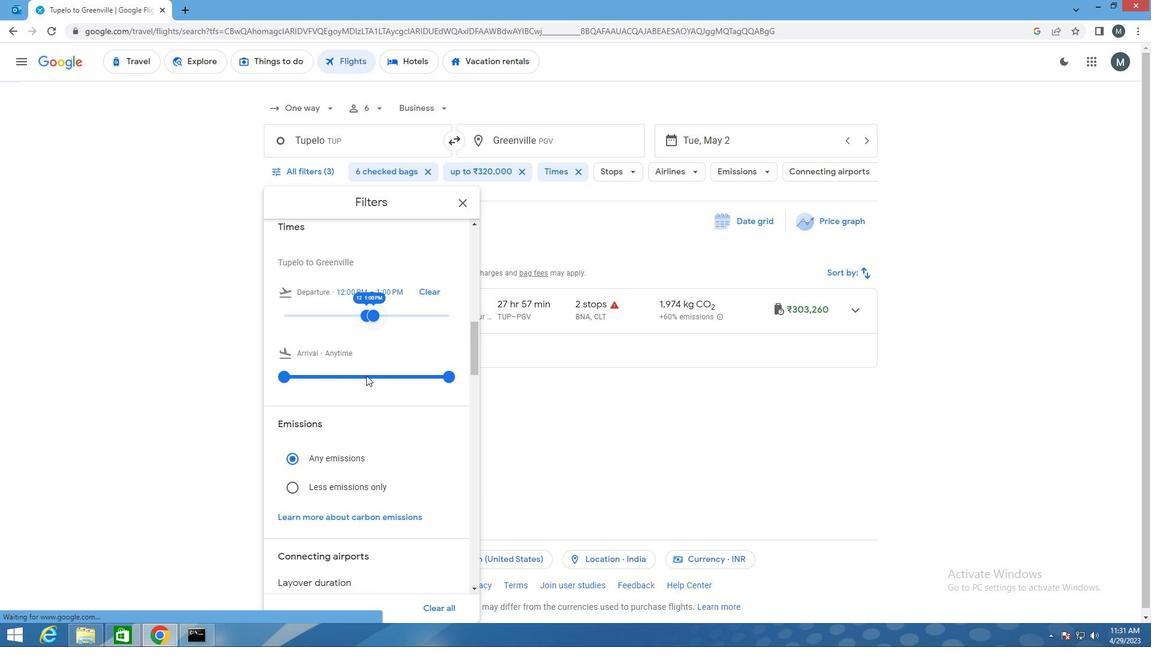 
Action: Mouse moved to (366, 376)
Screenshot: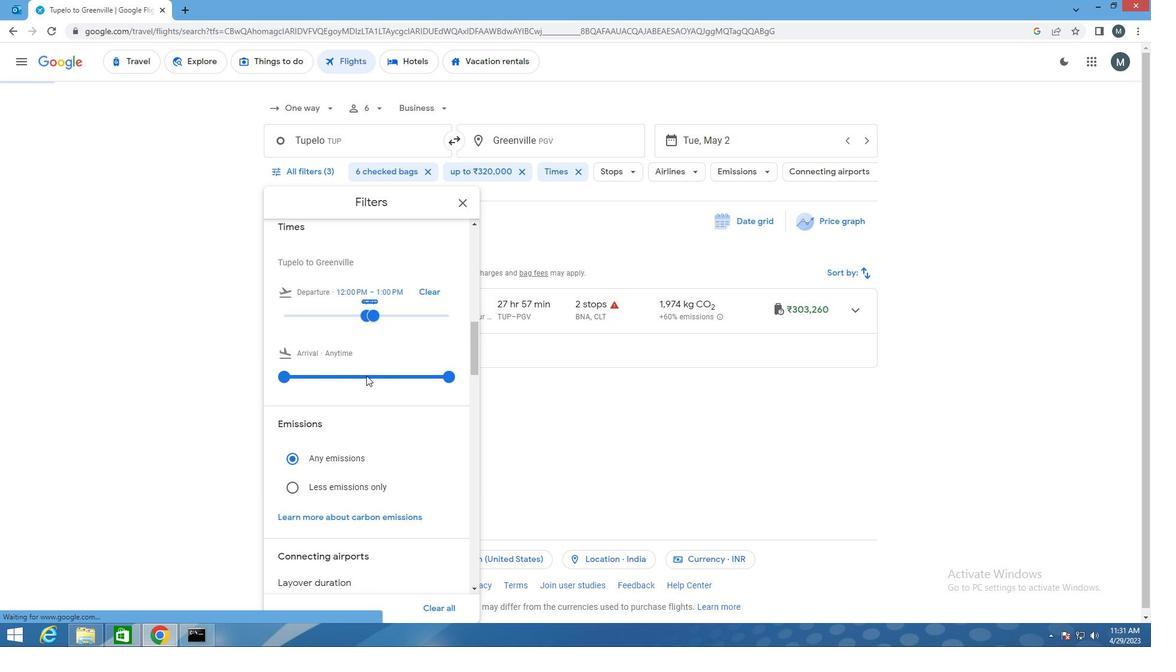 
Action: Mouse scrolled (366, 375) with delta (0, 0)
Screenshot: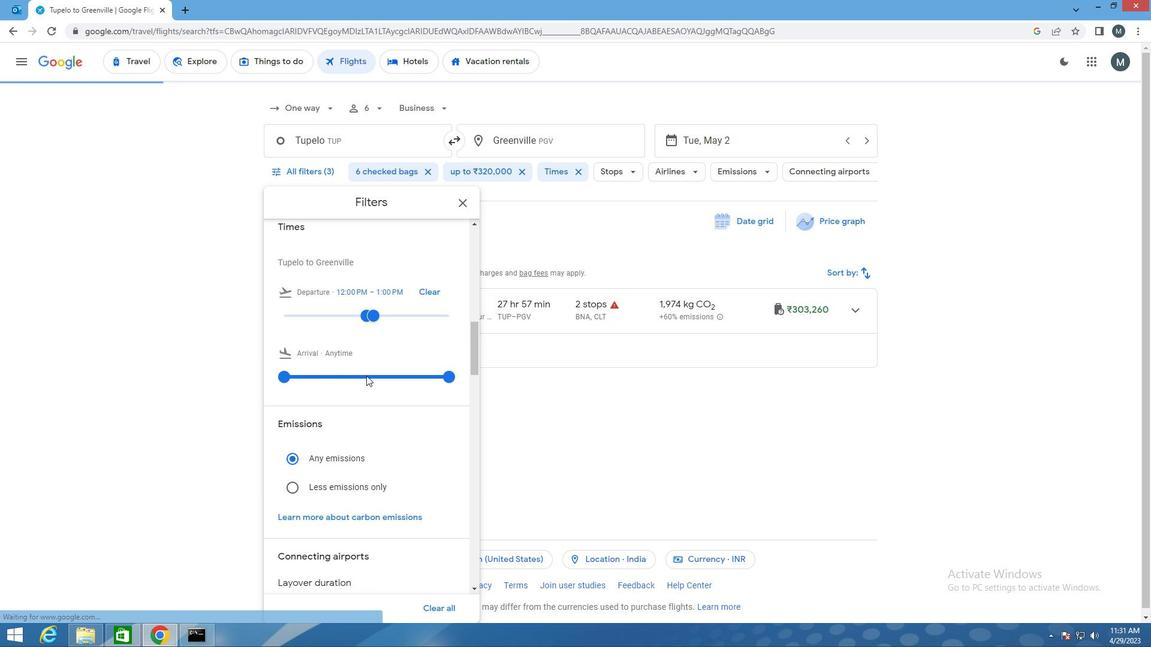 
Action: Mouse moved to (336, 383)
Screenshot: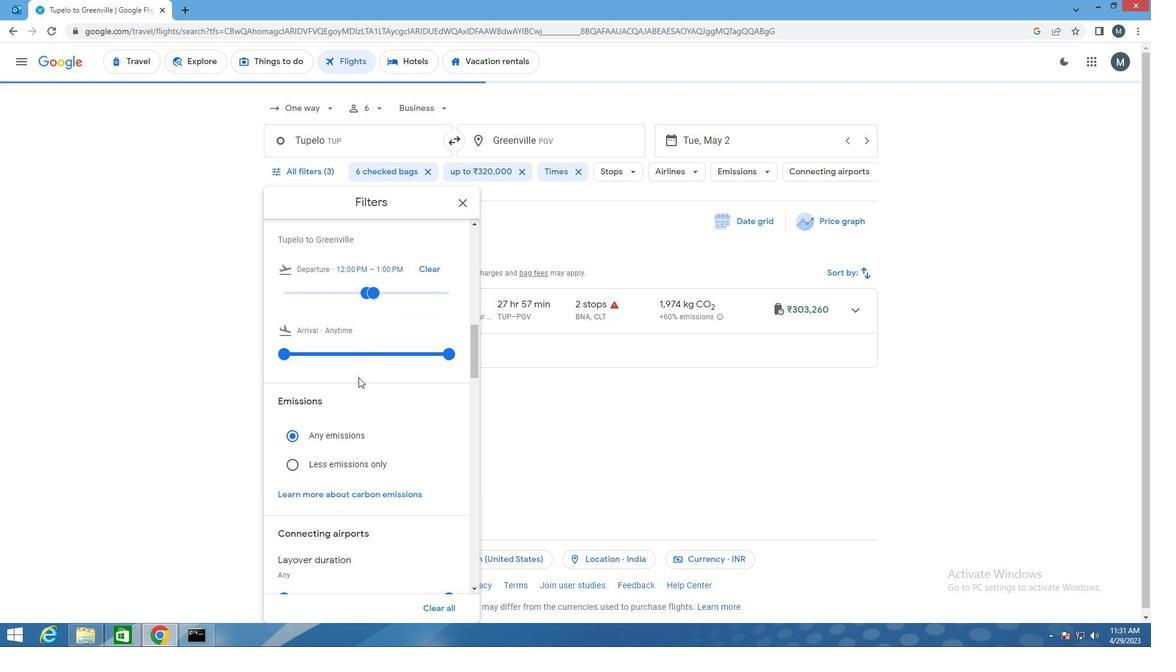 
Action: Mouse scrolled (336, 383) with delta (0, 0)
Screenshot: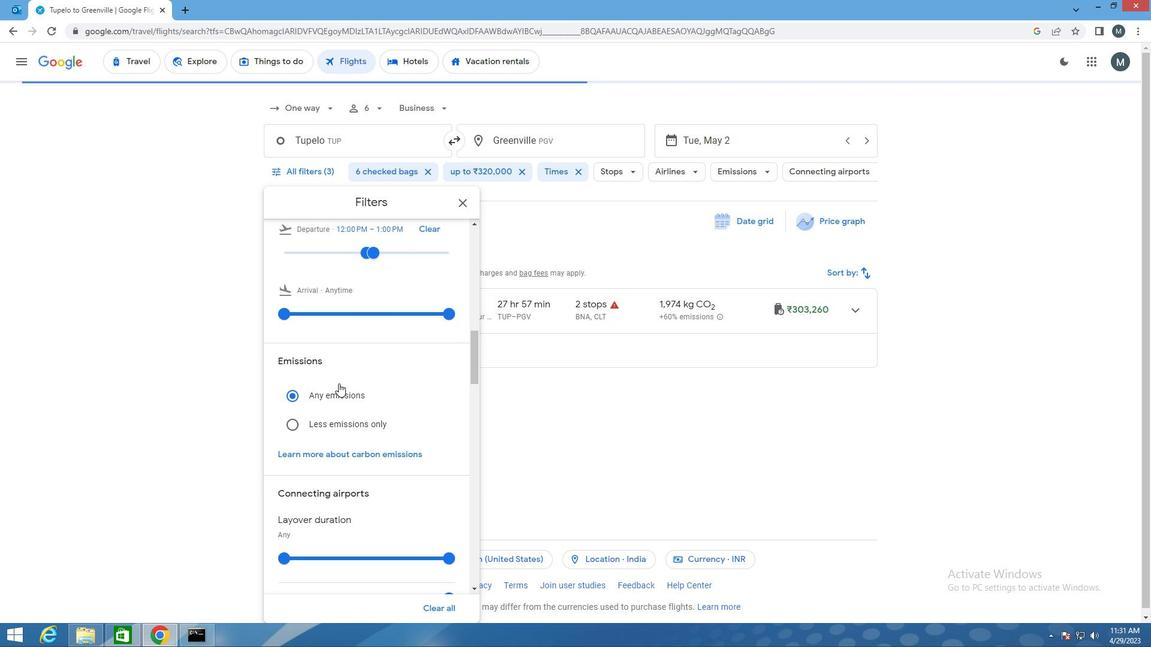 
Action: Mouse scrolled (336, 383) with delta (0, 0)
Screenshot: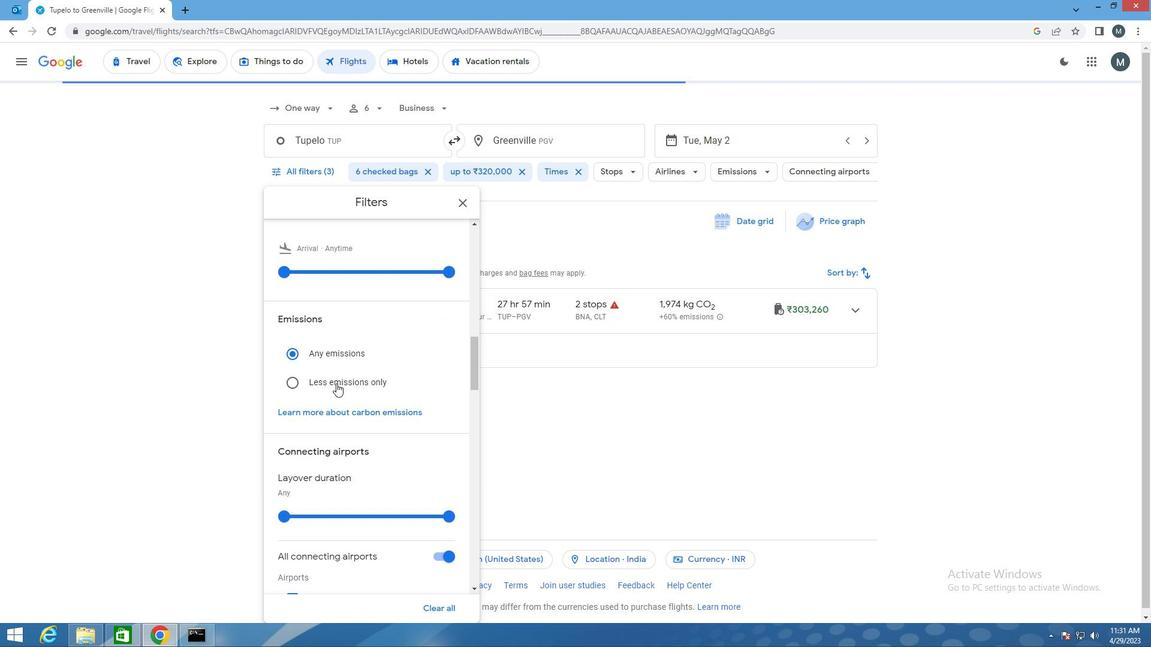 
Action: Mouse moved to (461, 206)
Screenshot: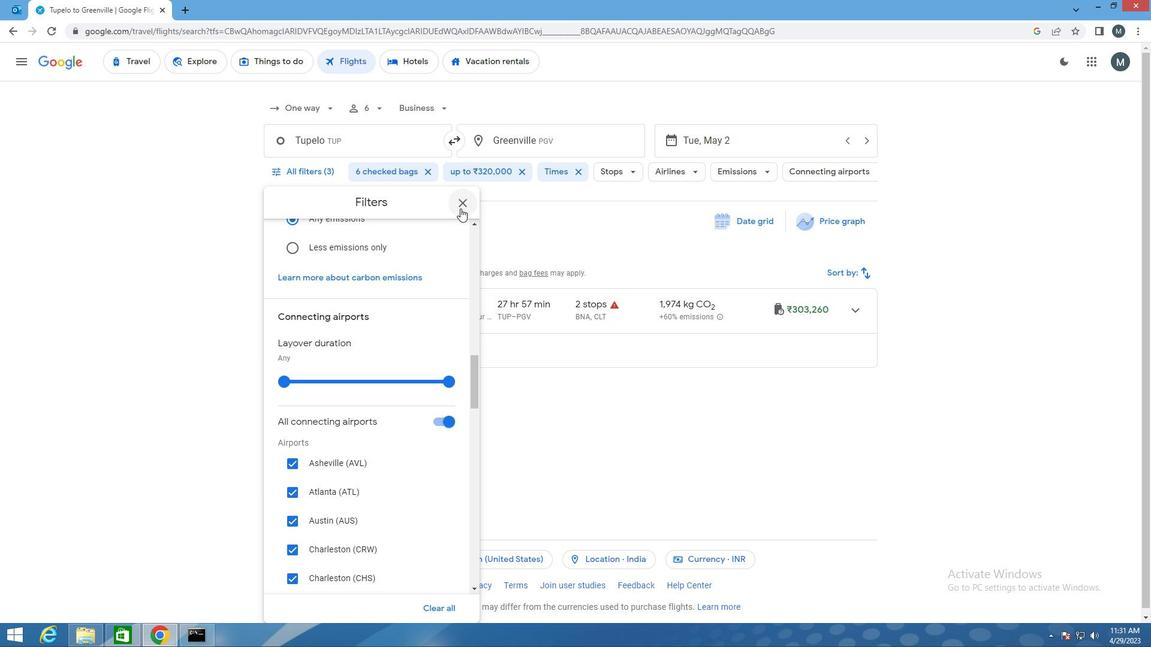 
Action: Mouse pressed left at (461, 206)
Screenshot: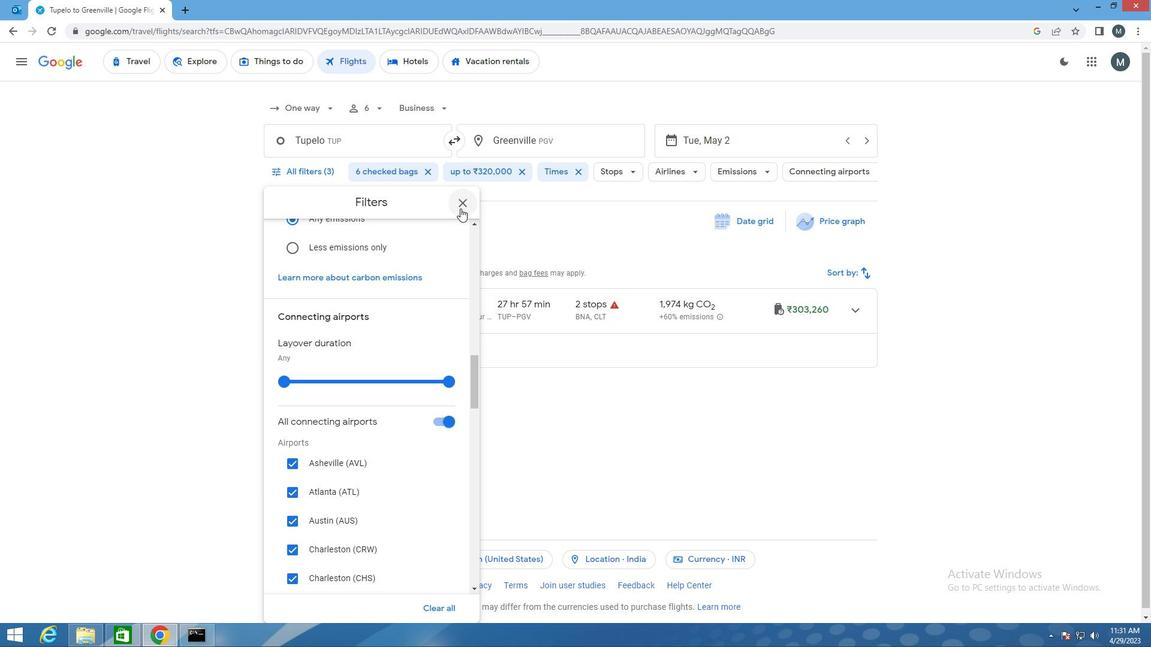 
Action: Mouse moved to (461, 206)
Screenshot: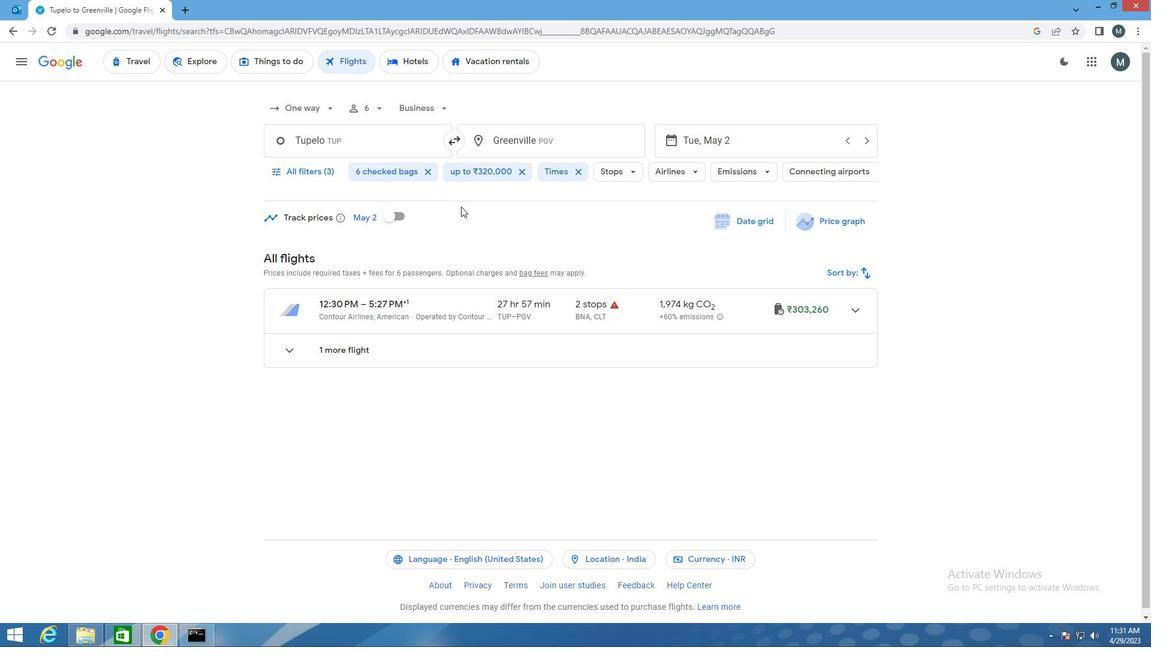 
